 Task: Find connections with filter location Pematangsiantar with filter topic #Innovationwith filter profile language Potuguese with filter current company Ramboll with filter school Gayatri Vidya Parishad College of Engineering (Autonomous), 530048(CC-13) with filter industry Dentists with filter service category Nonprofit Consulting with filter keywords title Sales Engineer
Action: Mouse moved to (484, 66)
Screenshot: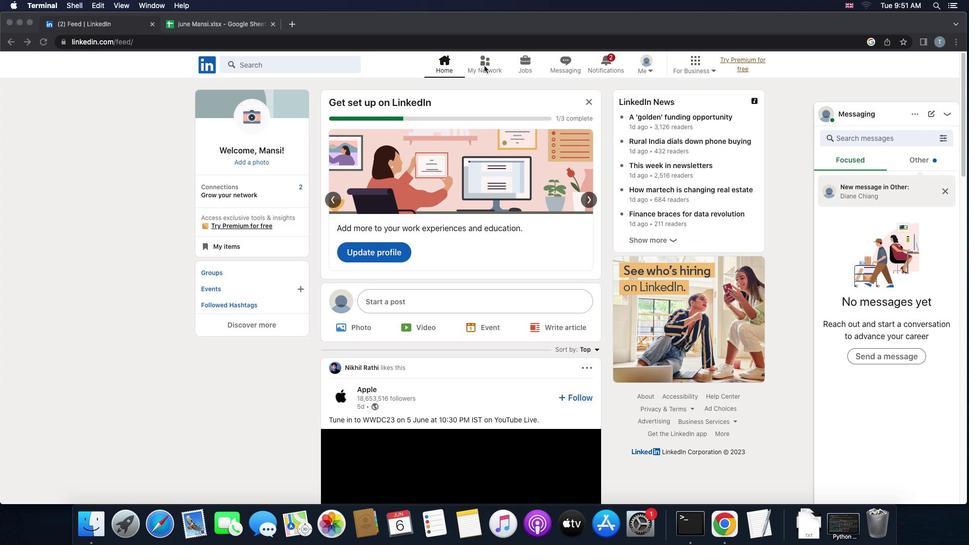
Action: Mouse pressed left at (484, 66)
Screenshot: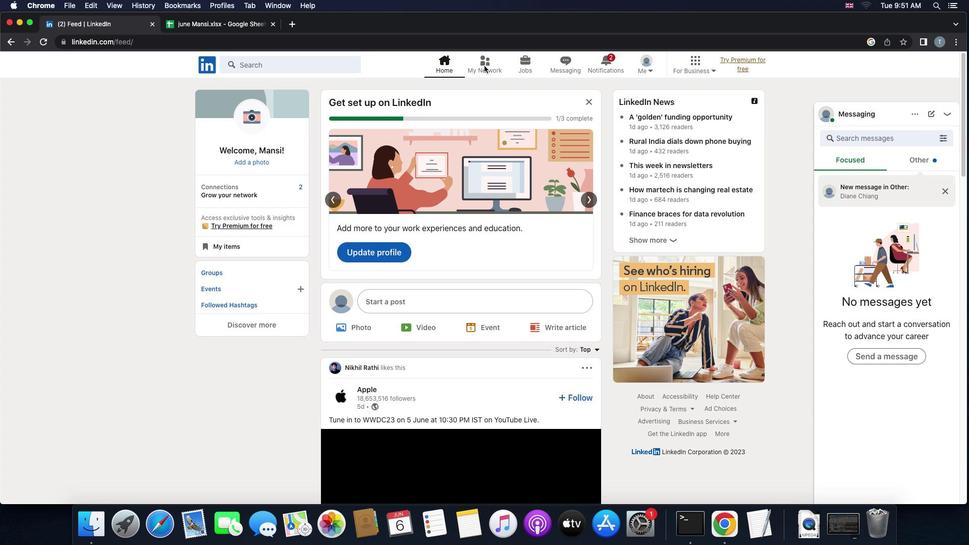 
Action: Mouse pressed left at (484, 66)
Screenshot: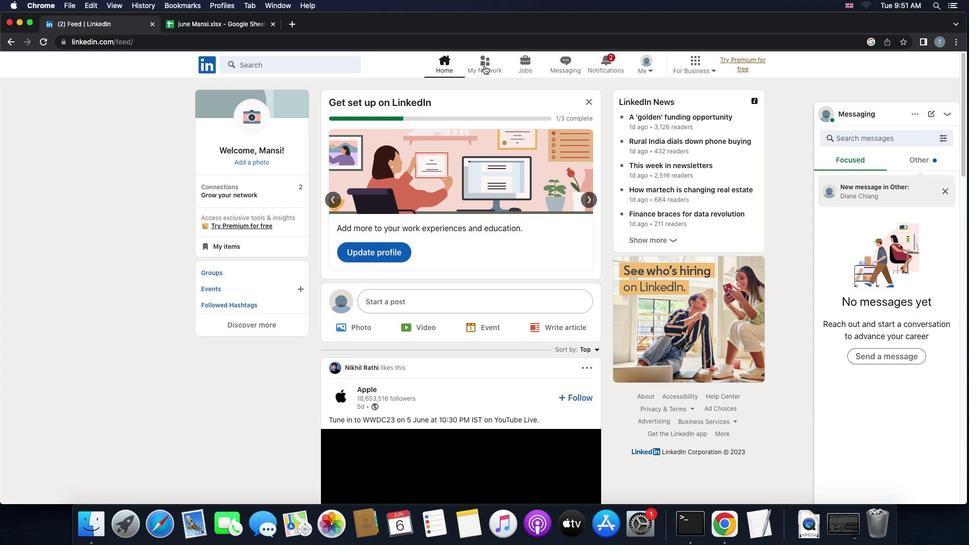 
Action: Mouse moved to (309, 120)
Screenshot: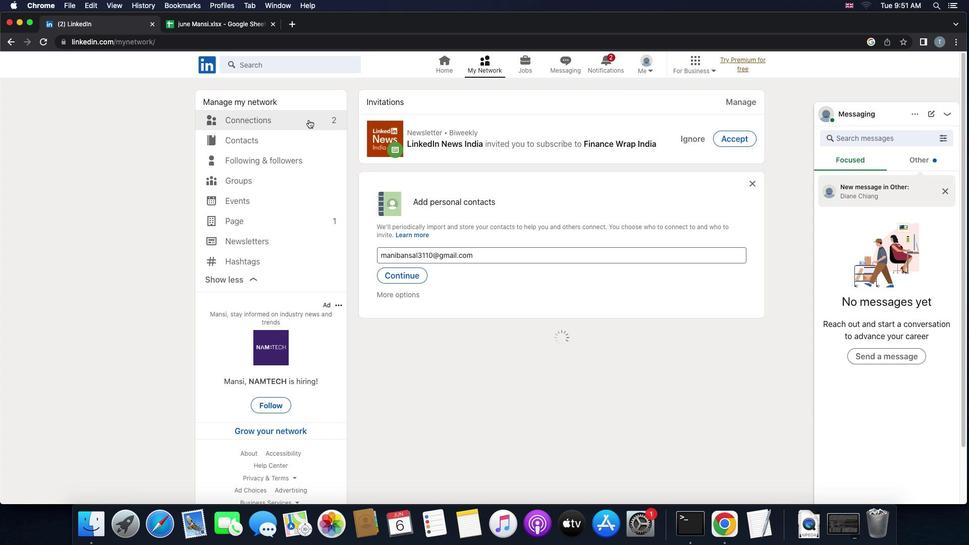 
Action: Mouse pressed left at (309, 120)
Screenshot: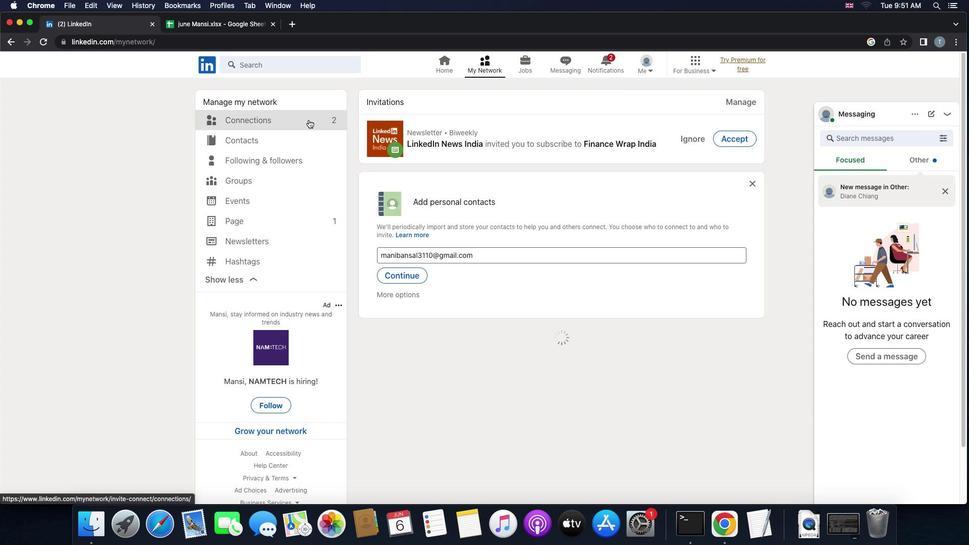 
Action: Mouse pressed left at (309, 120)
Screenshot: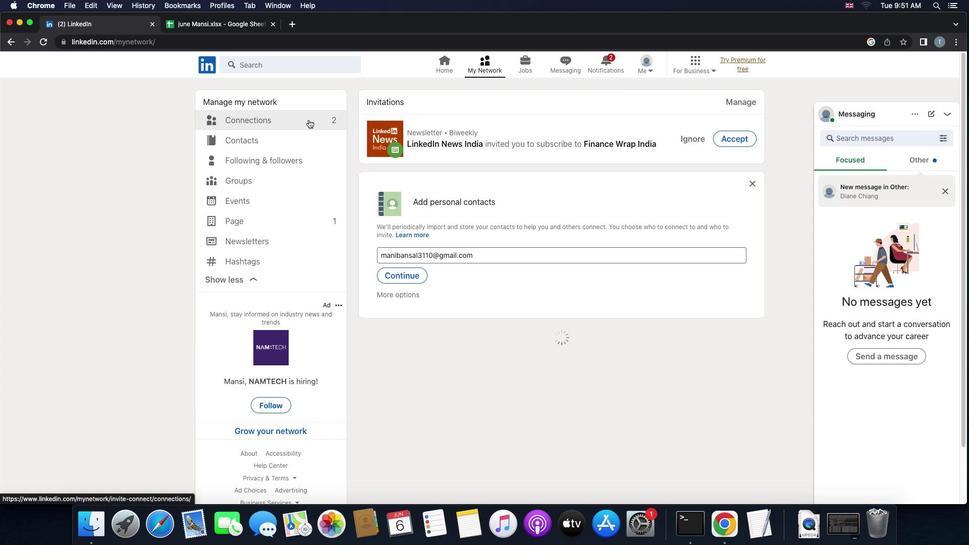 
Action: Mouse moved to (544, 121)
Screenshot: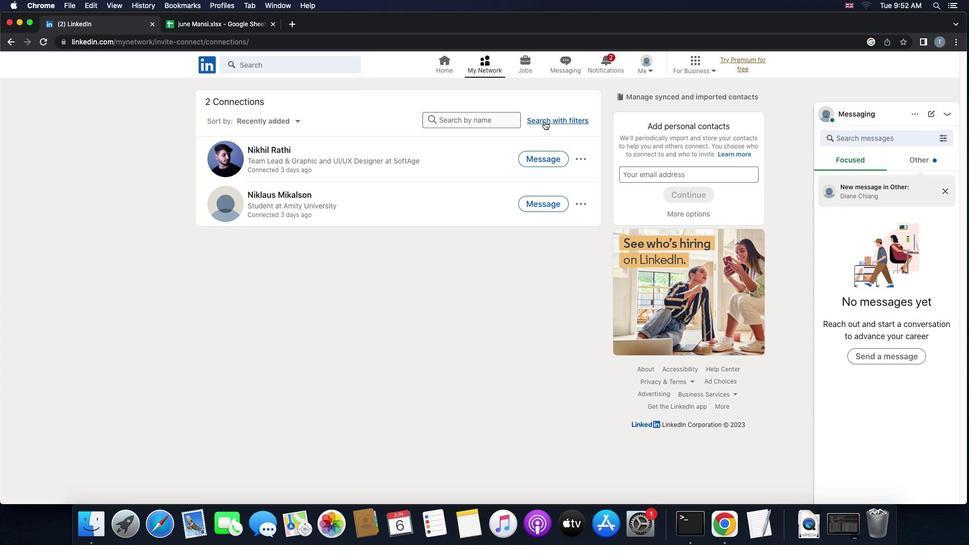 
Action: Mouse pressed left at (544, 121)
Screenshot: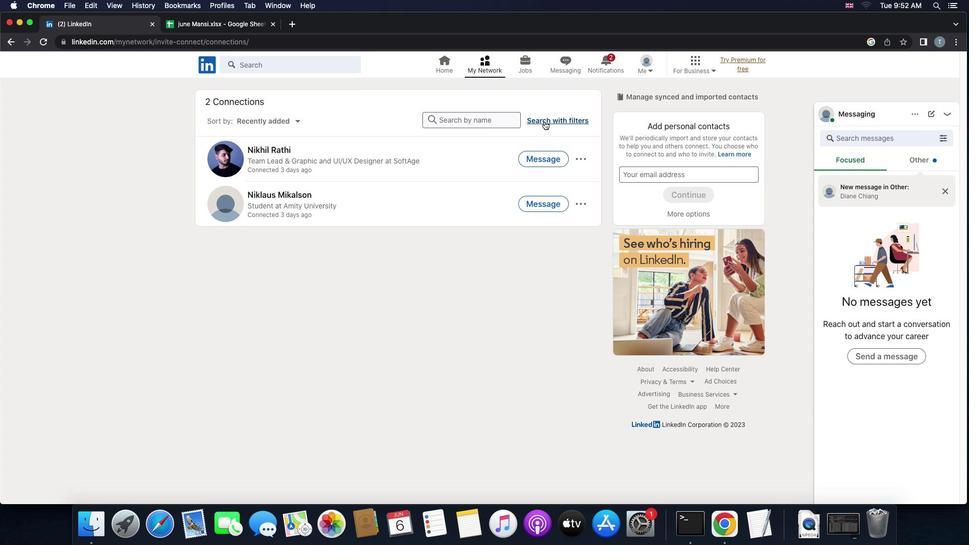 
Action: Mouse moved to (532, 95)
Screenshot: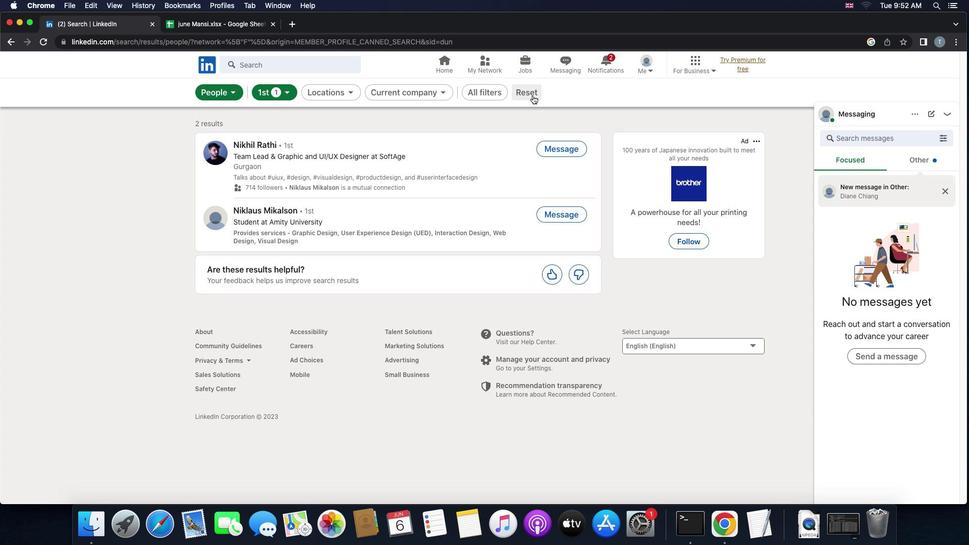 
Action: Mouse pressed left at (532, 95)
Screenshot: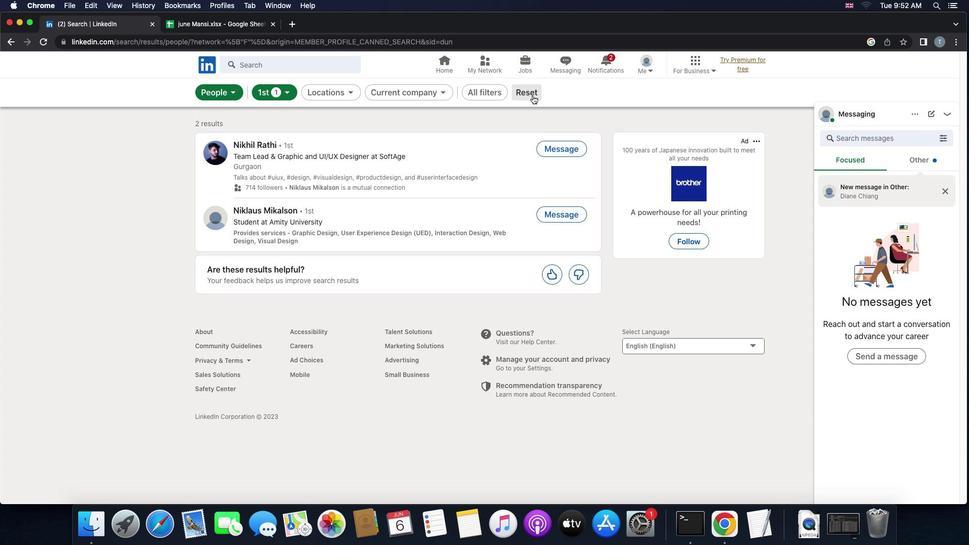
Action: Mouse moved to (502, 94)
Screenshot: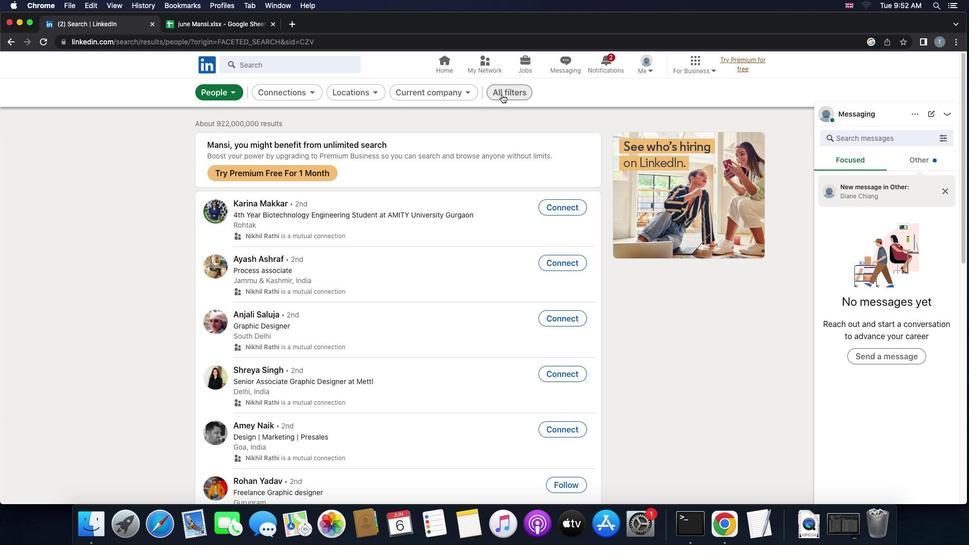 
Action: Mouse pressed left at (502, 94)
Screenshot: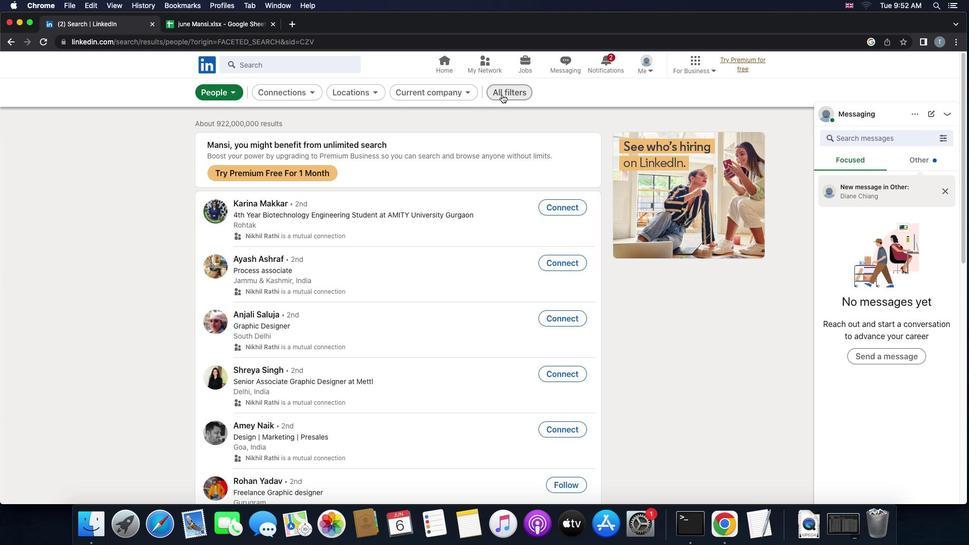 
Action: Mouse moved to (670, 241)
Screenshot: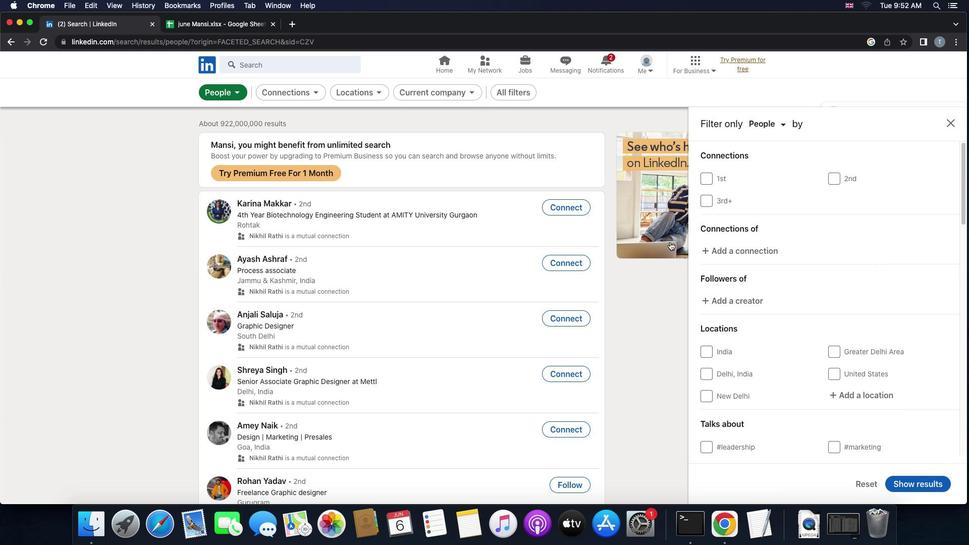 
Action: Mouse scrolled (670, 241) with delta (0, 0)
Screenshot: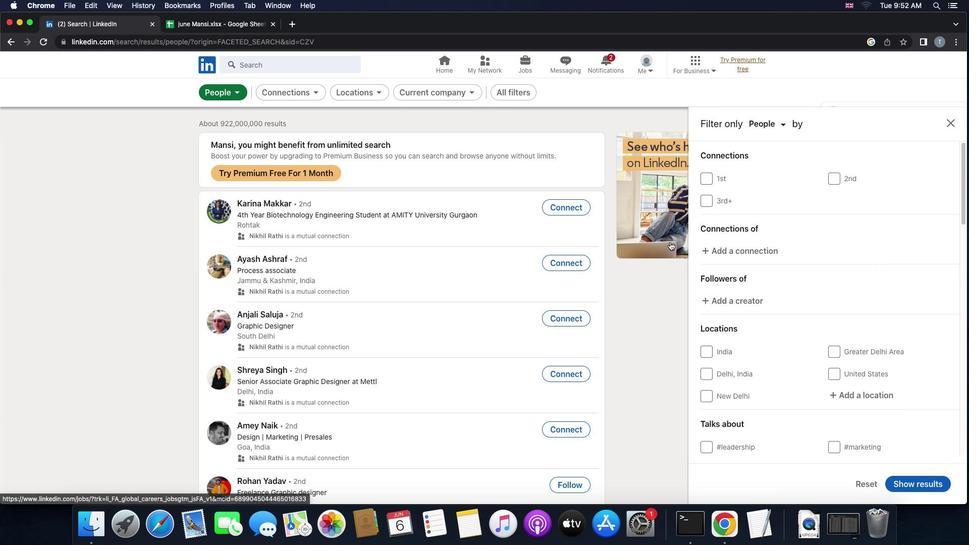 
Action: Mouse scrolled (670, 241) with delta (0, 0)
Screenshot: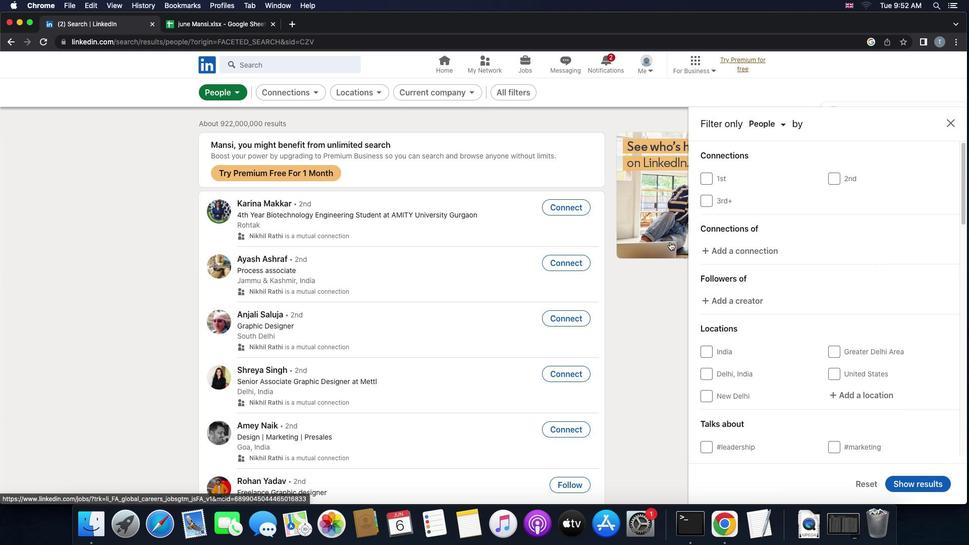 
Action: Mouse scrolled (670, 241) with delta (0, 0)
Screenshot: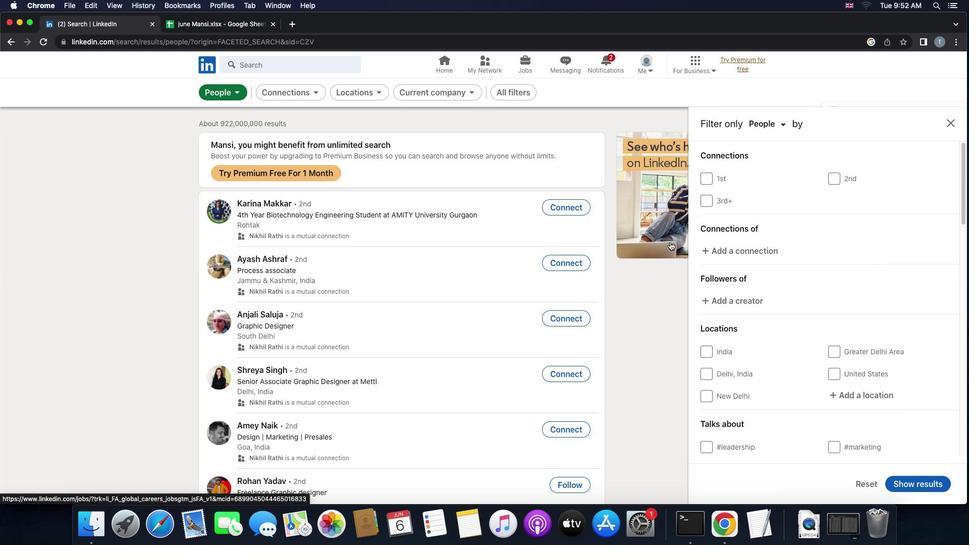 
Action: Mouse scrolled (670, 241) with delta (0, -1)
Screenshot: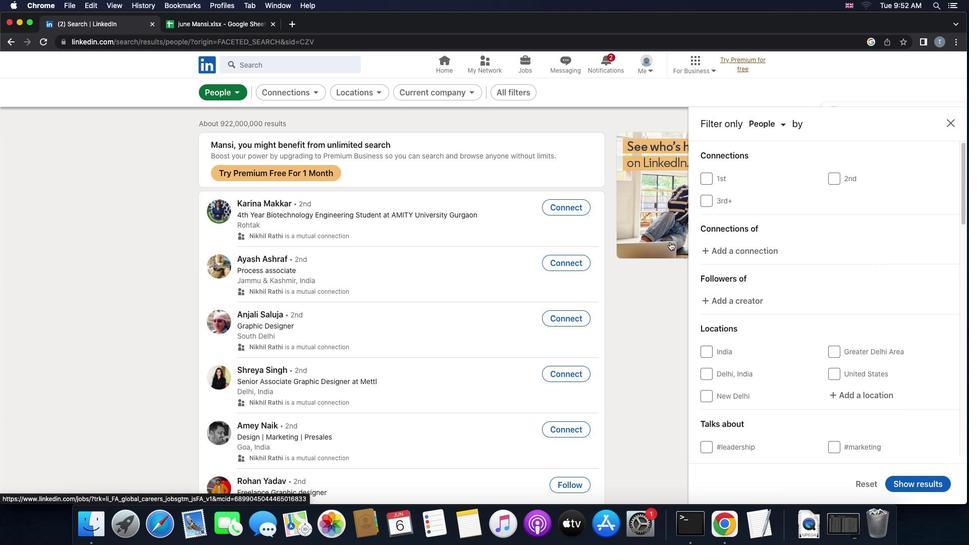 
Action: Mouse moved to (815, 345)
Screenshot: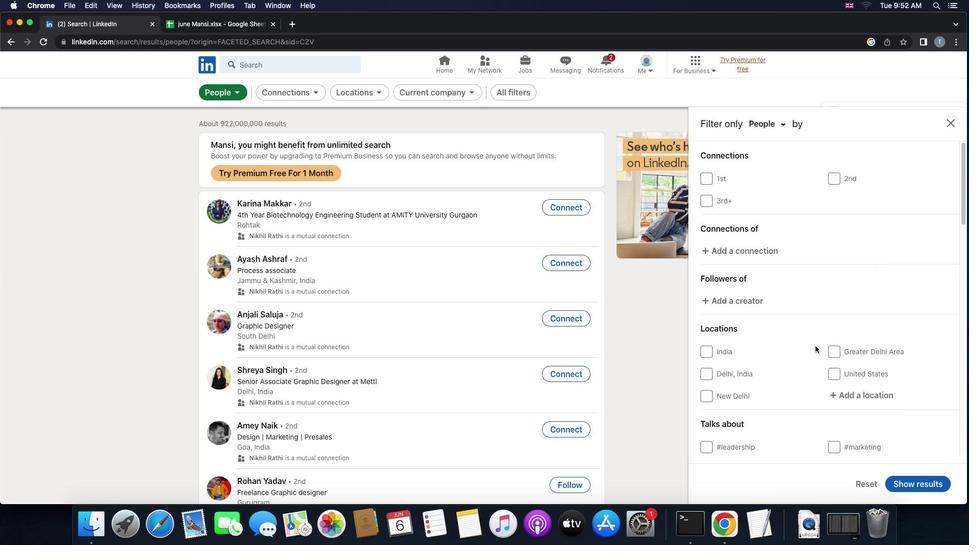 
Action: Mouse scrolled (815, 345) with delta (0, 0)
Screenshot: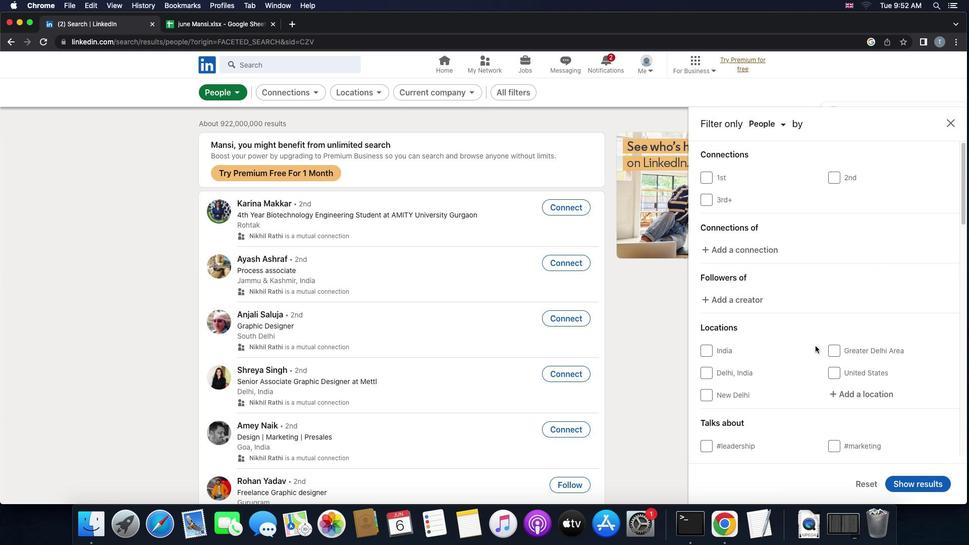 
Action: Mouse scrolled (815, 345) with delta (0, 0)
Screenshot: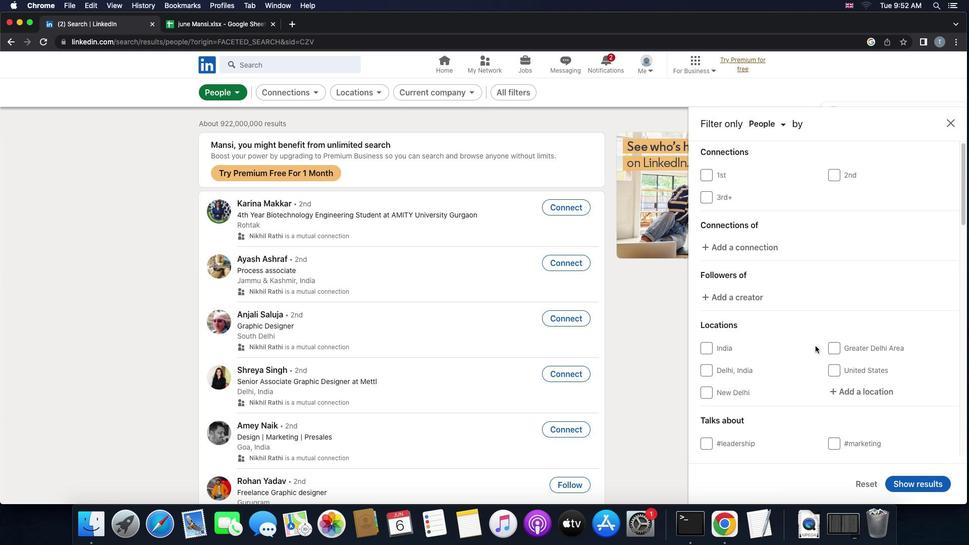 
Action: Mouse scrolled (815, 345) with delta (0, 0)
Screenshot: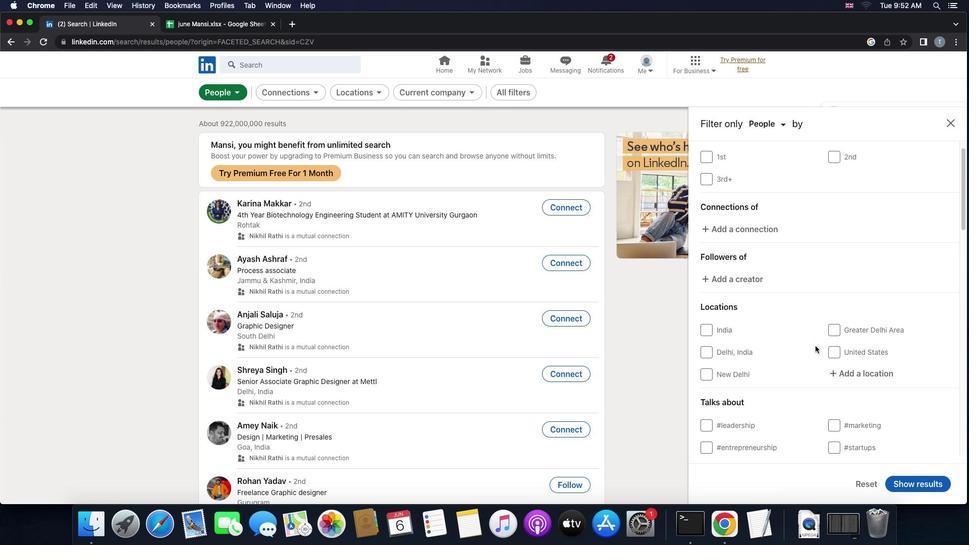 
Action: Mouse scrolled (815, 345) with delta (0, 0)
Screenshot: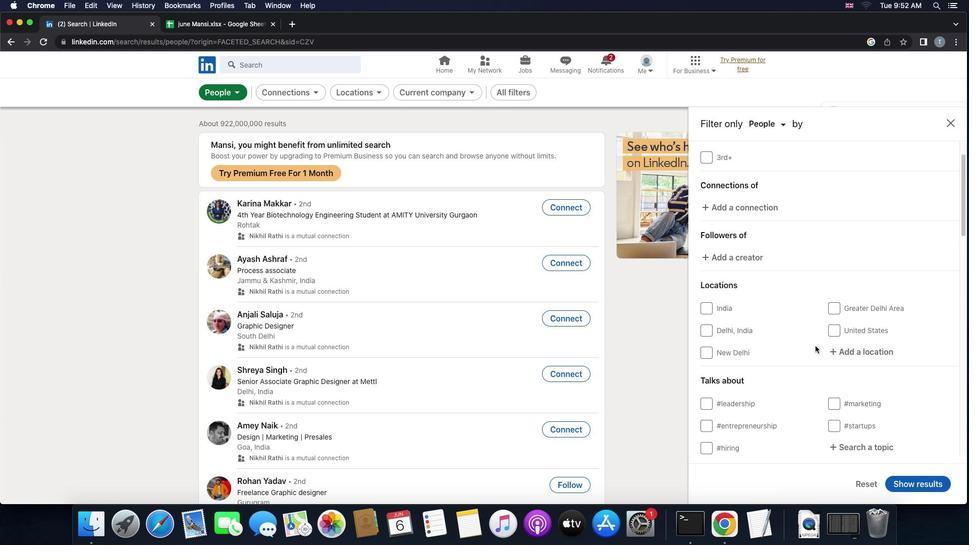 
Action: Mouse scrolled (815, 345) with delta (0, 0)
Screenshot: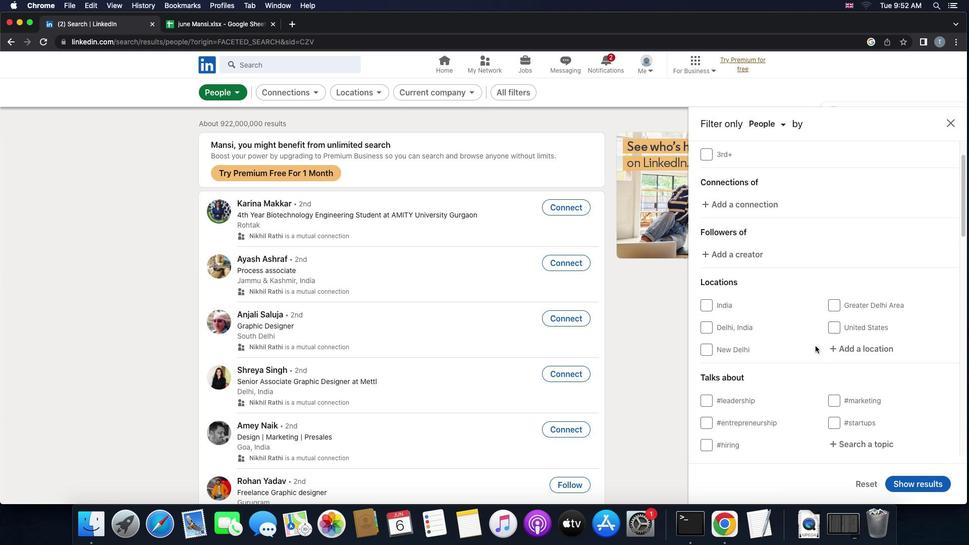 
Action: Mouse scrolled (815, 345) with delta (0, -1)
Screenshot: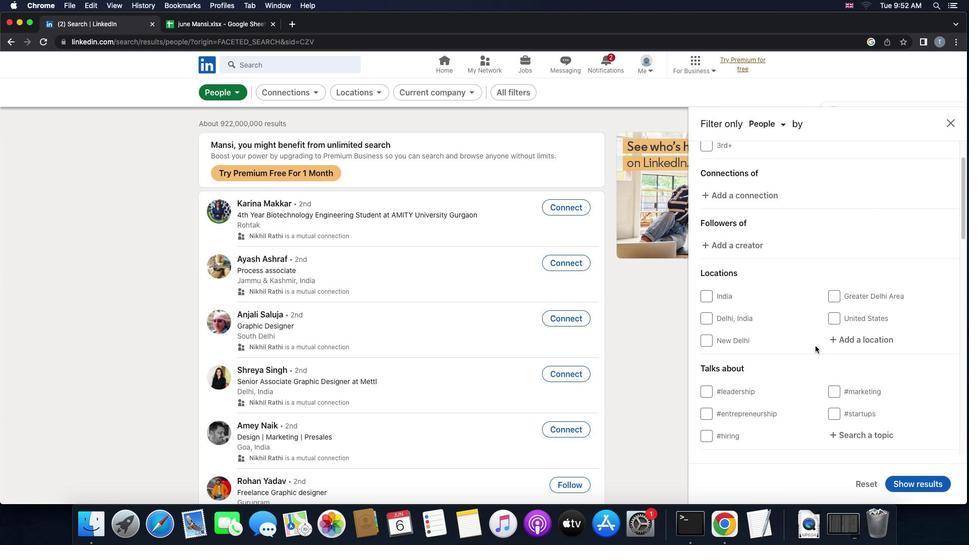 
Action: Mouse moved to (837, 297)
Screenshot: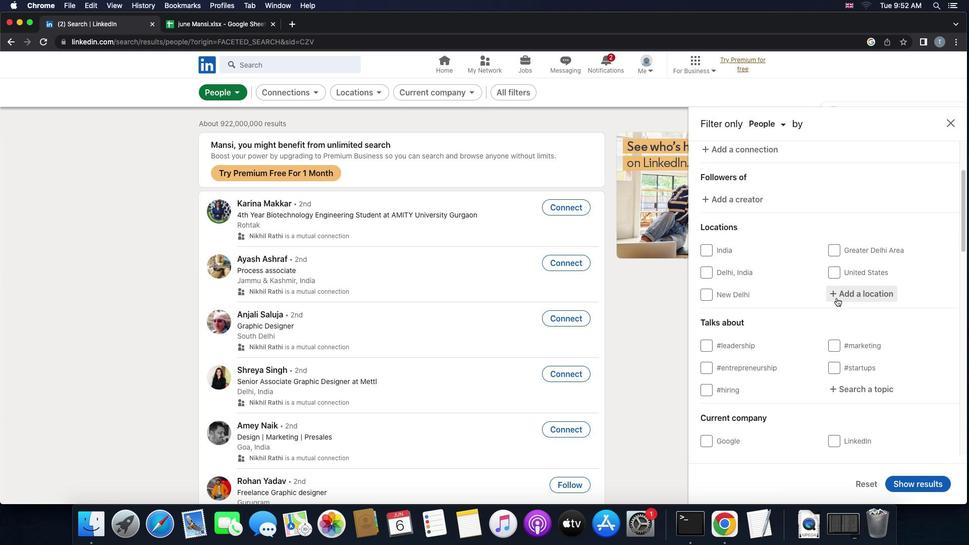 
Action: Mouse pressed left at (837, 297)
Screenshot: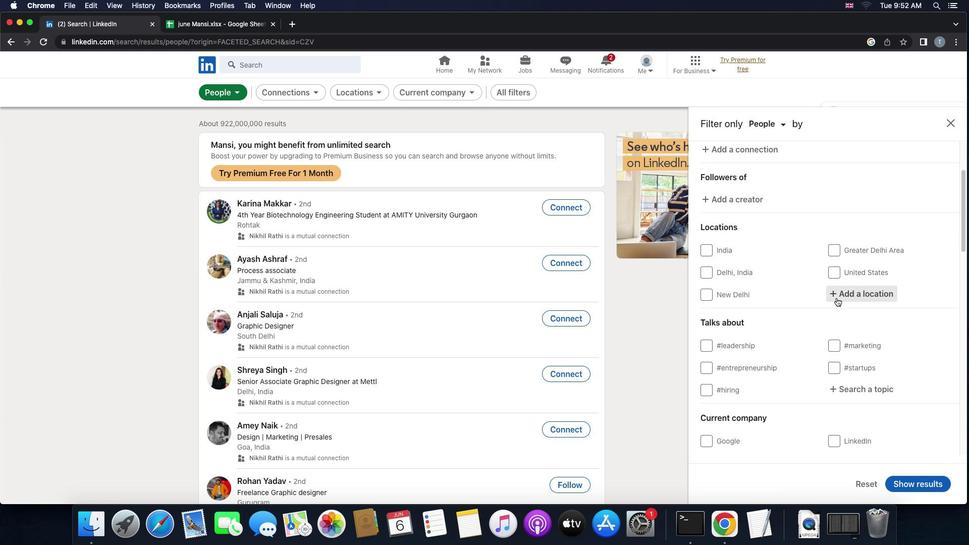 
Action: Mouse moved to (831, 296)
Screenshot: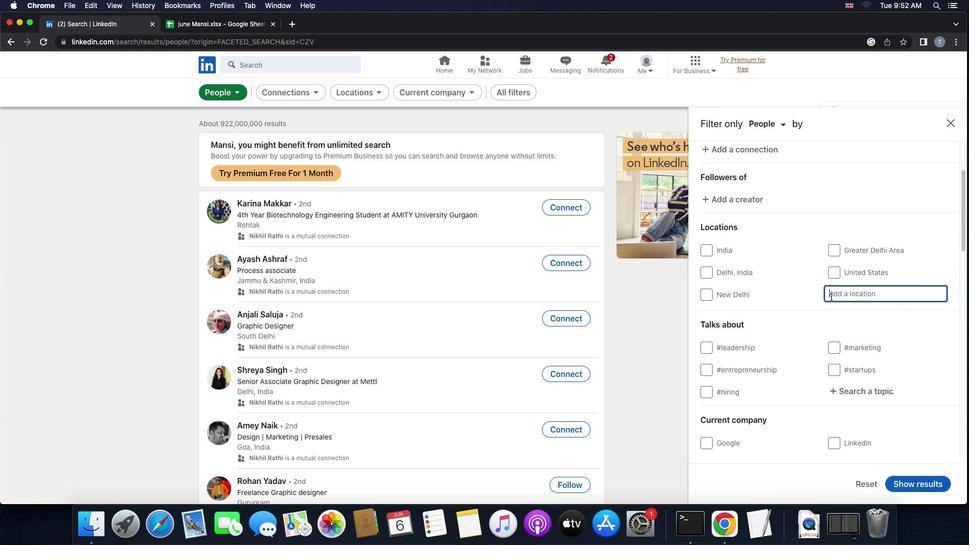 
Action: Key pressed 'p''e''m''a''t''a''n''g''s''i''a''n''t''a''r'
Screenshot: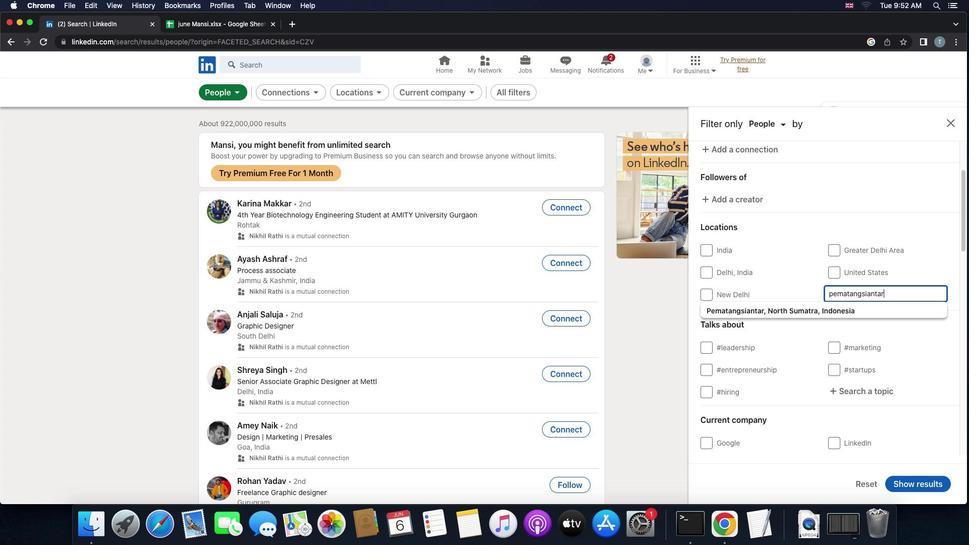 
Action: Mouse moved to (792, 311)
Screenshot: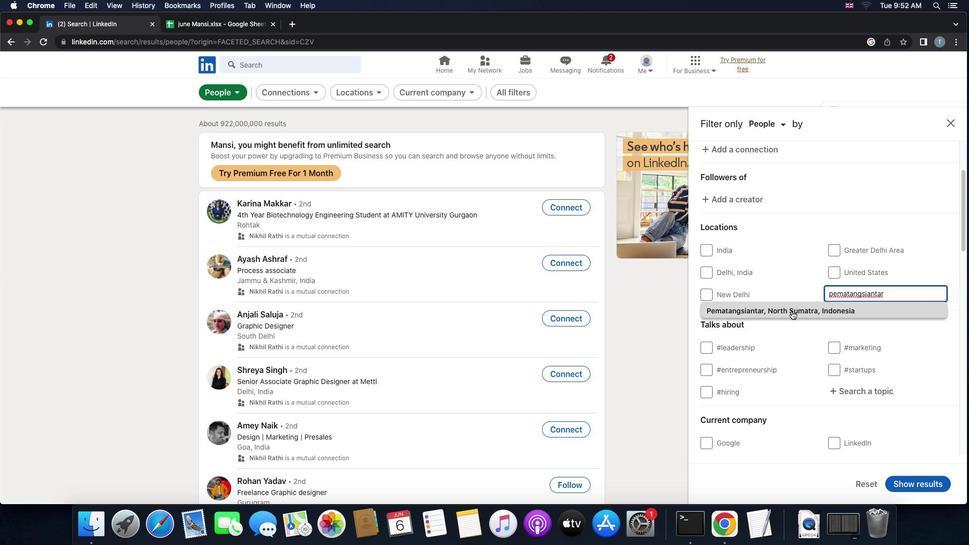 
Action: Mouse pressed left at (792, 311)
Screenshot: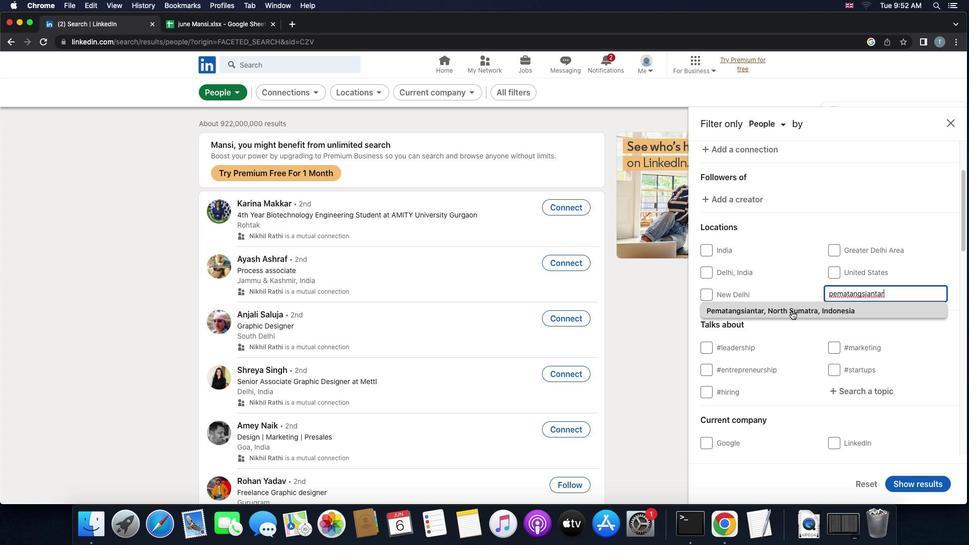 
Action: Mouse scrolled (792, 311) with delta (0, 0)
Screenshot: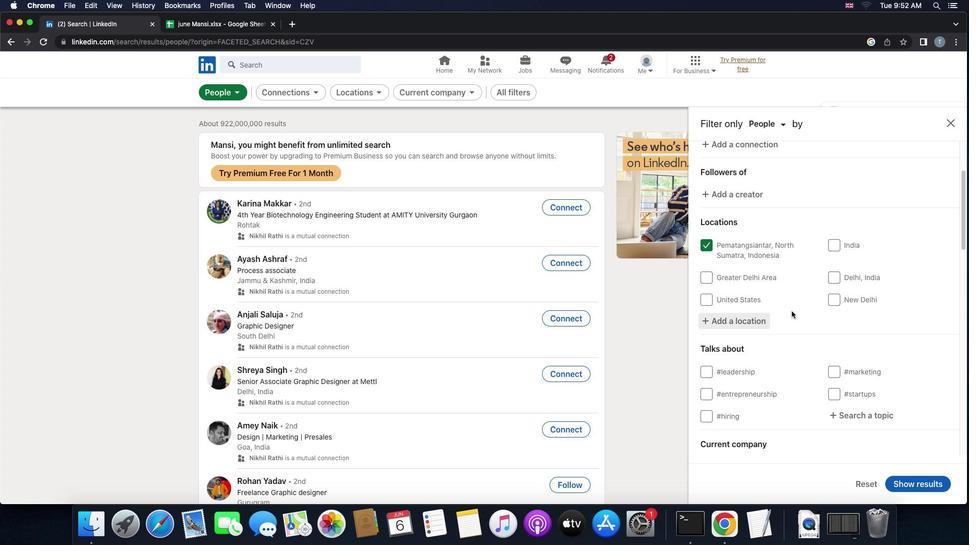 
Action: Mouse scrolled (792, 311) with delta (0, 0)
Screenshot: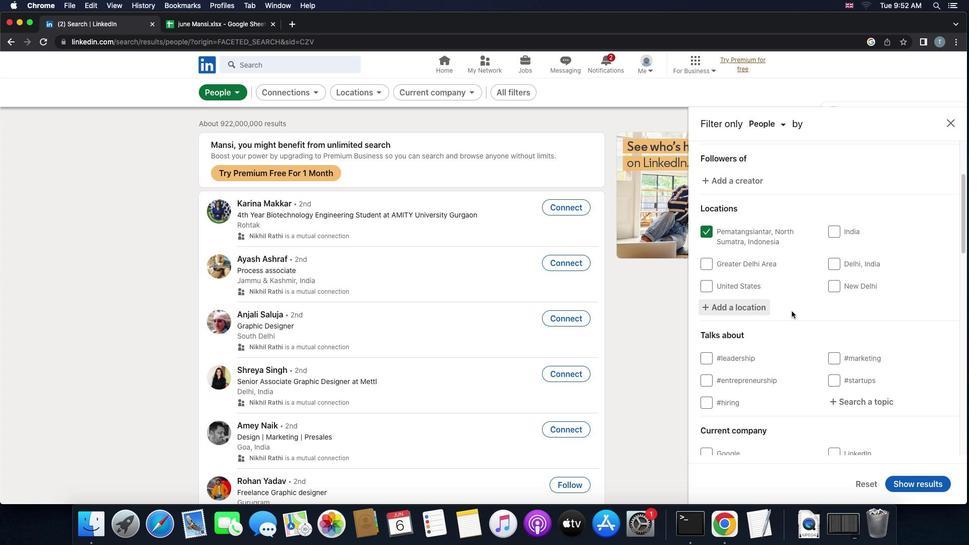 
Action: Mouse scrolled (792, 311) with delta (0, -1)
Screenshot: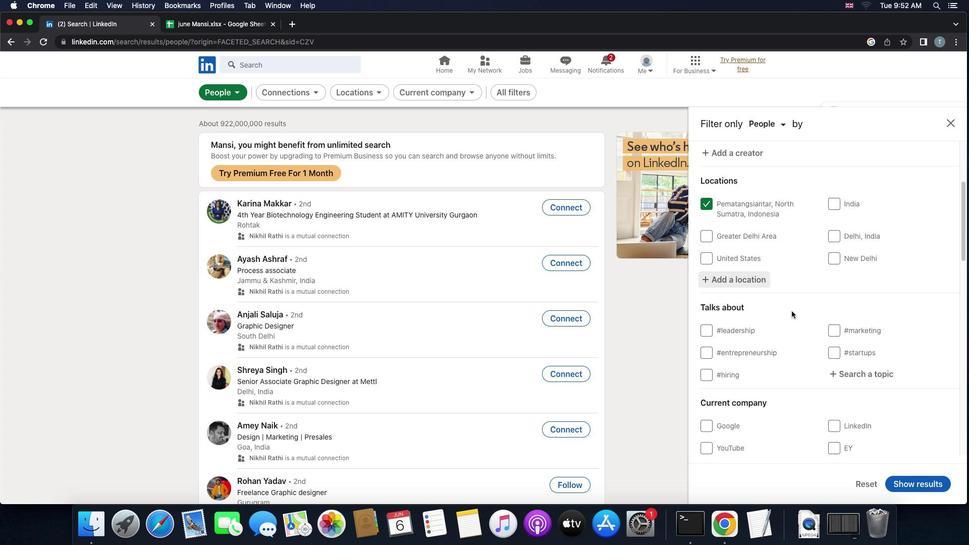 
Action: Mouse scrolled (792, 311) with delta (0, -2)
Screenshot: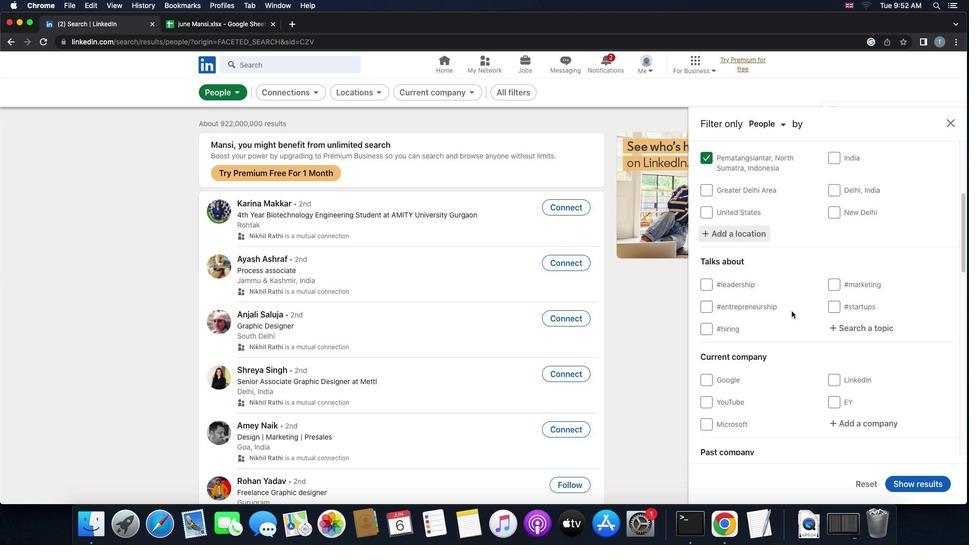 
Action: Mouse moved to (844, 248)
Screenshot: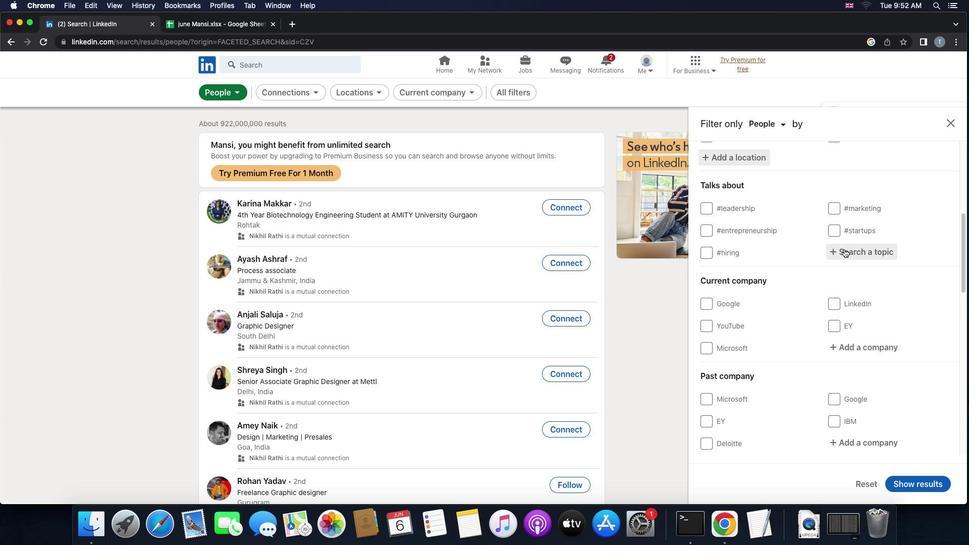 
Action: Mouse pressed left at (844, 248)
Screenshot: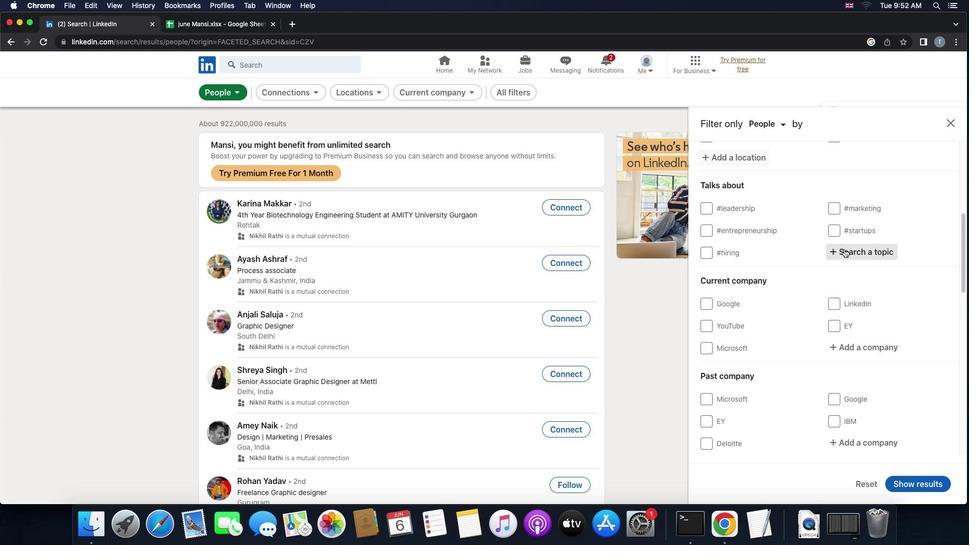 
Action: Mouse moved to (830, 244)
Screenshot: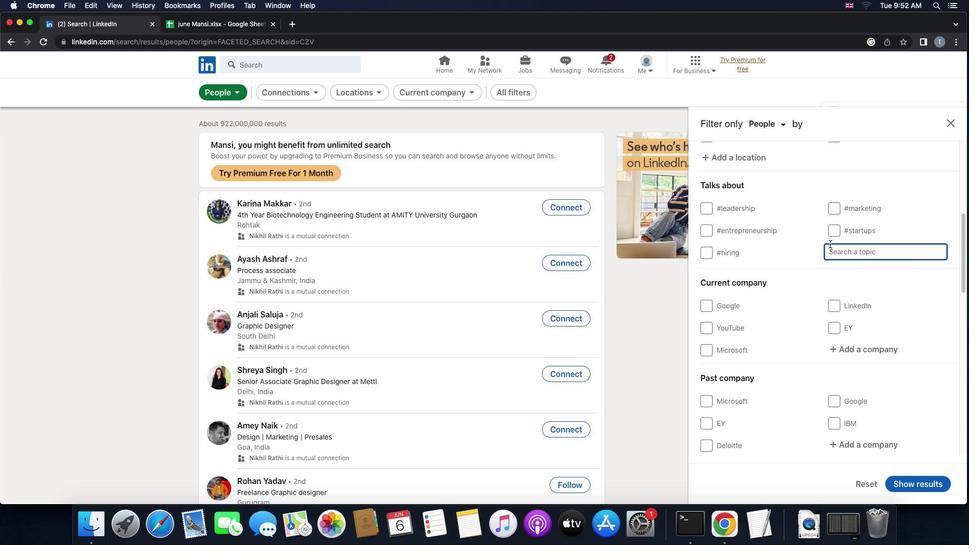 
Action: Key pressed Key.shift'I''n''n''o''v''a''t''i''o''n'
Screenshot: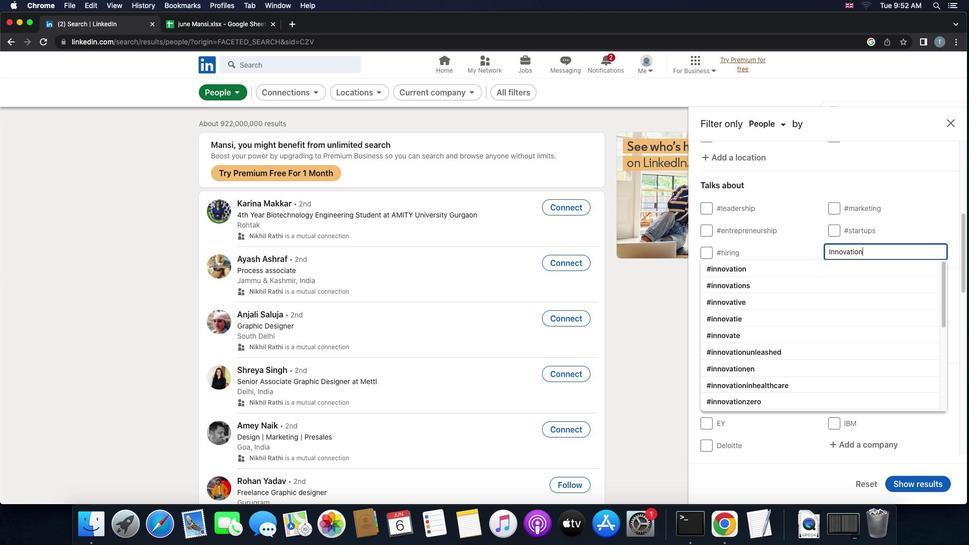 
Action: Mouse moved to (793, 263)
Screenshot: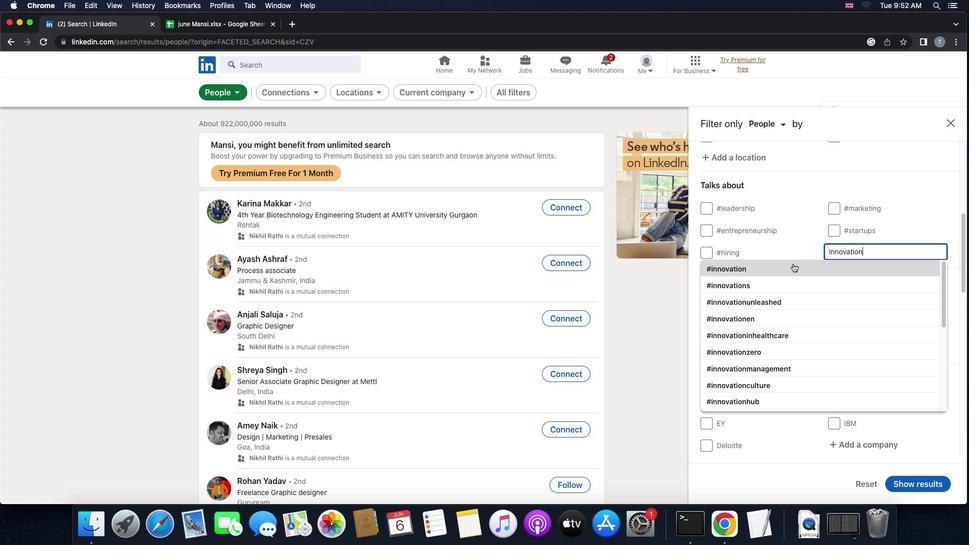 
Action: Mouse pressed left at (793, 263)
Screenshot: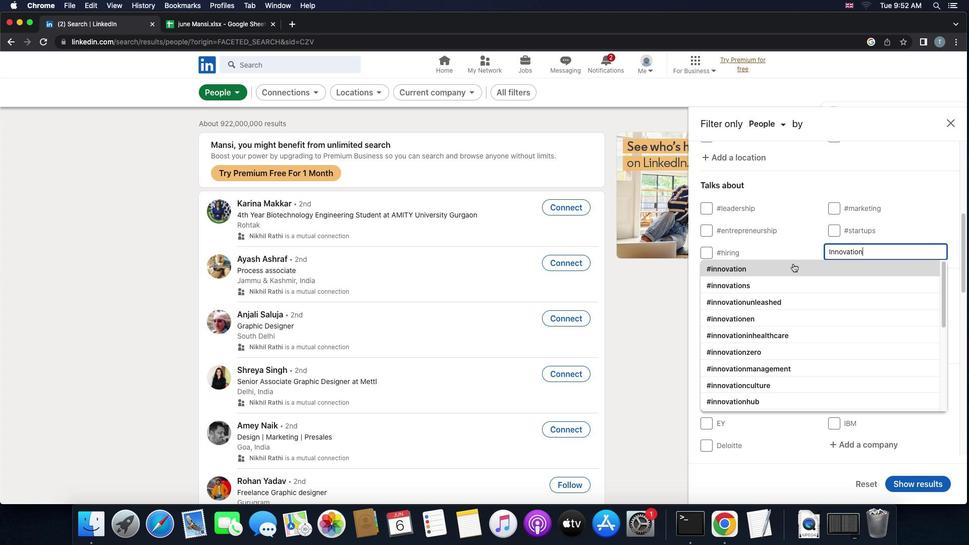 
Action: Mouse scrolled (793, 263) with delta (0, 0)
Screenshot: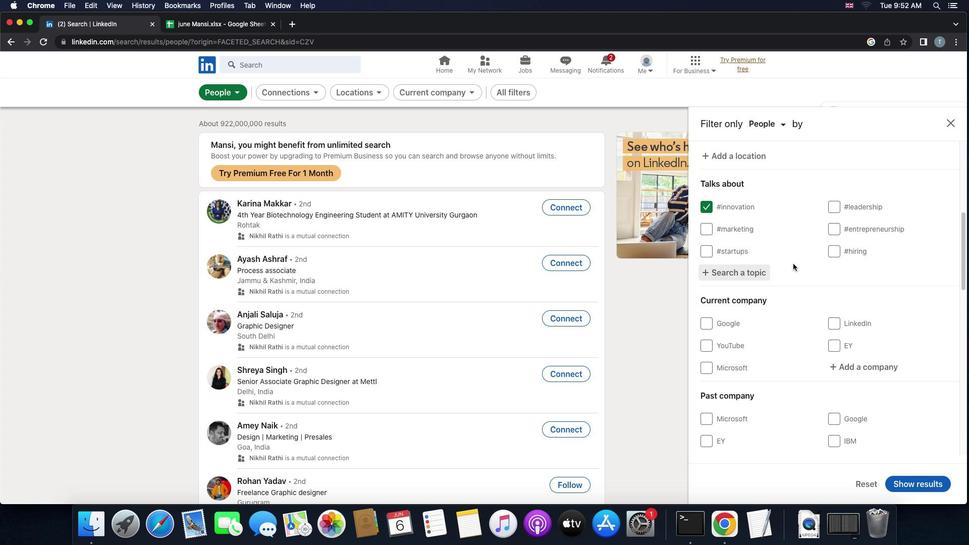 
Action: Mouse scrolled (793, 263) with delta (0, 0)
Screenshot: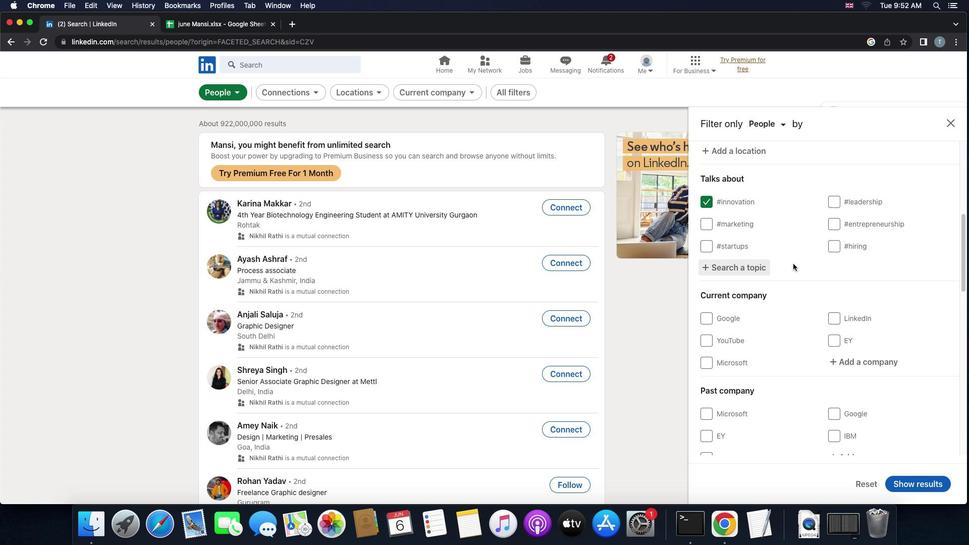 
Action: Mouse scrolled (793, 263) with delta (0, 0)
Screenshot: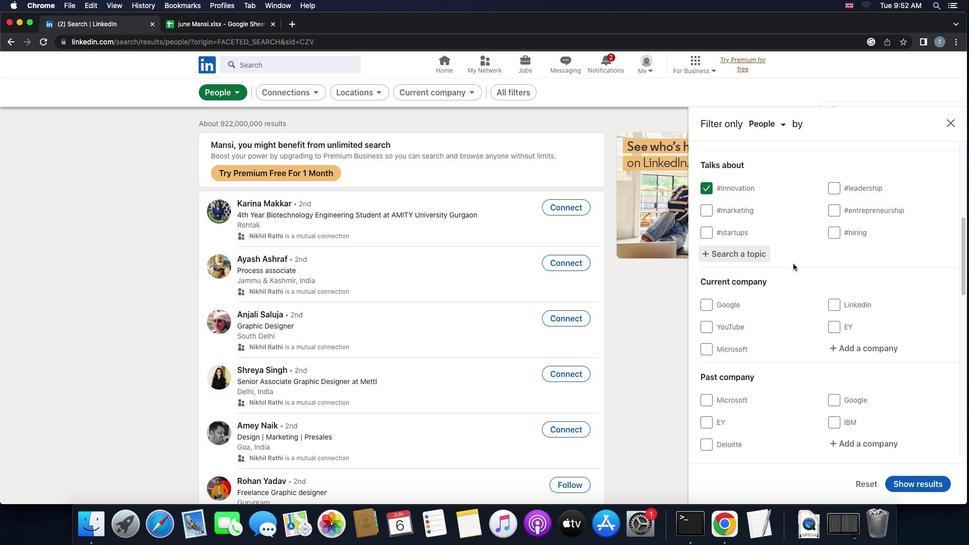
Action: Mouse scrolled (793, 263) with delta (0, 0)
Screenshot: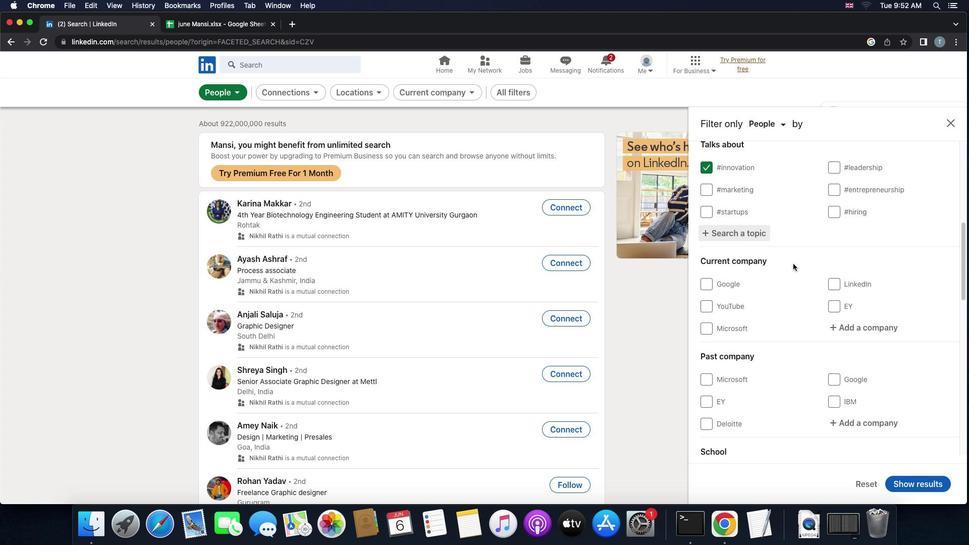
Action: Mouse moved to (866, 309)
Screenshot: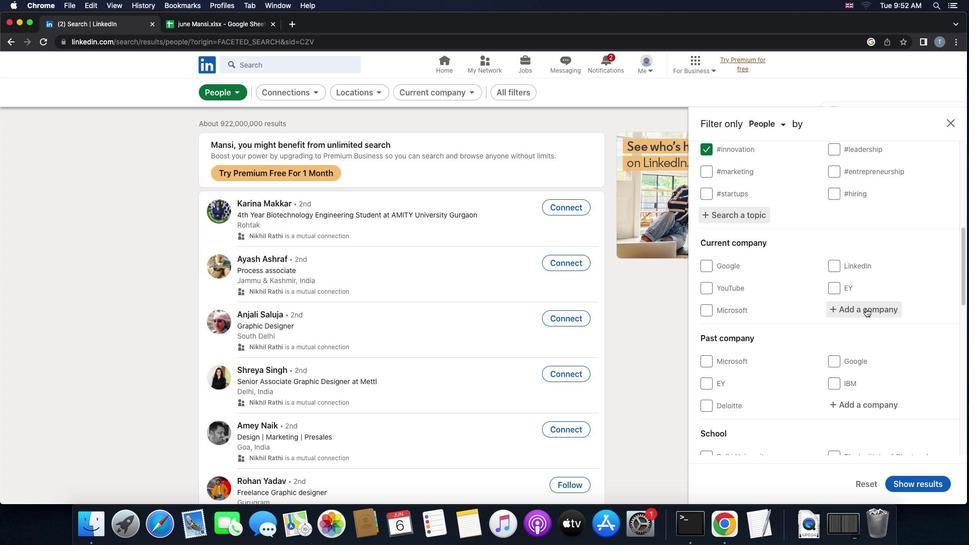 
Action: Mouse scrolled (866, 309) with delta (0, 0)
Screenshot: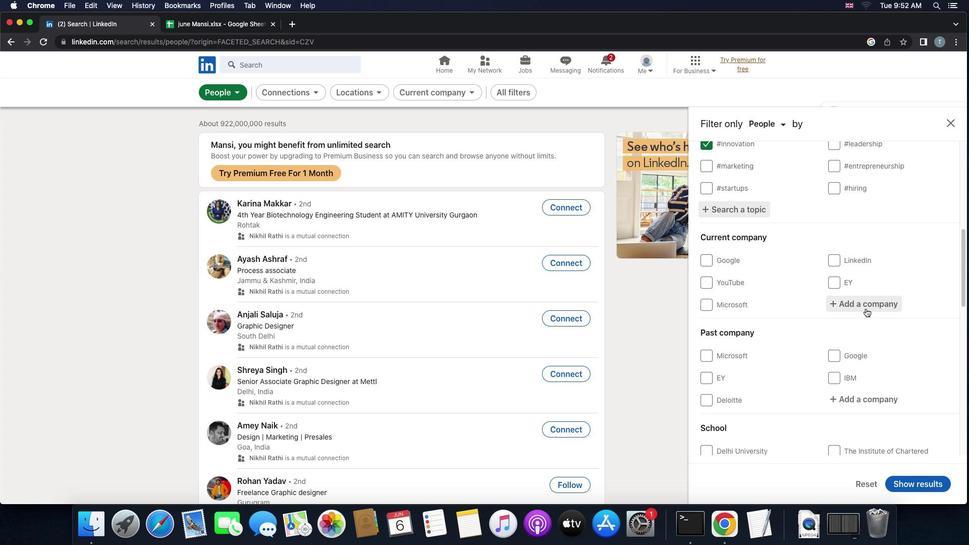 
Action: Mouse scrolled (866, 309) with delta (0, 0)
Screenshot: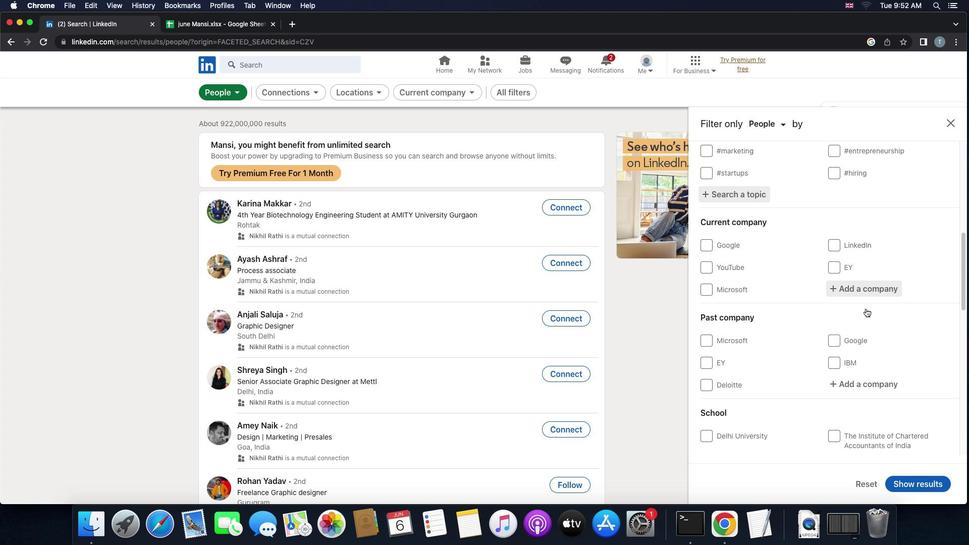 
Action: Mouse scrolled (866, 309) with delta (0, -1)
Screenshot: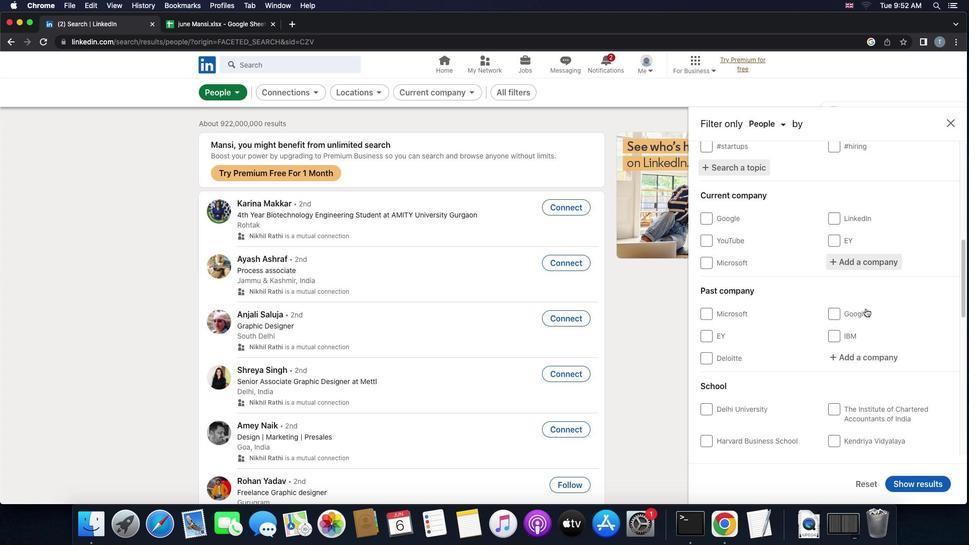 
Action: Mouse scrolled (866, 309) with delta (0, -2)
Screenshot: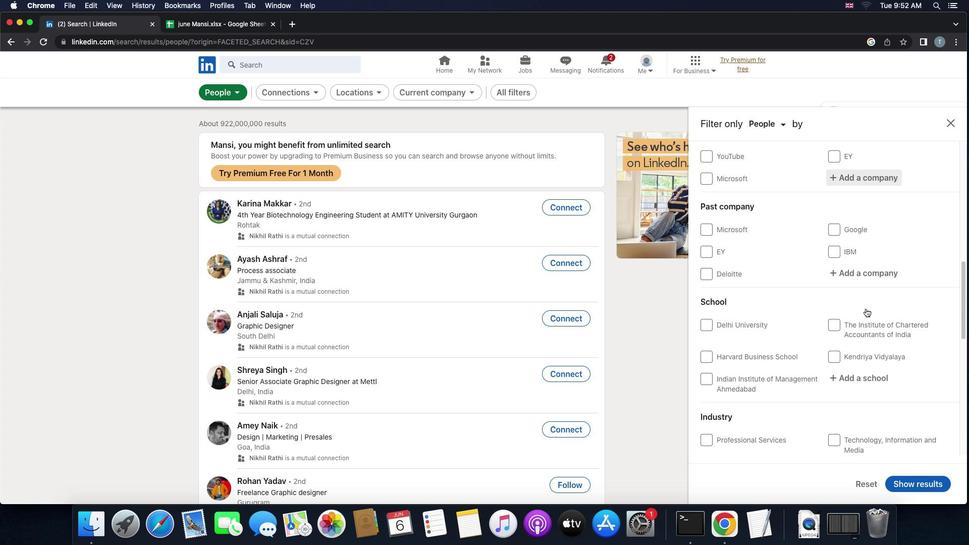 
Action: Mouse scrolled (866, 309) with delta (0, 0)
Screenshot: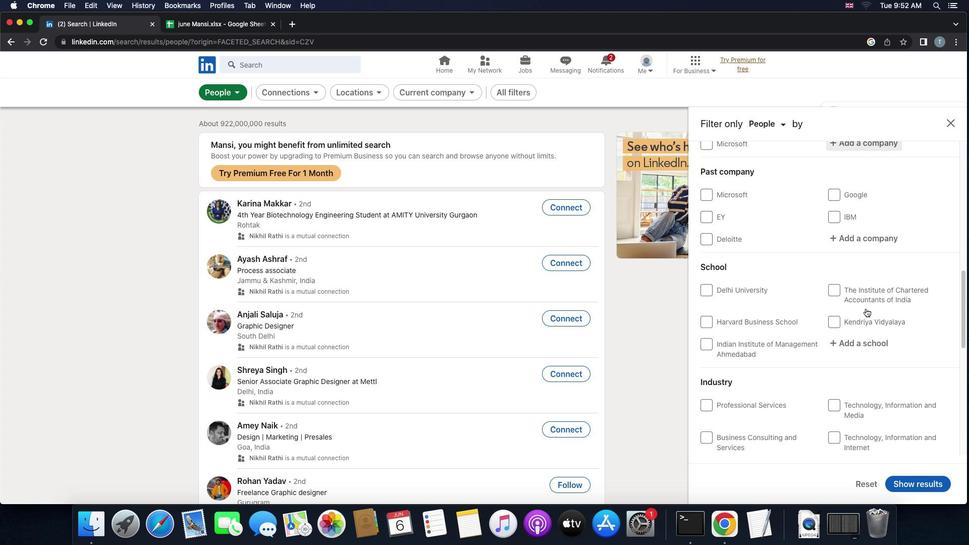 
Action: Mouse scrolled (866, 309) with delta (0, 0)
Screenshot: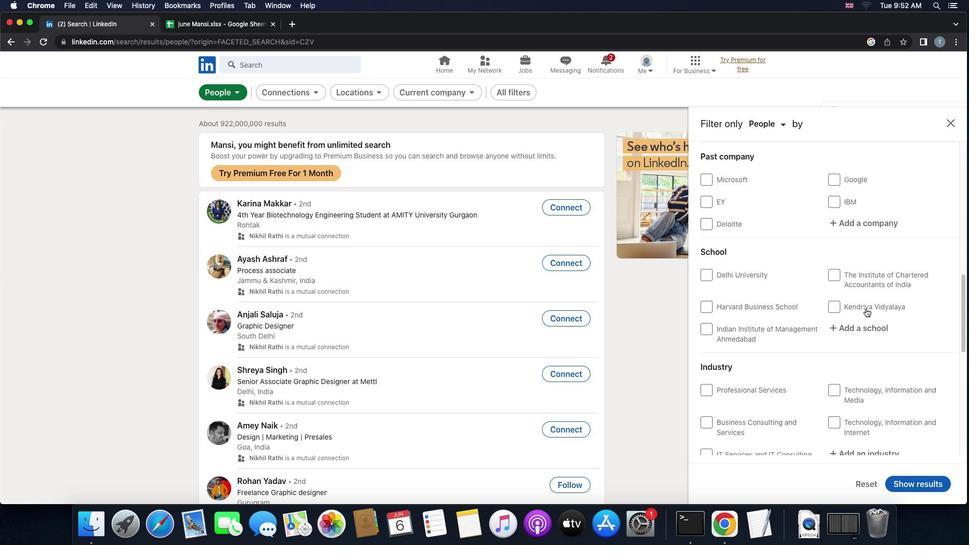 
Action: Mouse scrolled (866, 309) with delta (0, -1)
Screenshot: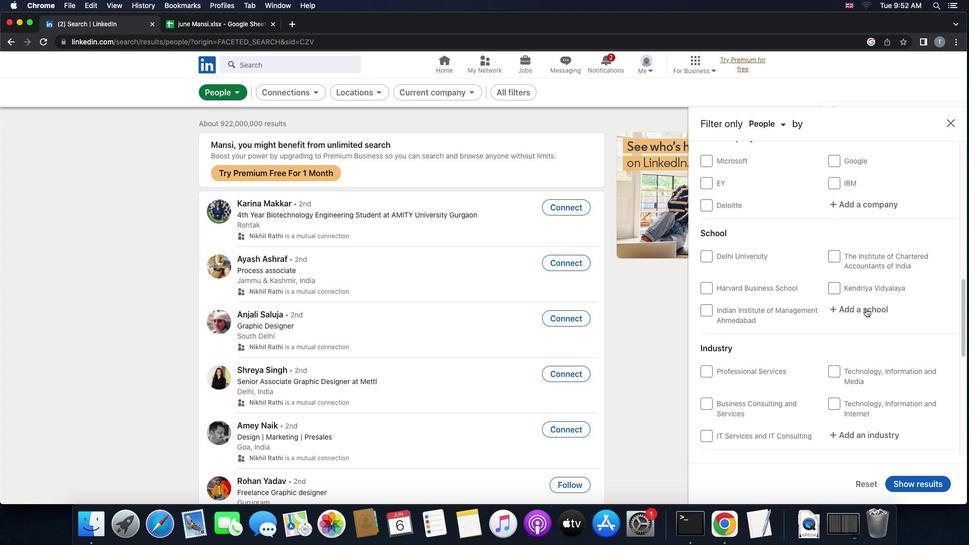 
Action: Mouse scrolled (866, 309) with delta (0, -1)
Screenshot: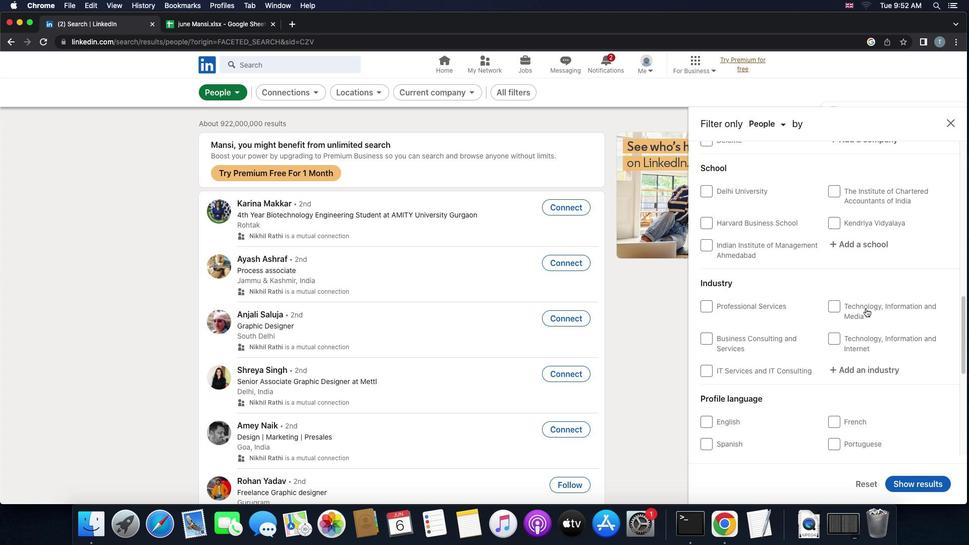 
Action: Mouse scrolled (866, 309) with delta (0, -1)
Screenshot: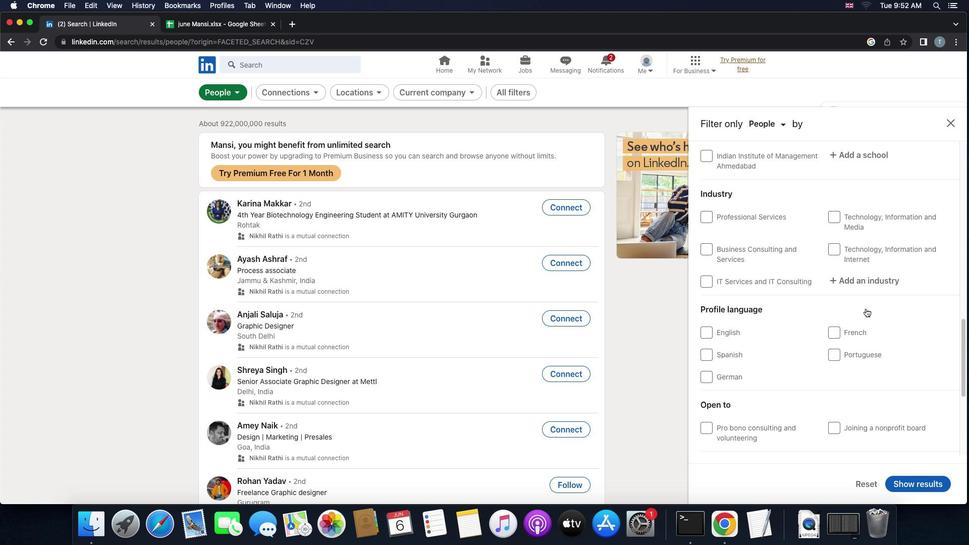 
Action: Mouse scrolled (866, 309) with delta (0, 0)
Screenshot: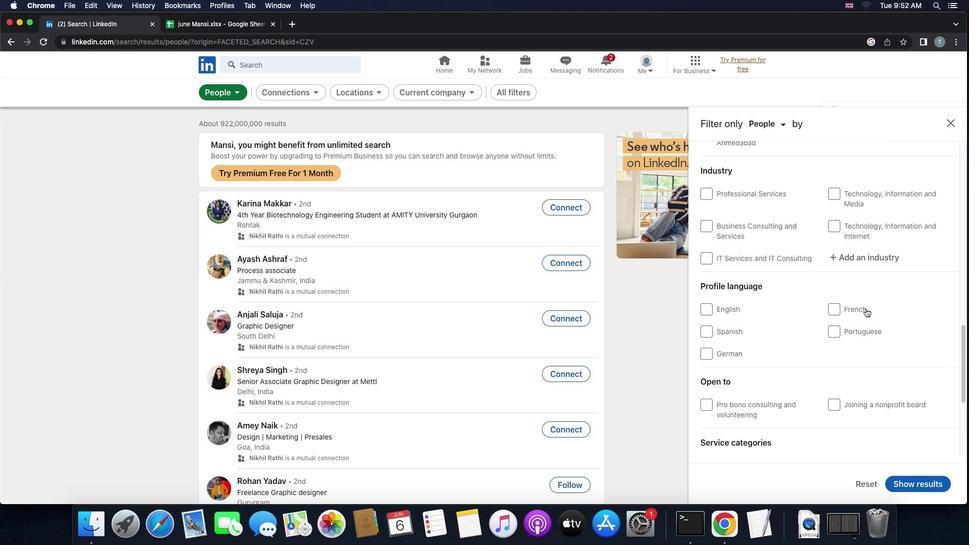 
Action: Mouse scrolled (866, 309) with delta (0, 0)
Screenshot: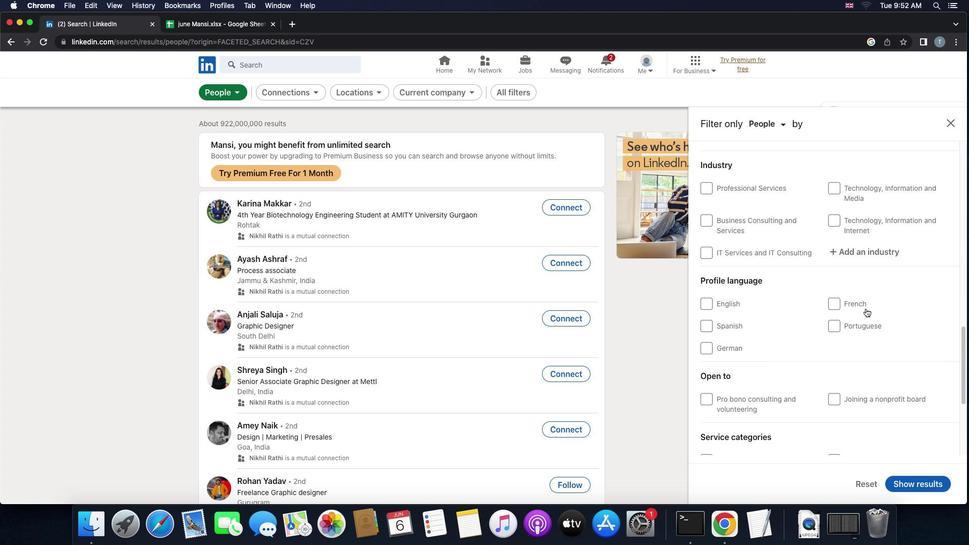 
Action: Mouse scrolled (866, 309) with delta (0, -1)
Screenshot: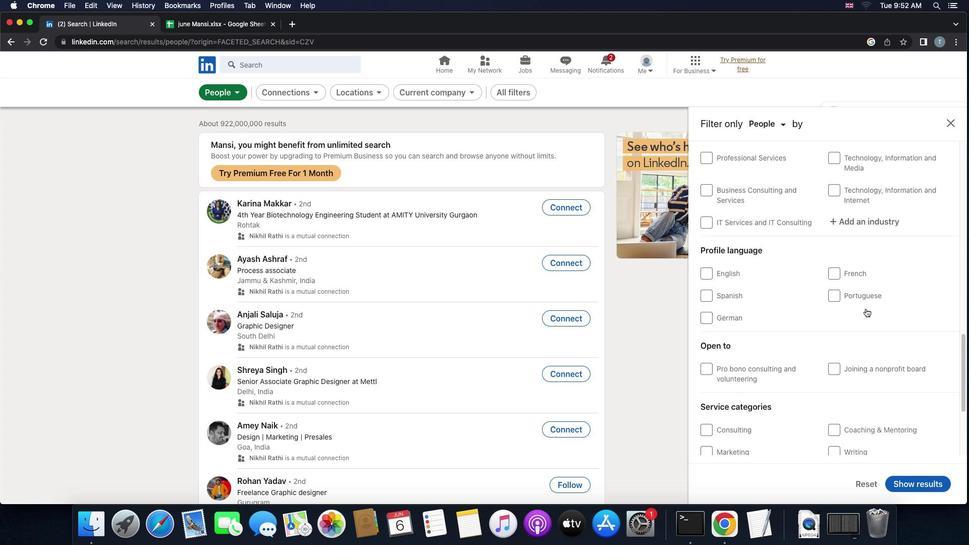 
Action: Mouse scrolled (866, 309) with delta (0, 0)
Screenshot: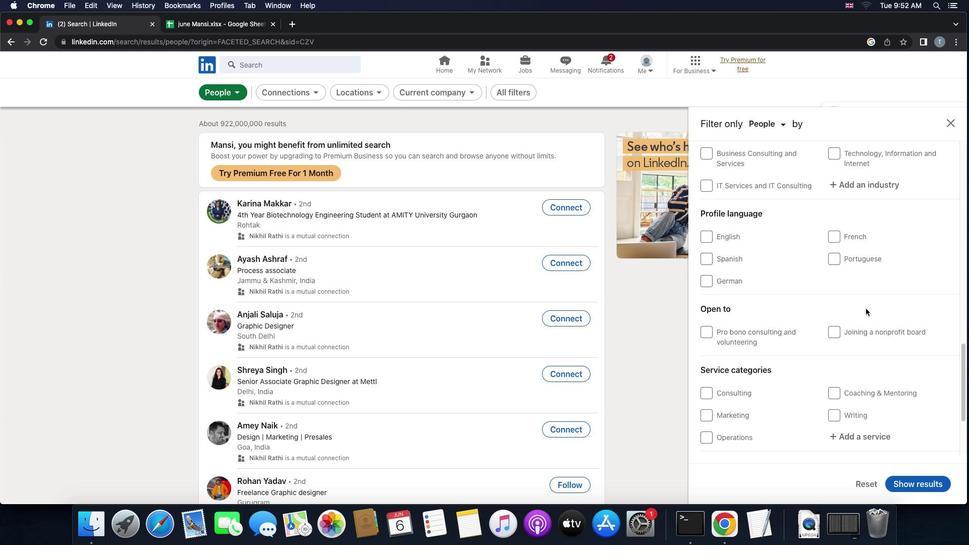 
Action: Mouse scrolled (866, 309) with delta (0, 0)
Screenshot: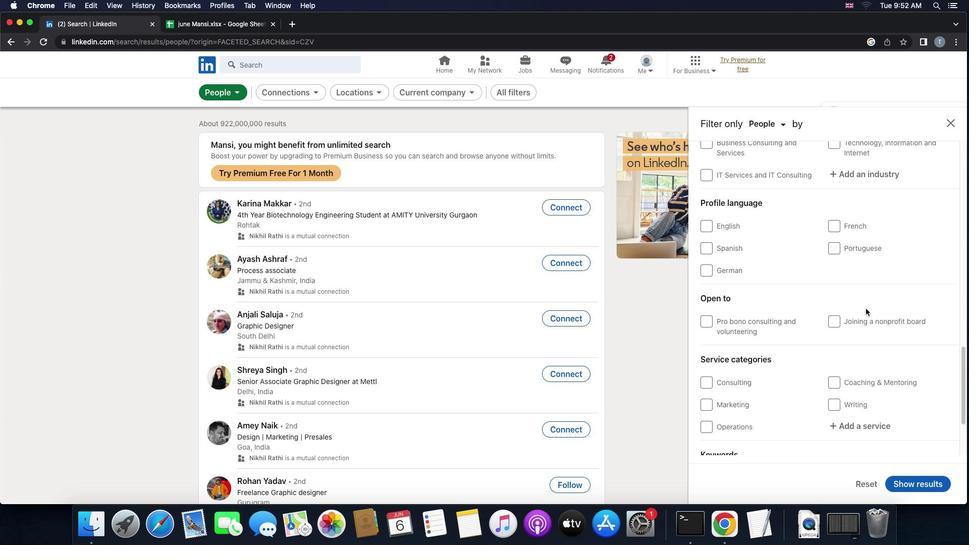 
Action: Mouse scrolled (866, 309) with delta (0, -1)
Screenshot: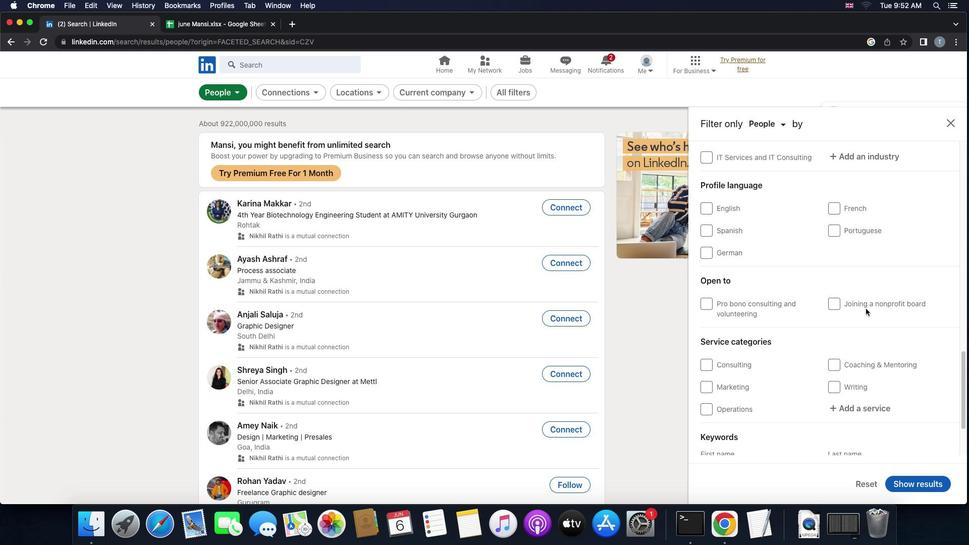 
Action: Mouse scrolled (866, 309) with delta (0, 0)
Screenshot: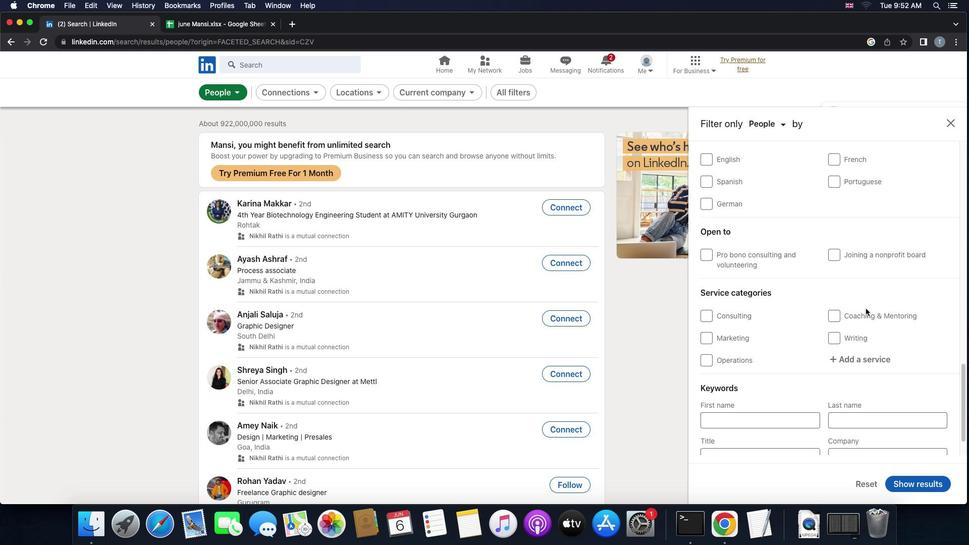 
Action: Mouse scrolled (866, 309) with delta (0, 0)
Screenshot: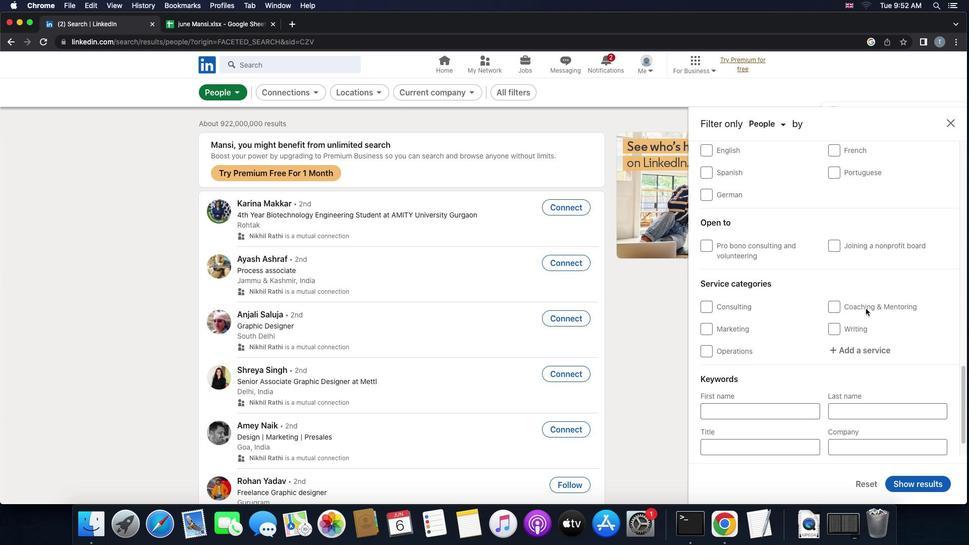 
Action: Mouse scrolled (866, 309) with delta (0, -1)
Screenshot: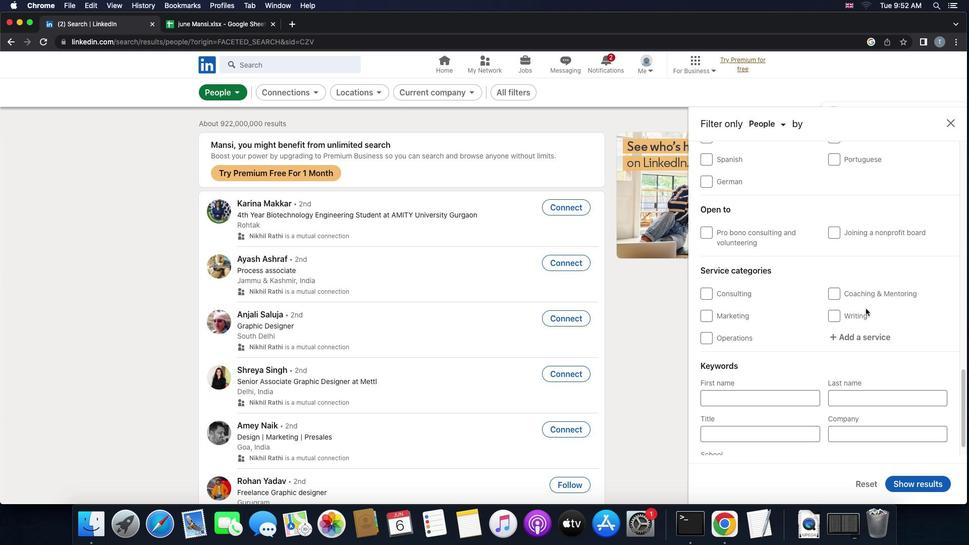 
Action: Mouse scrolled (866, 309) with delta (0, 0)
Screenshot: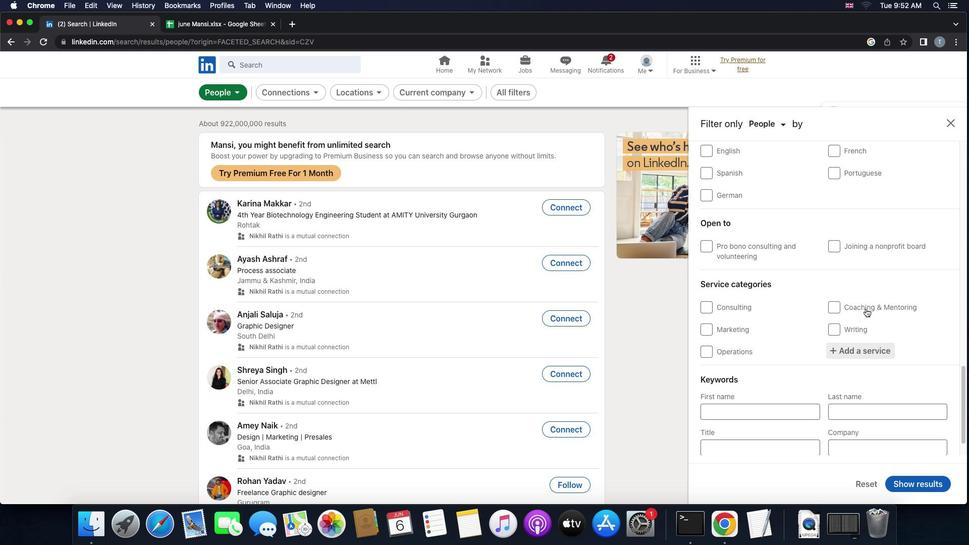 
Action: Mouse scrolled (866, 309) with delta (0, 0)
Screenshot: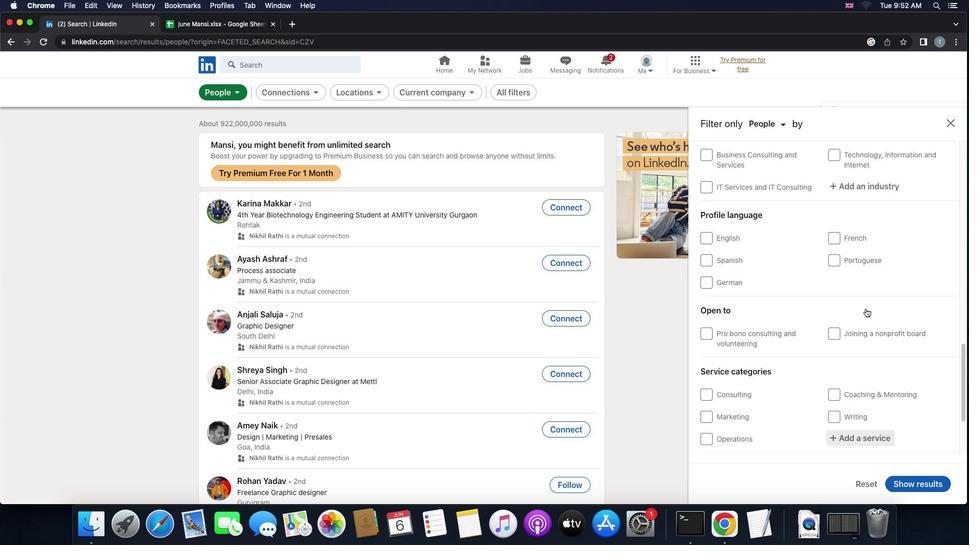 
Action: Mouse scrolled (866, 309) with delta (0, 1)
Screenshot: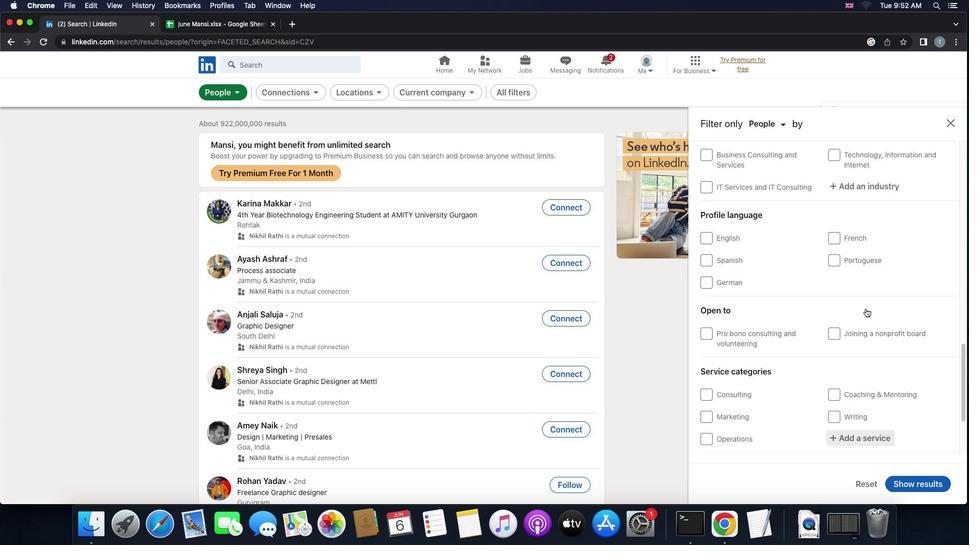 
Action: Mouse scrolled (866, 309) with delta (0, 2)
Screenshot: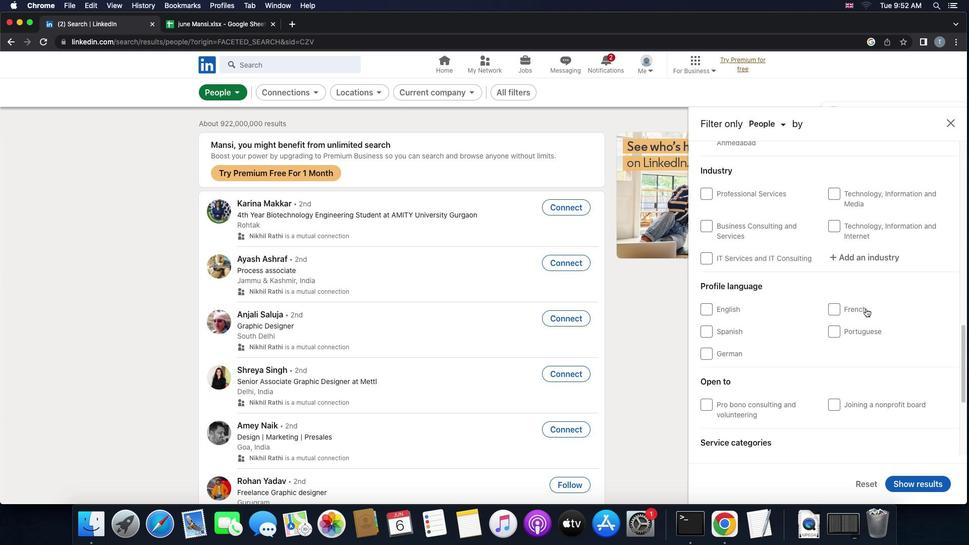 
Action: Mouse moved to (839, 344)
Screenshot: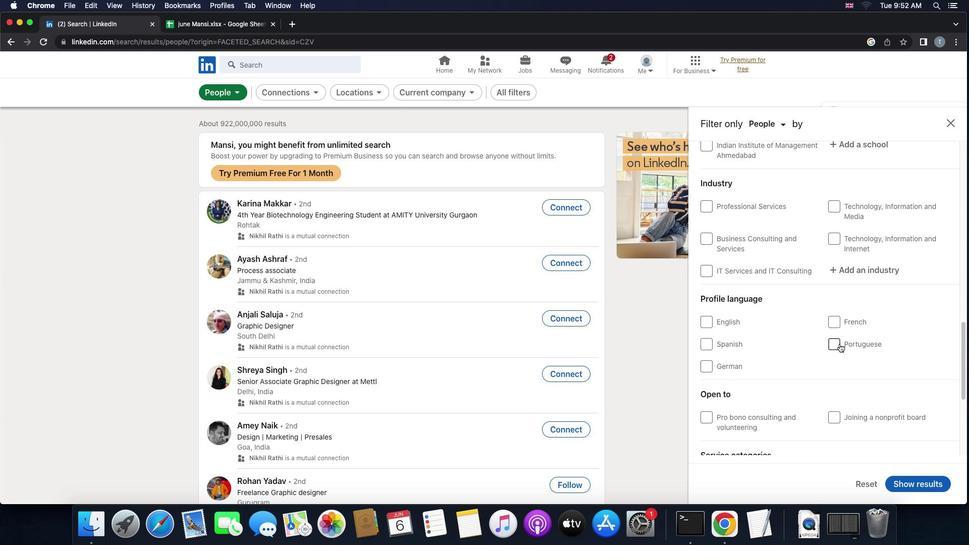
Action: Mouse pressed left at (839, 344)
Screenshot: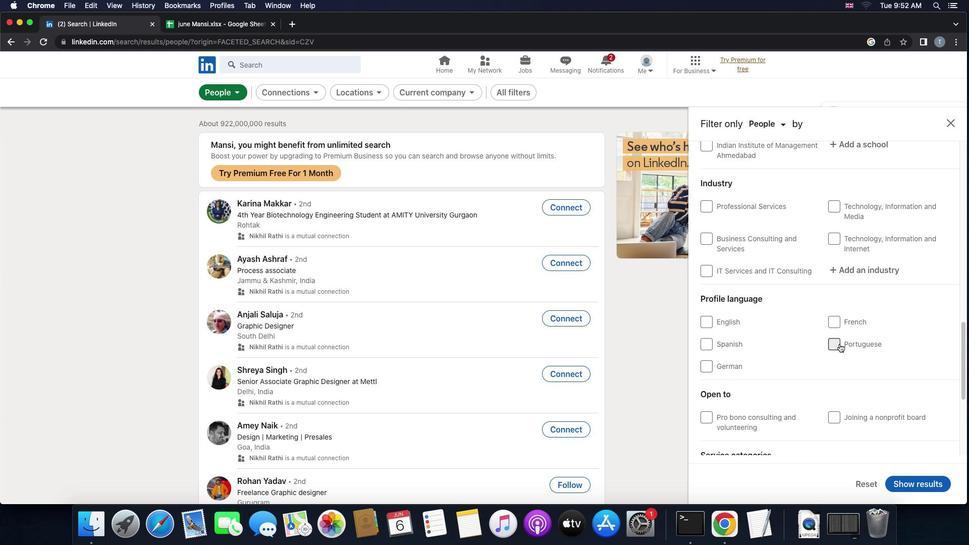
Action: Mouse scrolled (839, 344) with delta (0, 0)
Screenshot: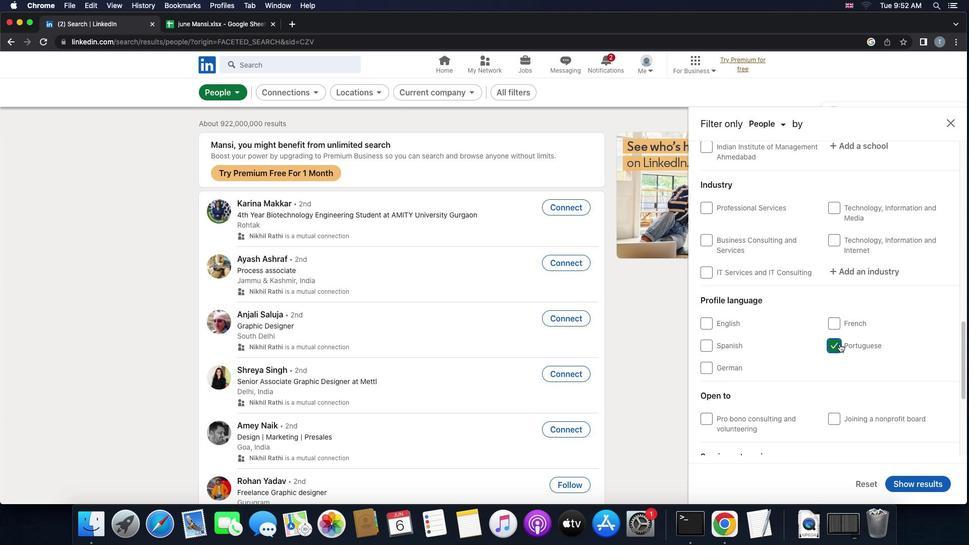 
Action: Mouse scrolled (839, 344) with delta (0, 0)
Screenshot: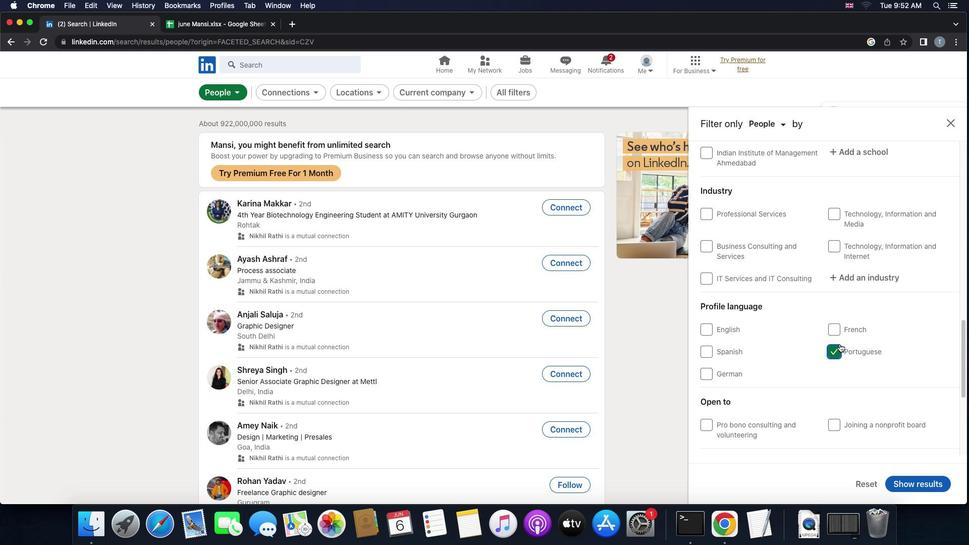
Action: Mouse scrolled (839, 344) with delta (0, 0)
Screenshot: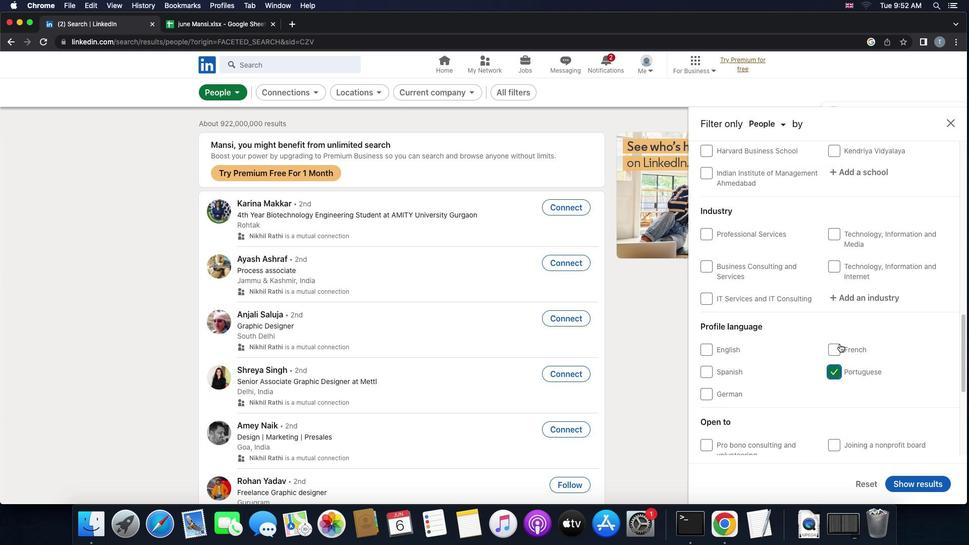 
Action: Mouse scrolled (839, 344) with delta (0, 0)
Screenshot: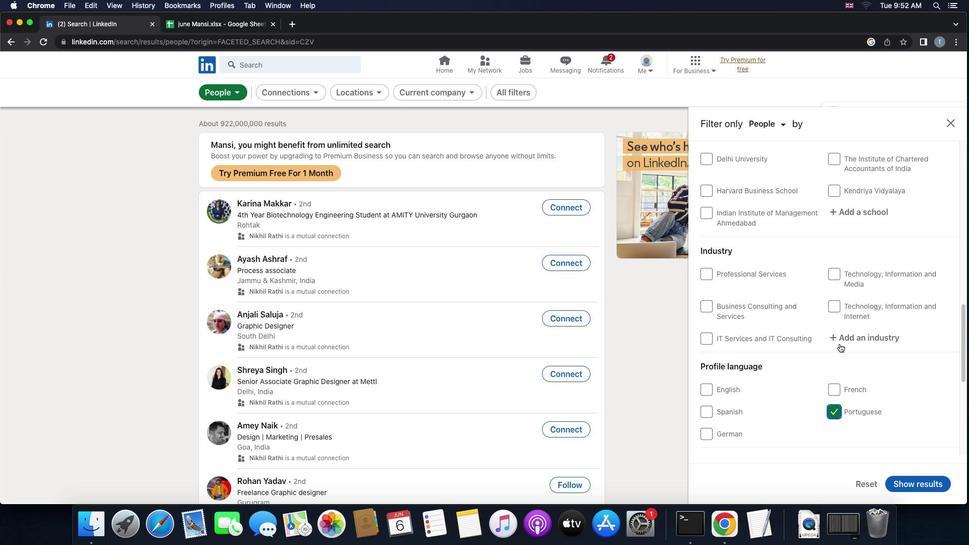 
Action: Mouse scrolled (839, 344) with delta (0, 0)
Screenshot: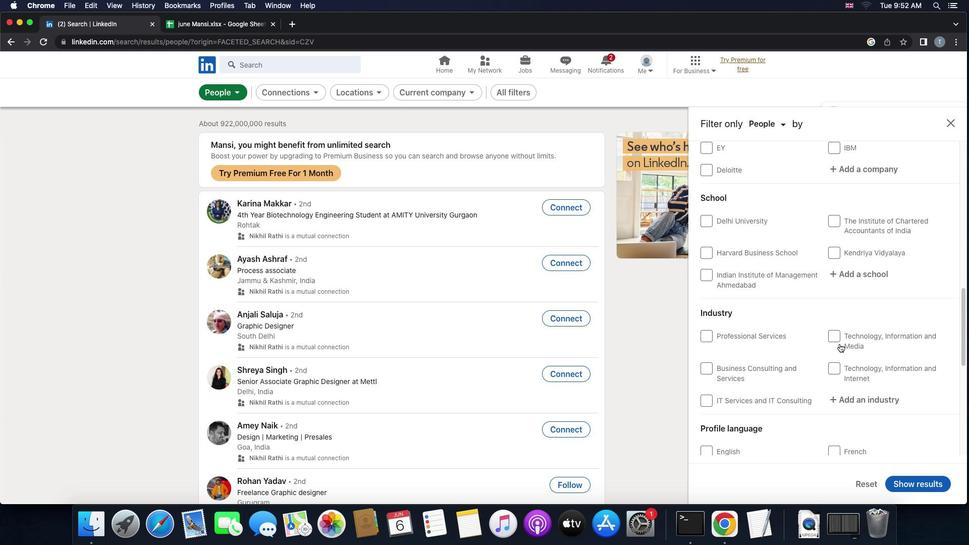 
Action: Mouse scrolled (839, 344) with delta (0, 1)
Screenshot: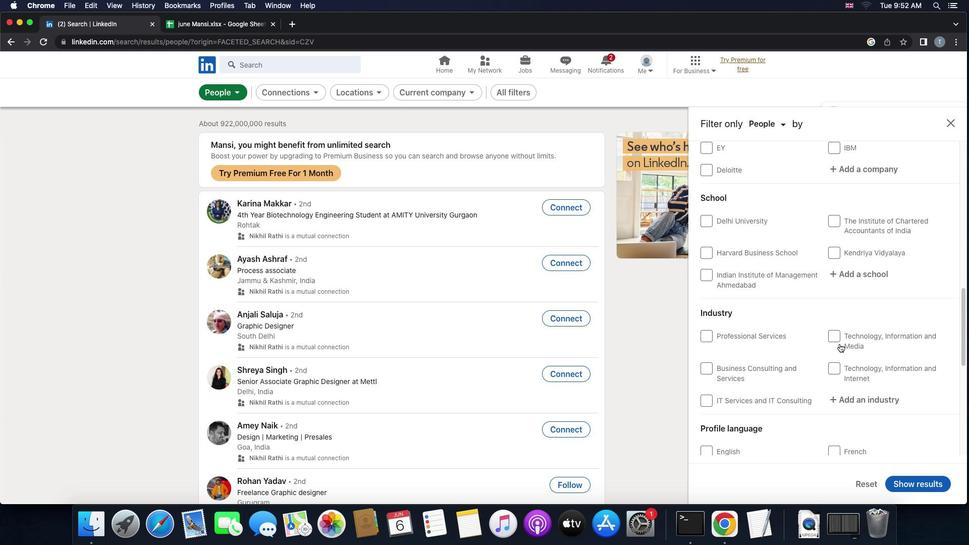 
Action: Mouse scrolled (839, 344) with delta (0, 2)
Screenshot: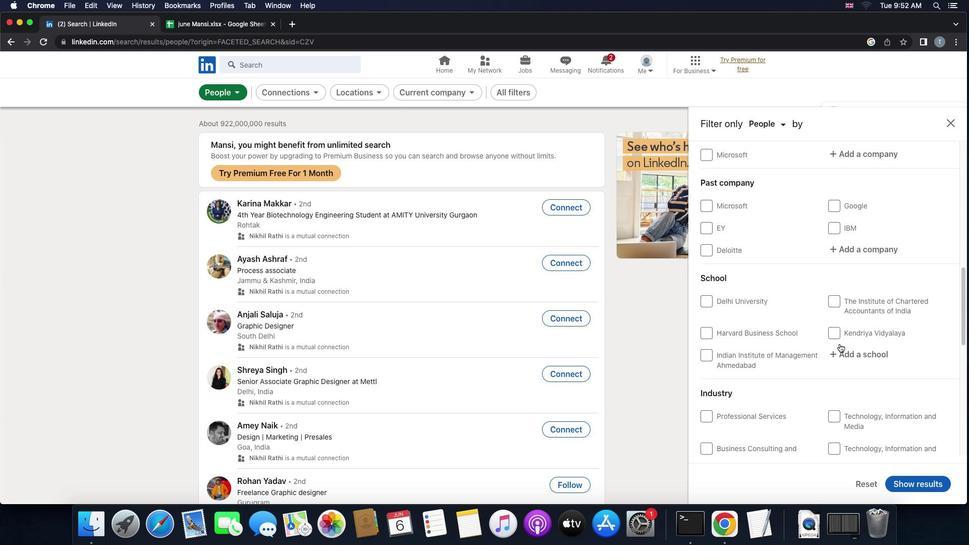 
Action: Mouse scrolled (839, 344) with delta (0, 0)
Screenshot: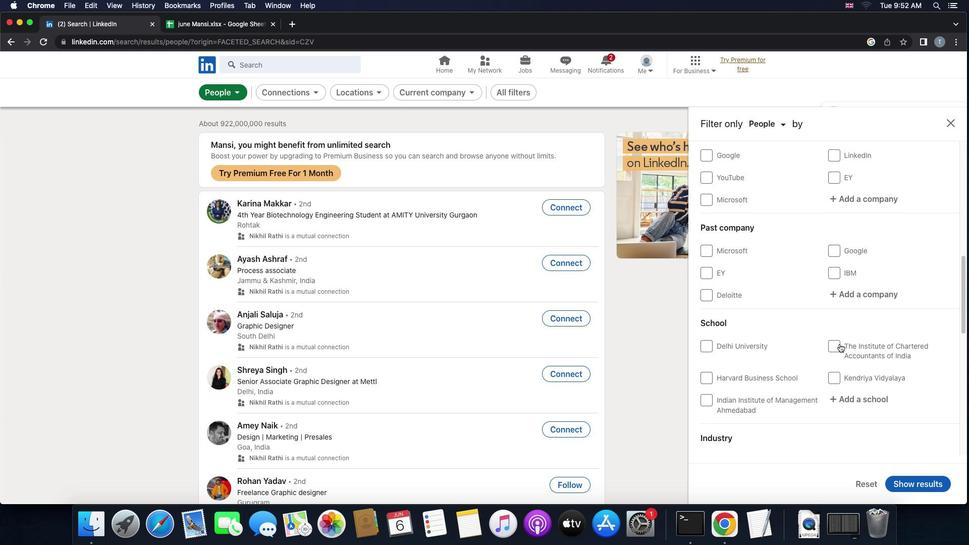 
Action: Mouse scrolled (839, 344) with delta (0, 0)
Screenshot: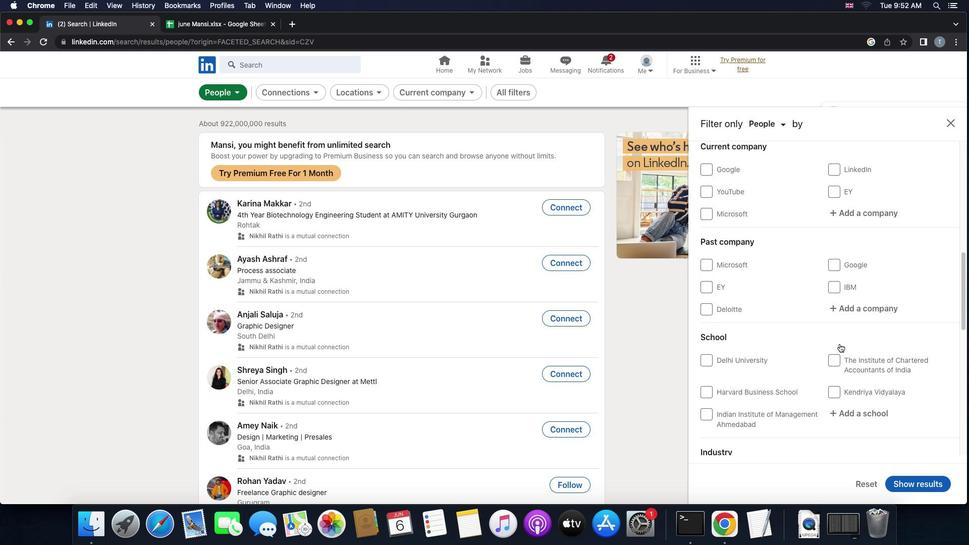 
Action: Mouse scrolled (839, 344) with delta (0, 1)
Screenshot: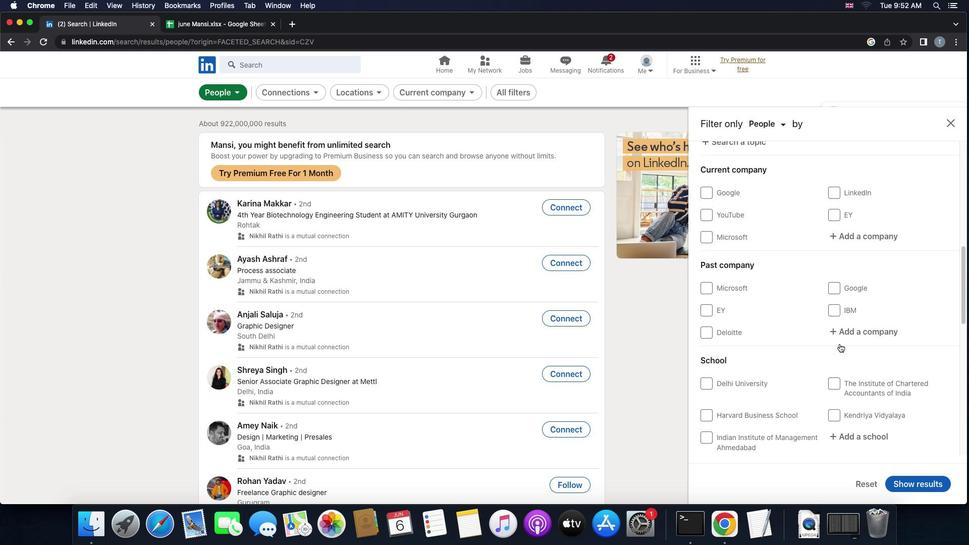 
Action: Mouse scrolled (839, 344) with delta (0, 0)
Screenshot: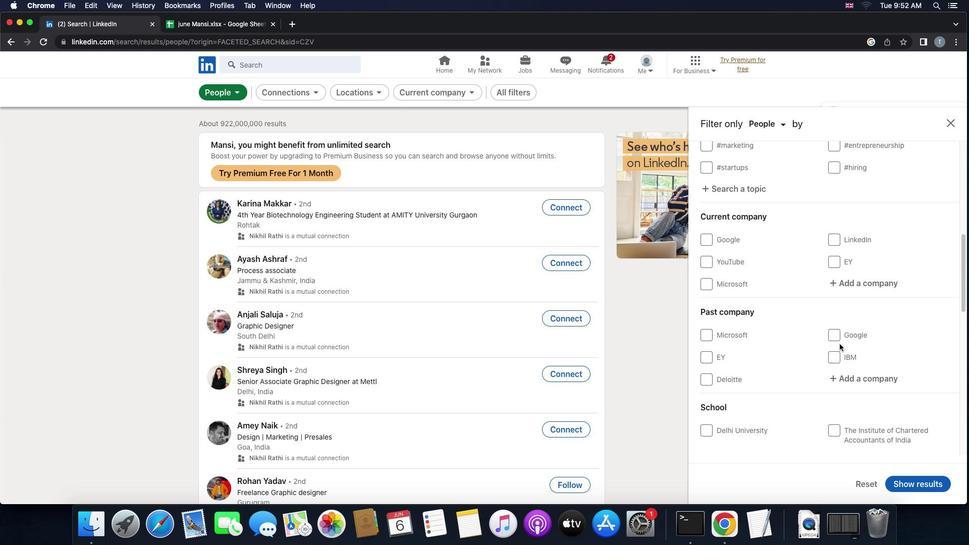 
Action: Mouse scrolled (839, 344) with delta (0, 0)
Screenshot: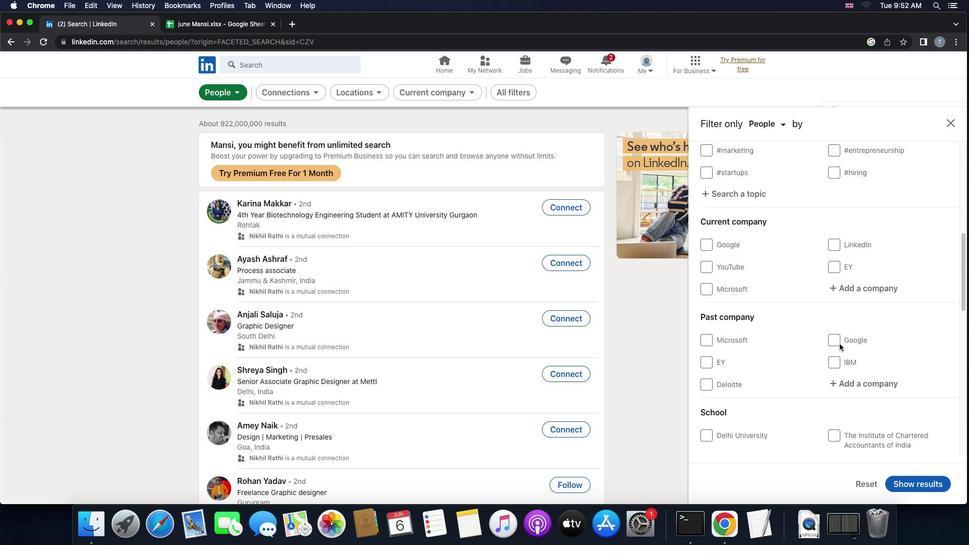 
Action: Mouse moved to (856, 299)
Screenshot: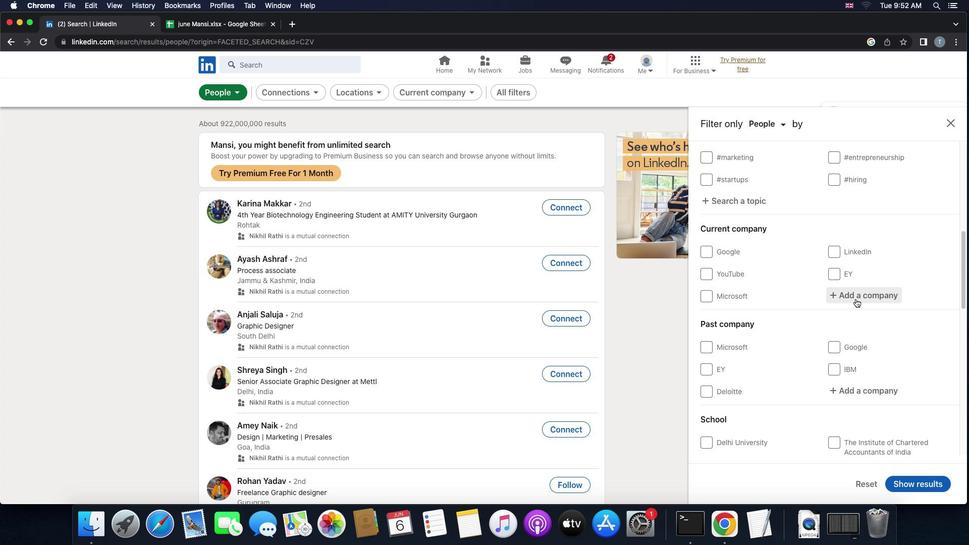 
Action: Mouse pressed left at (856, 299)
Screenshot: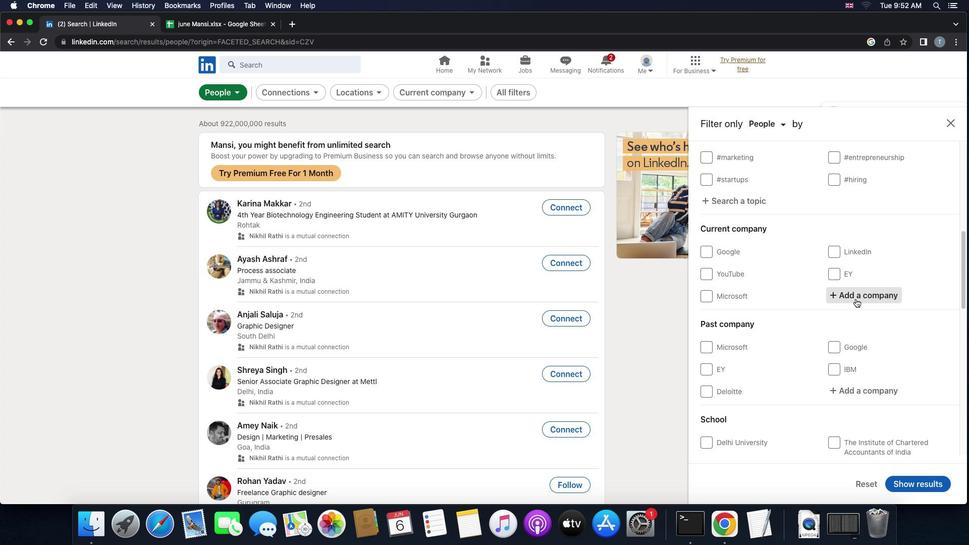 
Action: Mouse moved to (856, 298)
Screenshot: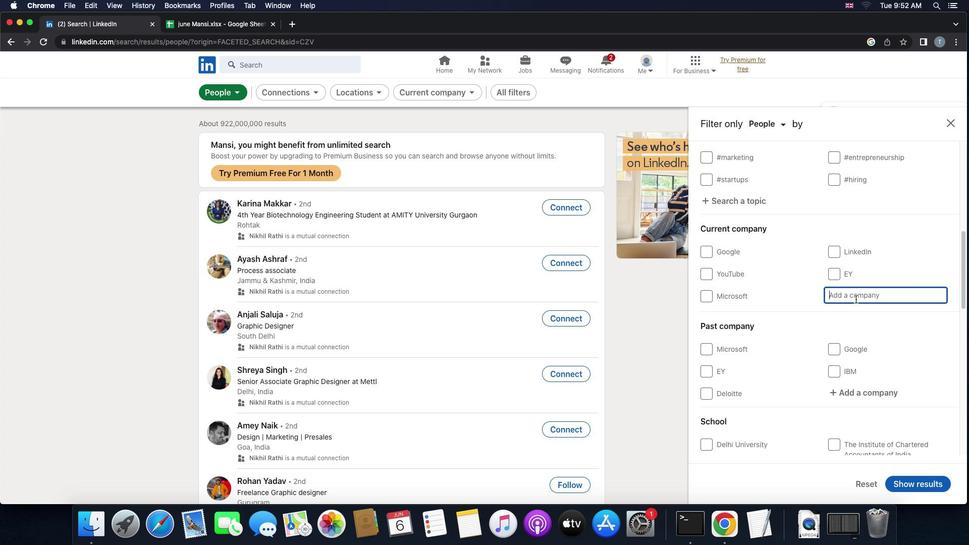 
Action: Key pressed 'r''a''m''b''o''l''l'
Screenshot: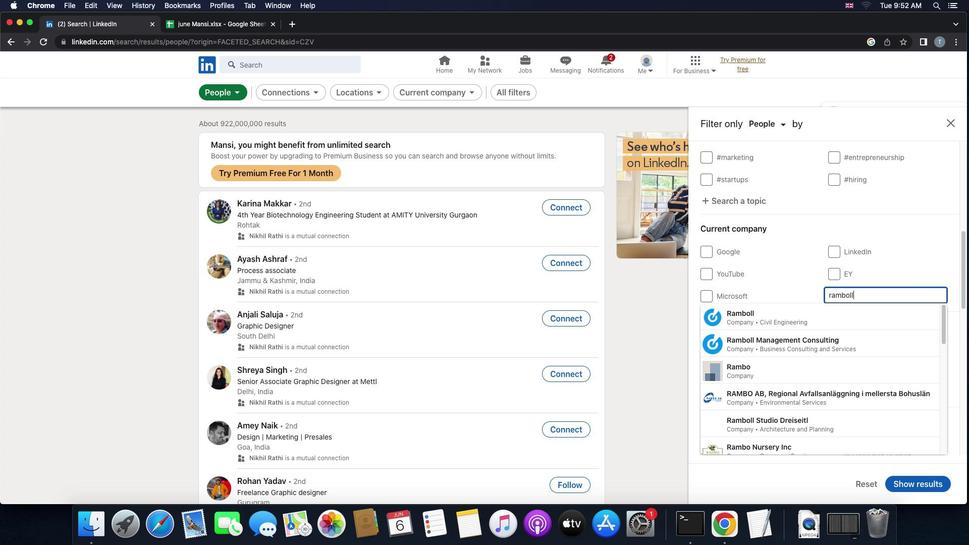 
Action: Mouse moved to (840, 316)
Screenshot: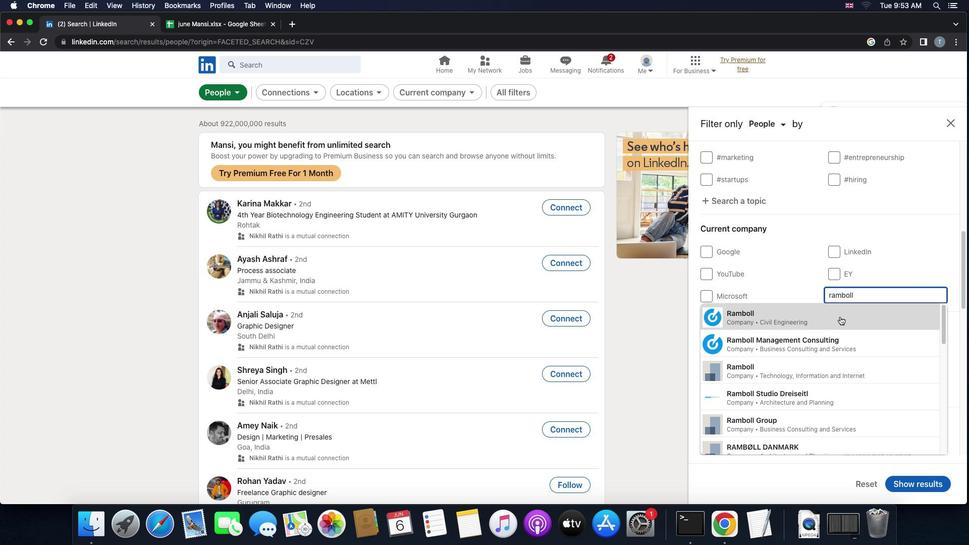 
Action: Mouse pressed left at (840, 316)
Screenshot: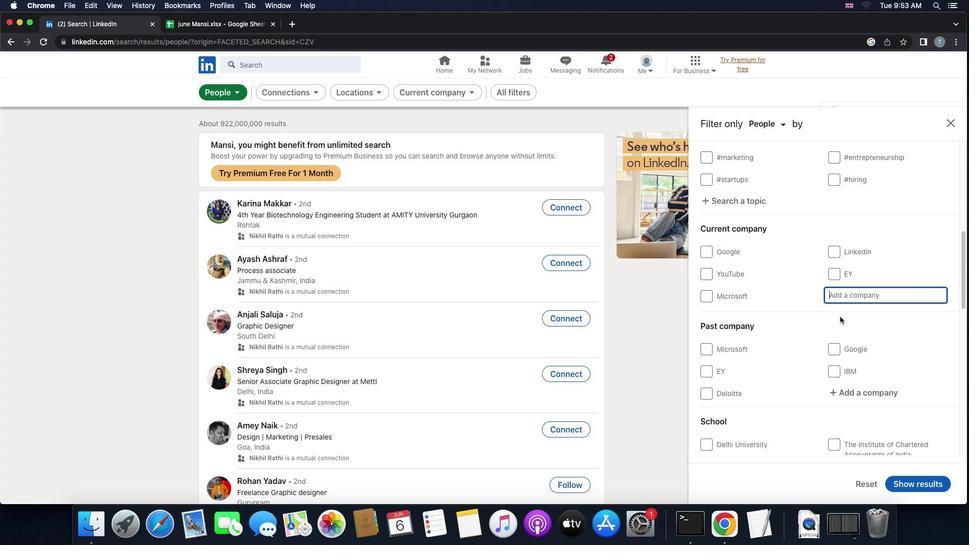 
Action: Mouse scrolled (840, 316) with delta (0, 0)
Screenshot: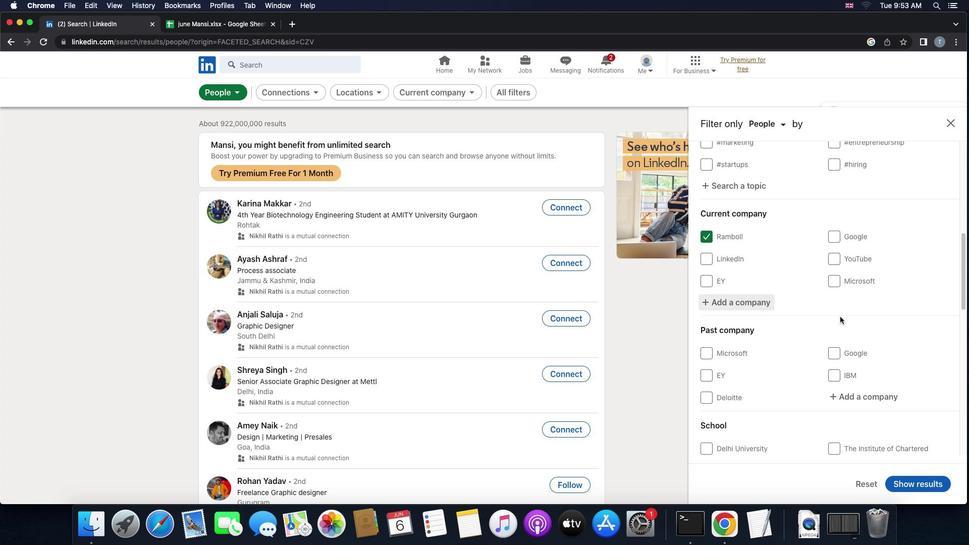 
Action: Mouse scrolled (840, 316) with delta (0, 0)
Screenshot: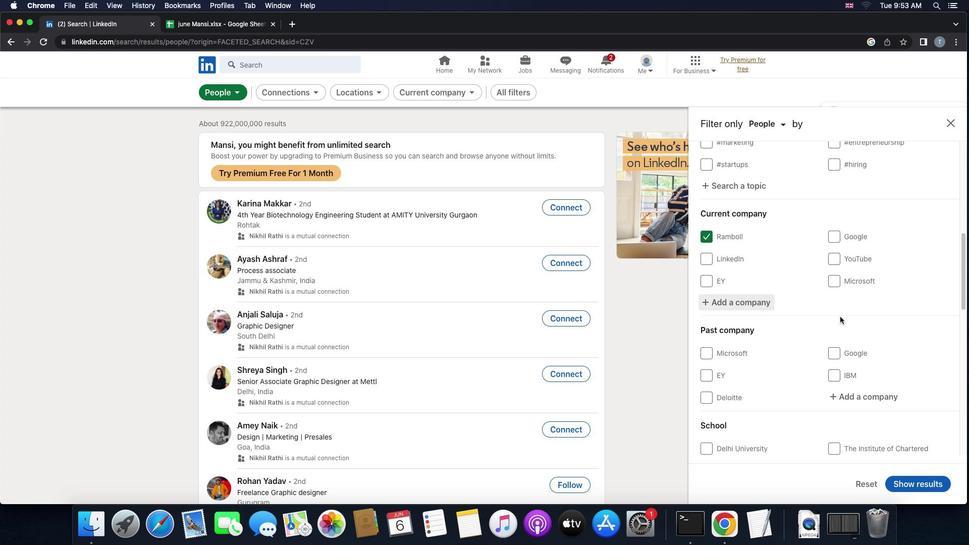 
Action: Mouse scrolled (840, 316) with delta (0, -1)
Screenshot: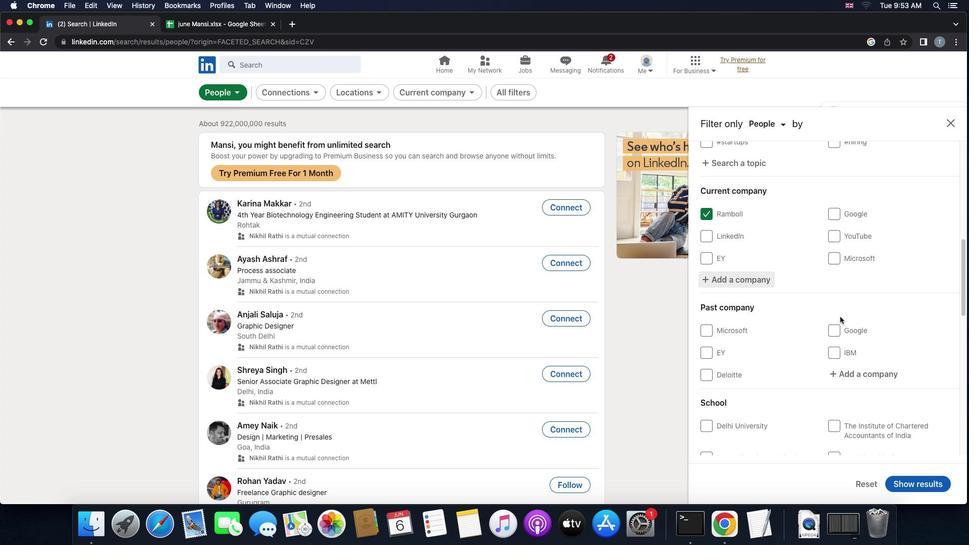 
Action: Mouse scrolled (840, 316) with delta (0, -1)
Screenshot: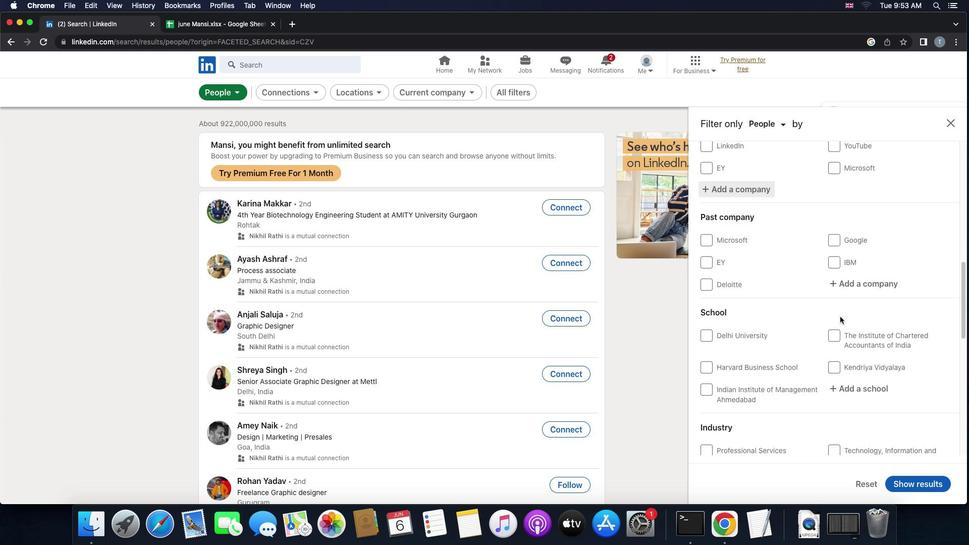 
Action: Mouse moved to (837, 322)
Screenshot: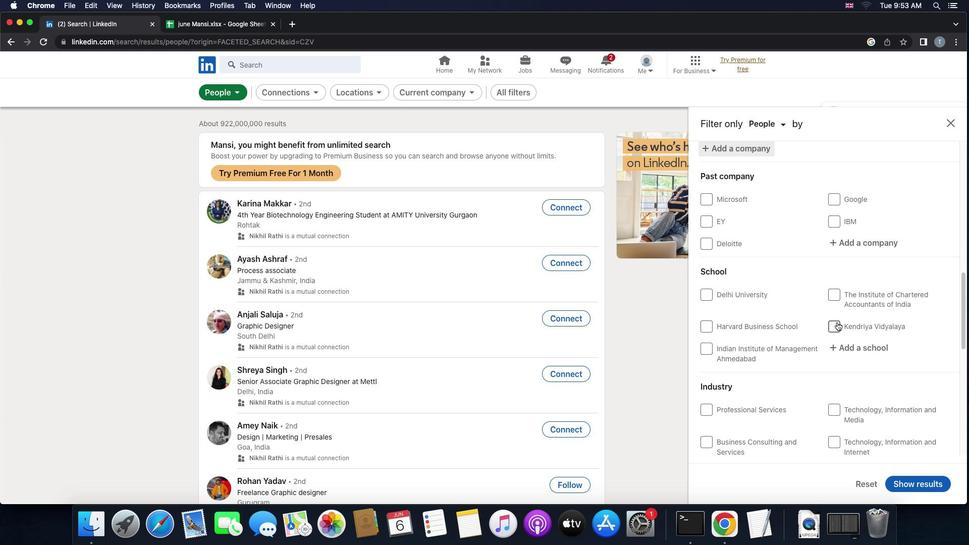 
Action: Mouse scrolled (837, 322) with delta (0, 0)
Screenshot: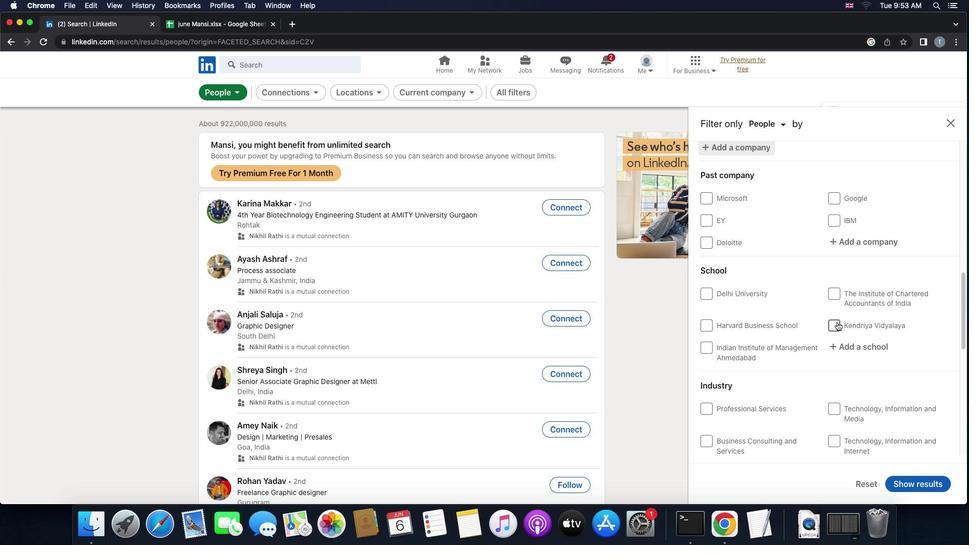 
Action: Mouse scrolled (837, 322) with delta (0, 0)
Screenshot: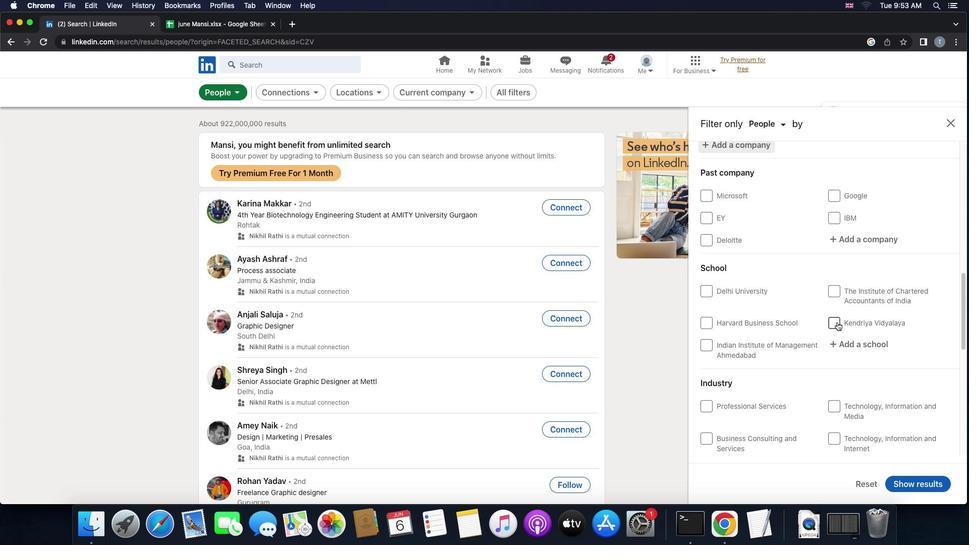 
Action: Mouse scrolled (837, 322) with delta (0, -1)
Screenshot: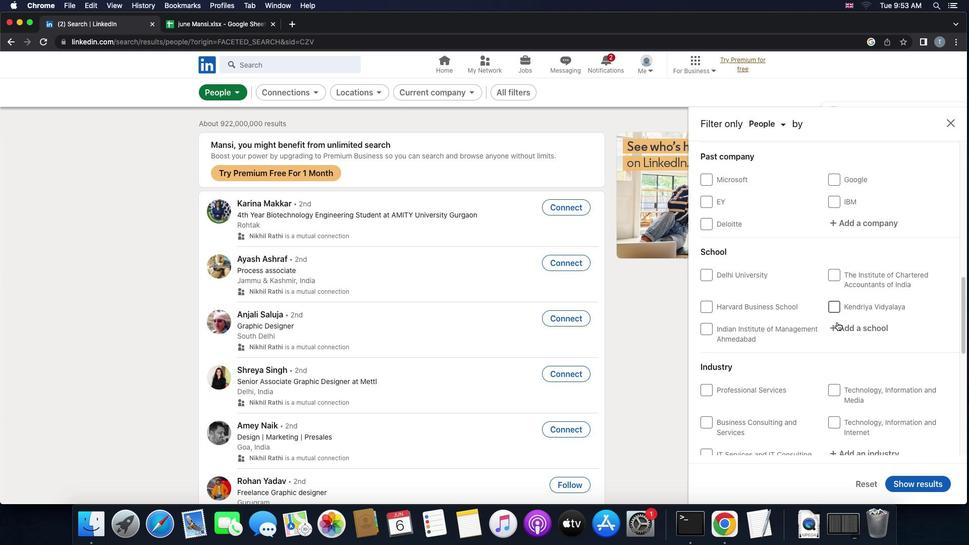 
Action: Mouse moved to (856, 284)
Screenshot: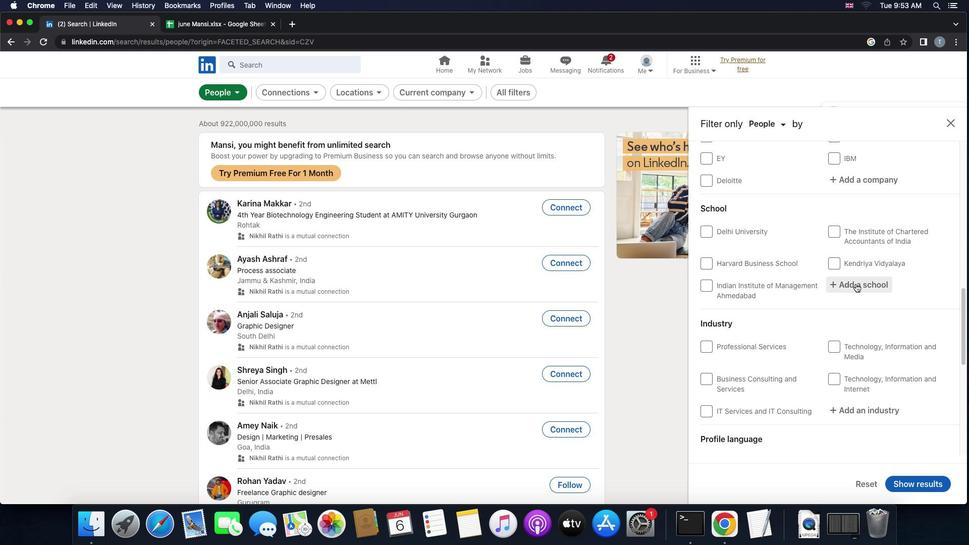 
Action: Mouse pressed left at (856, 284)
Screenshot: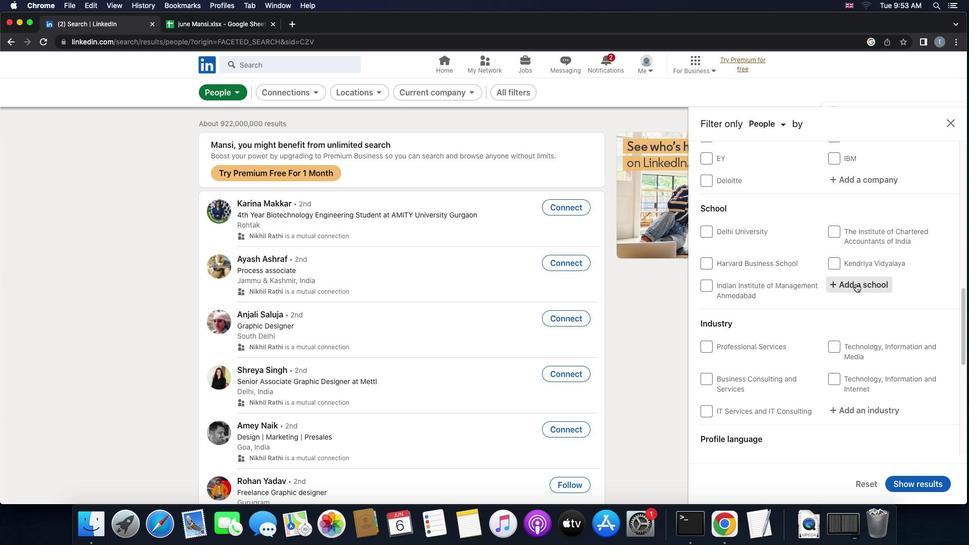 
Action: Mouse moved to (855, 284)
Screenshot: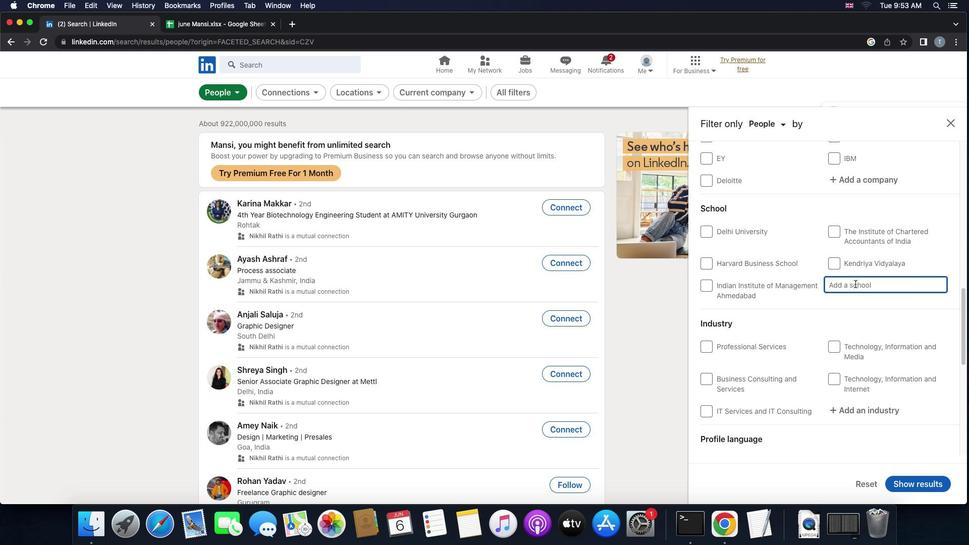 
Action: Key pressed 'g''a''y''a''t''r''i'Key.space'v''i''d''y''a'Key.space'p''a''r''i''s''h''a''d'Key.space
Screenshot: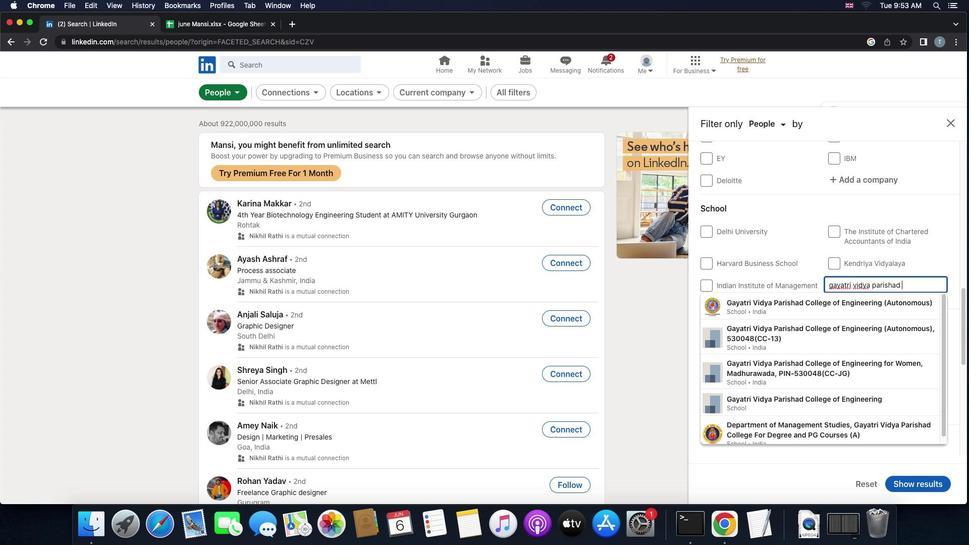
Action: Mouse moved to (839, 326)
Screenshot: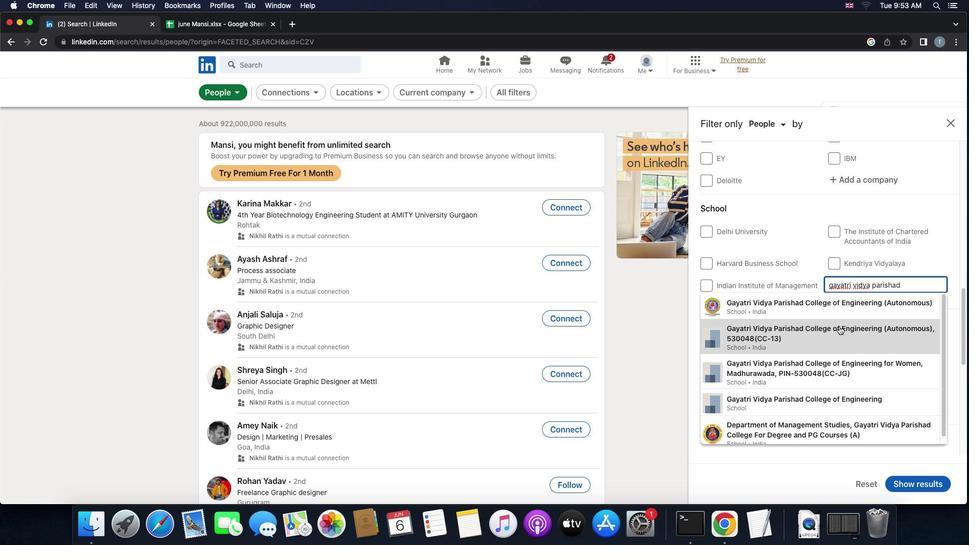 
Action: Mouse pressed left at (839, 326)
Screenshot: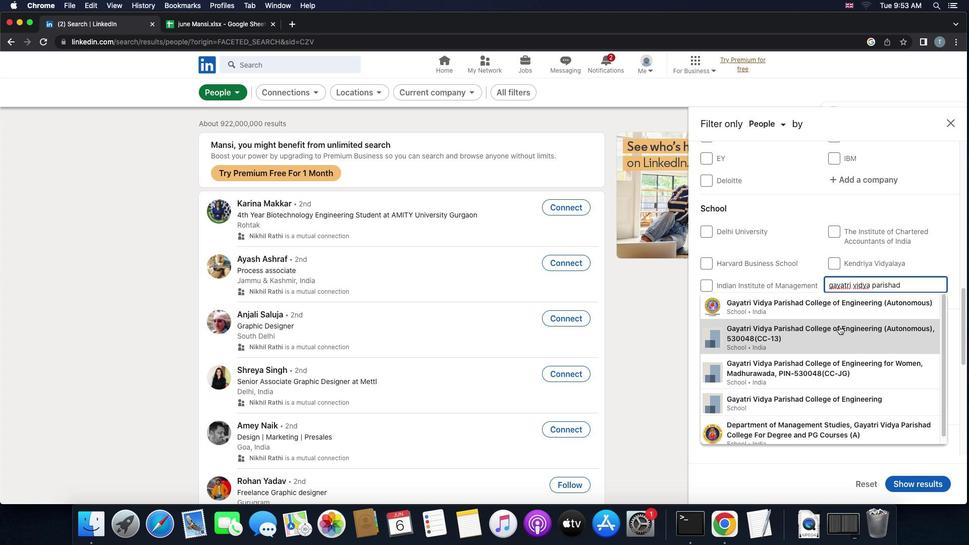 
Action: Mouse scrolled (839, 326) with delta (0, 0)
Screenshot: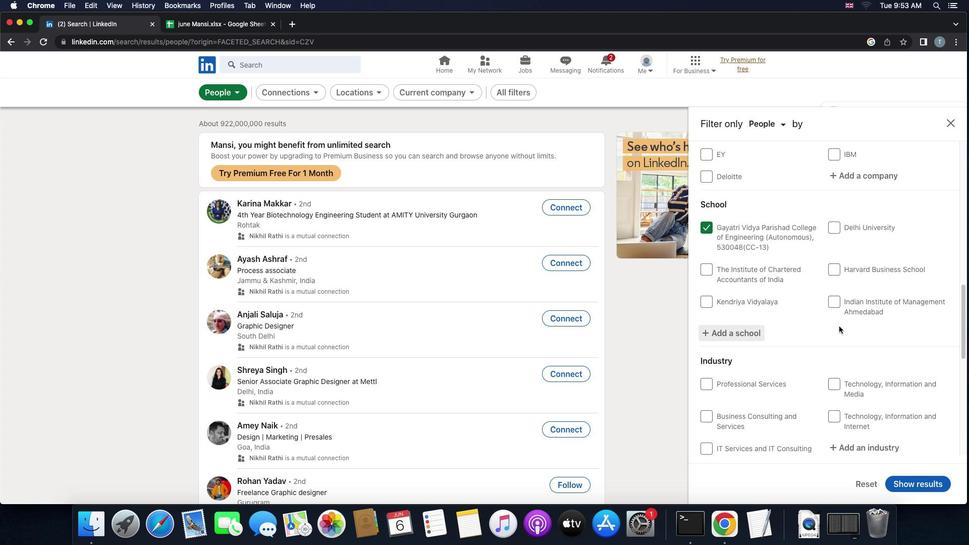 
Action: Mouse scrolled (839, 326) with delta (0, 0)
Screenshot: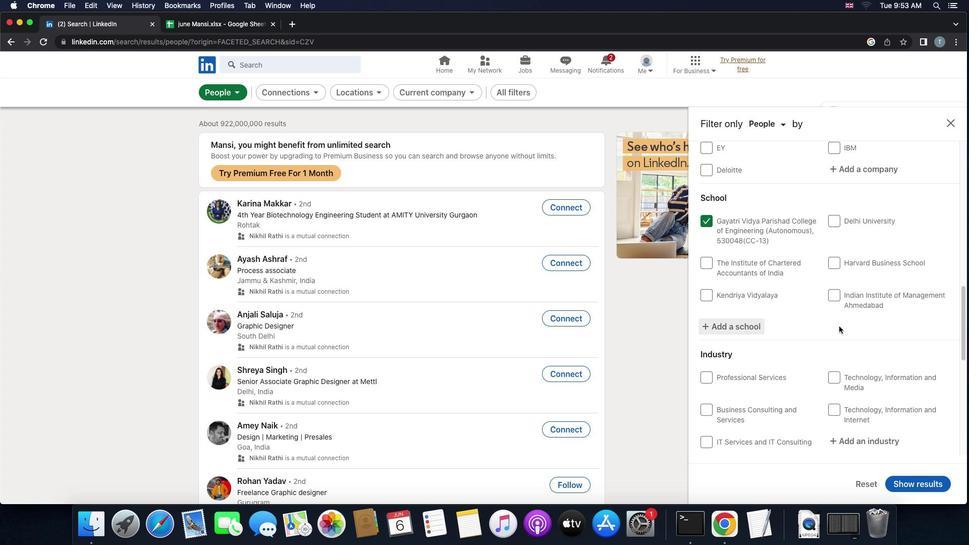 
Action: Mouse scrolled (839, 326) with delta (0, -1)
Screenshot: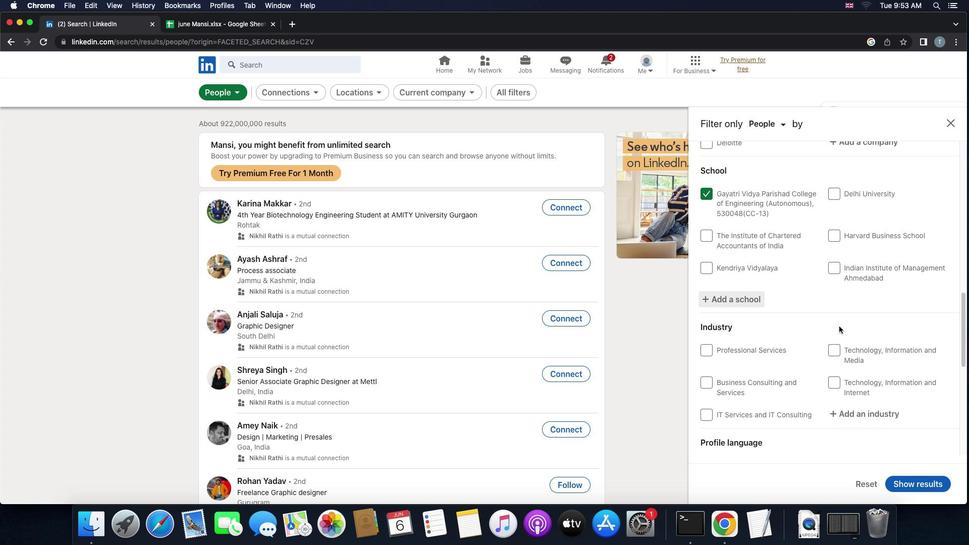 
Action: Mouse scrolled (839, 326) with delta (0, 0)
Screenshot: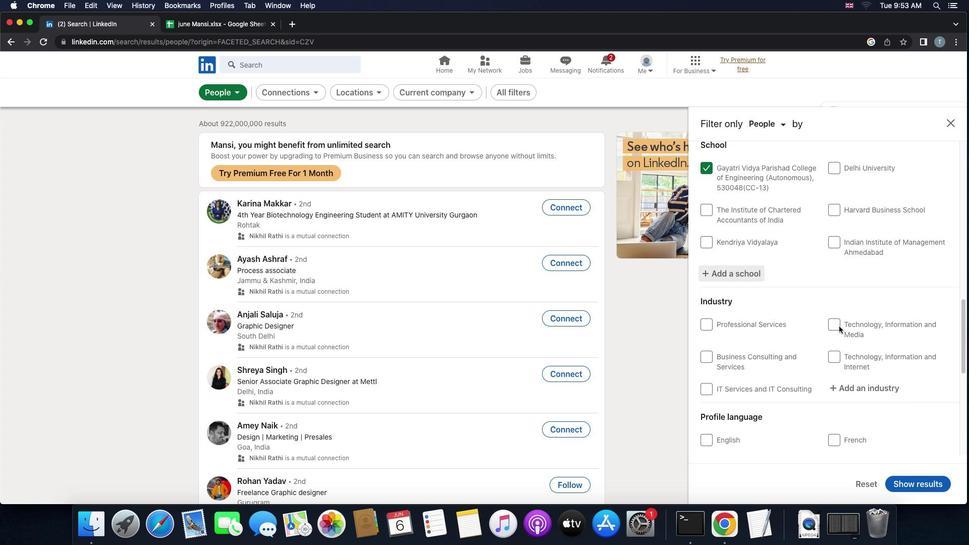 
Action: Mouse scrolled (839, 326) with delta (0, 0)
Screenshot: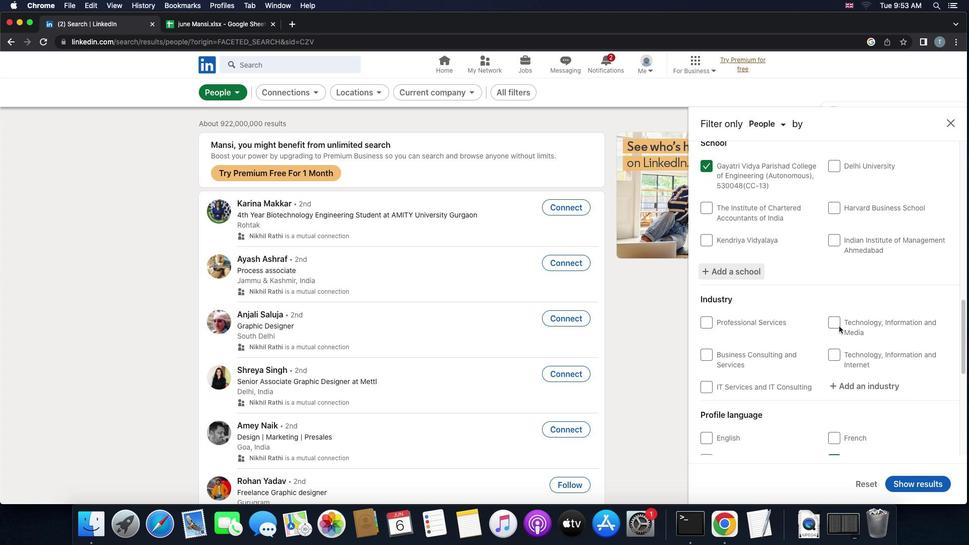 
Action: Mouse scrolled (839, 326) with delta (0, 0)
Screenshot: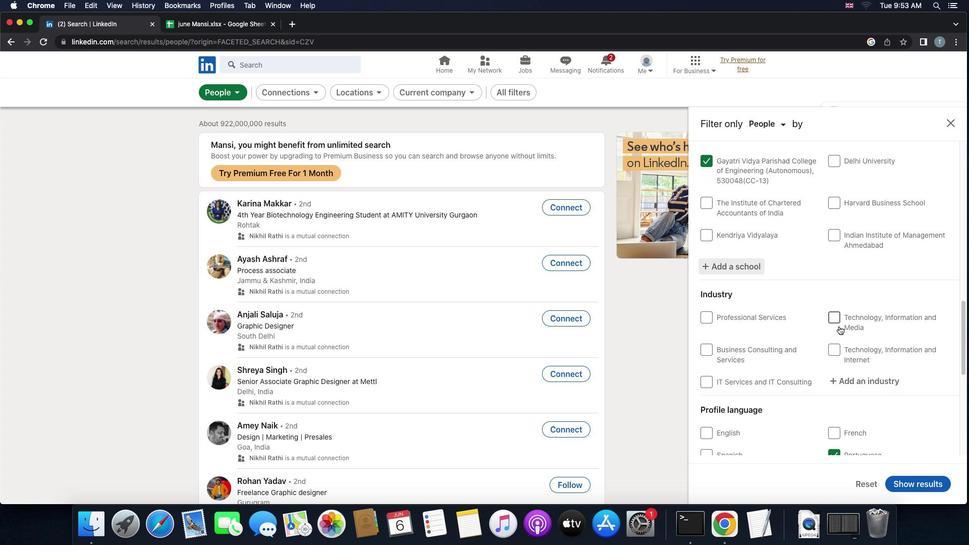 
Action: Mouse scrolled (839, 326) with delta (0, 0)
Screenshot: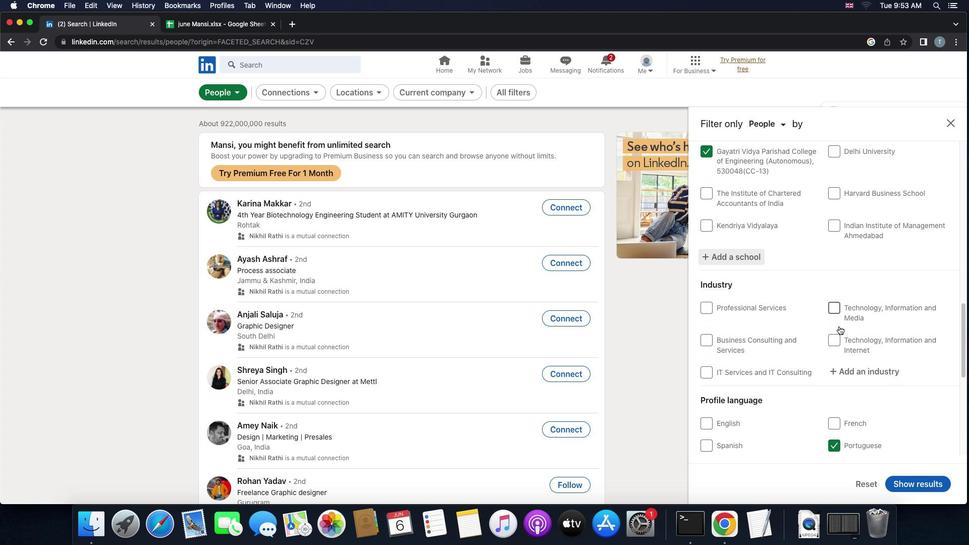 
Action: Mouse scrolled (839, 326) with delta (0, 0)
Screenshot: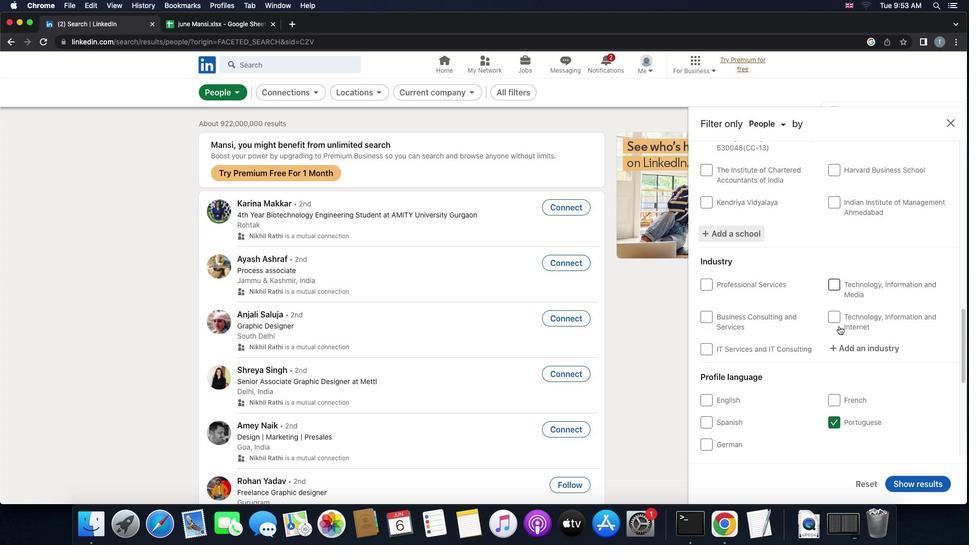 
Action: Mouse moved to (844, 324)
Screenshot: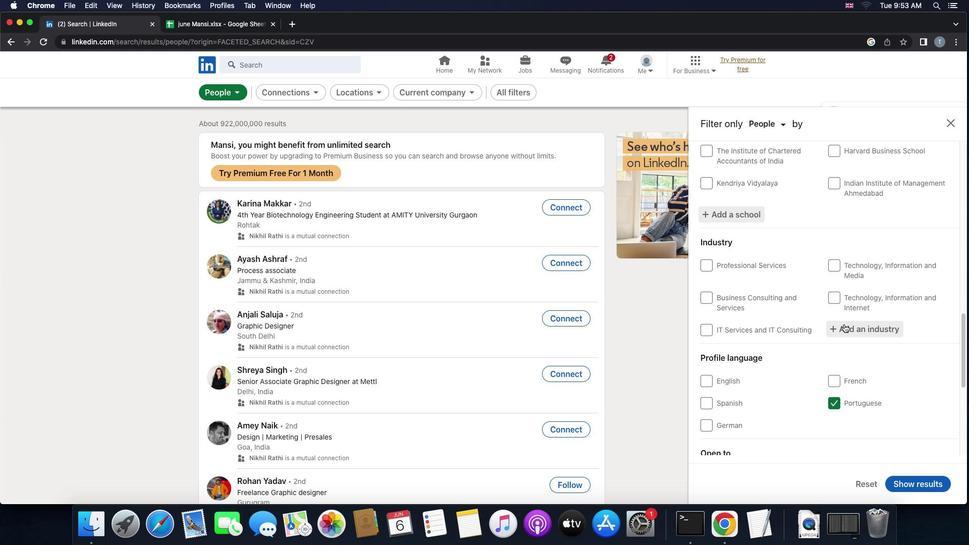 
Action: Mouse pressed left at (844, 324)
Screenshot: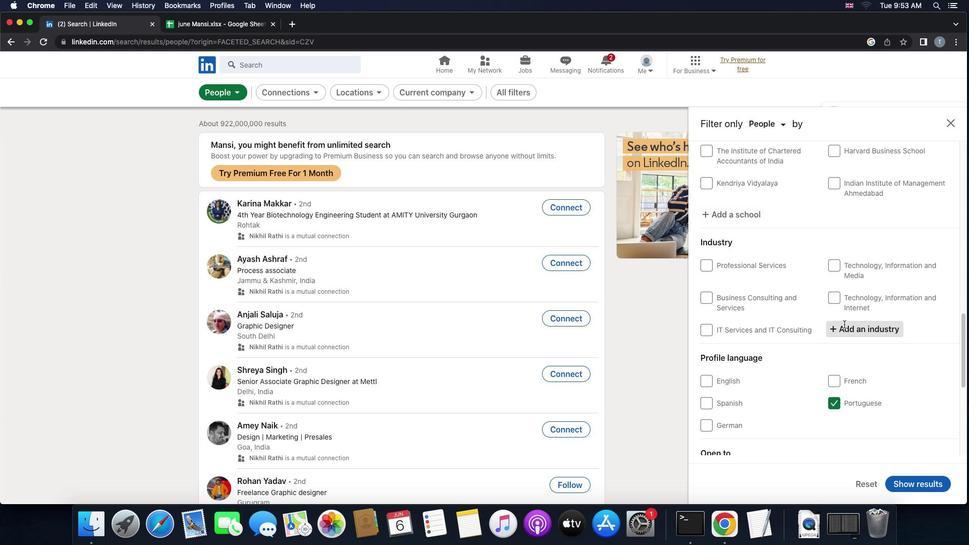 
Action: Key pressed 'd''e''n''t''i''s''t''s'
Screenshot: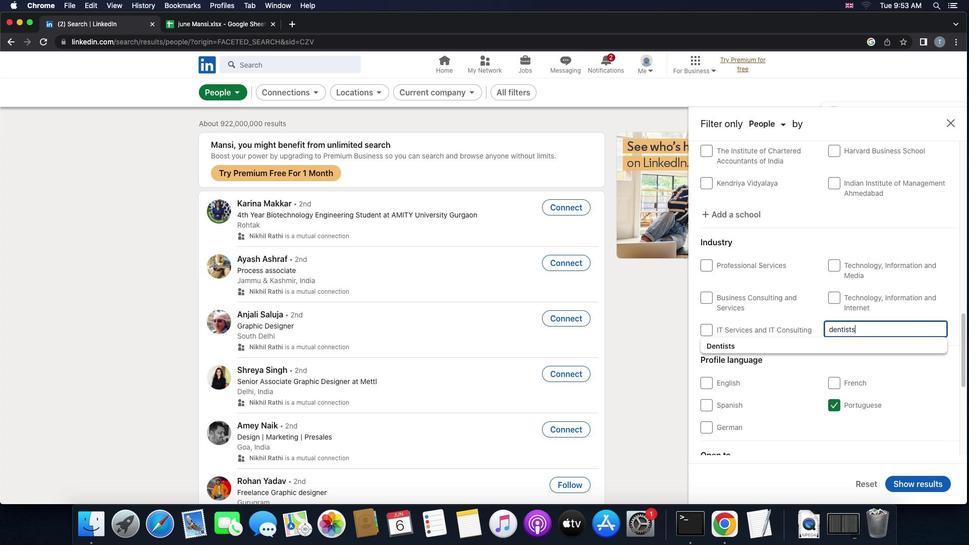 
Action: Mouse moved to (803, 348)
Screenshot: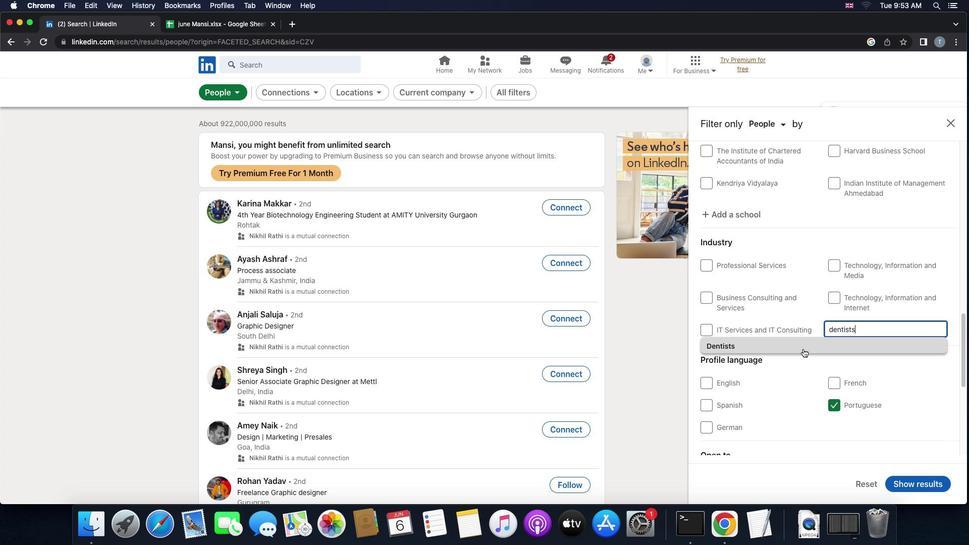 
Action: Mouse pressed left at (803, 348)
Screenshot: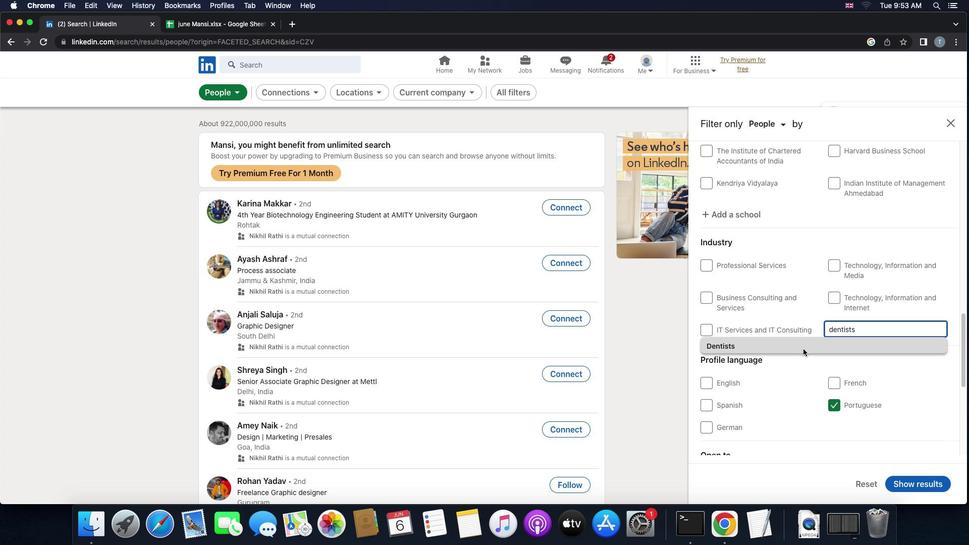 
Action: Mouse scrolled (803, 348) with delta (0, 0)
Screenshot: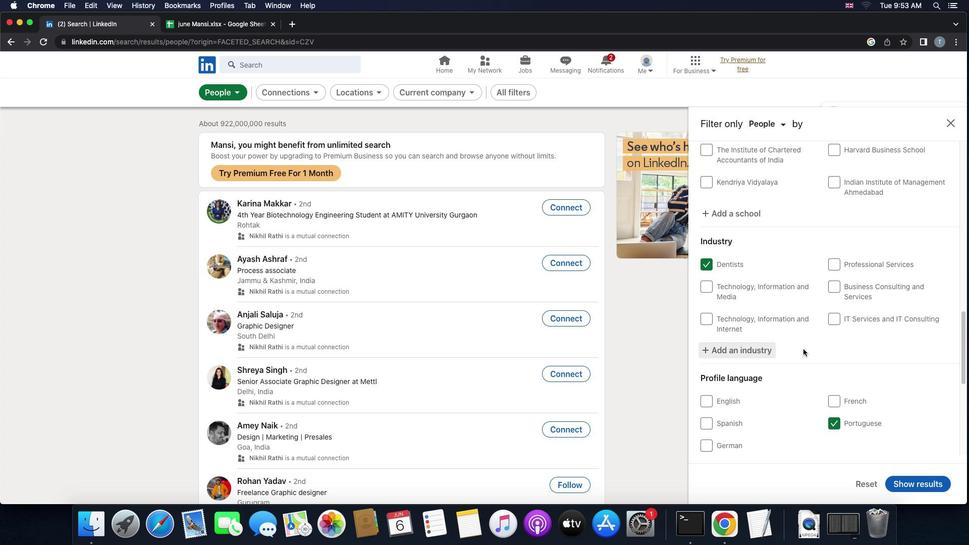 
Action: Mouse scrolled (803, 348) with delta (0, 0)
Screenshot: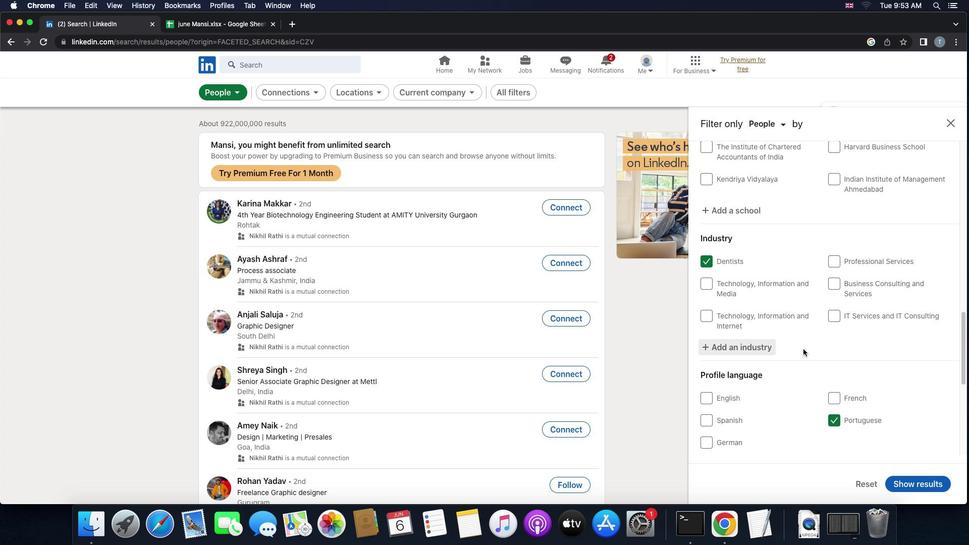 
Action: Mouse scrolled (803, 348) with delta (0, 0)
Screenshot: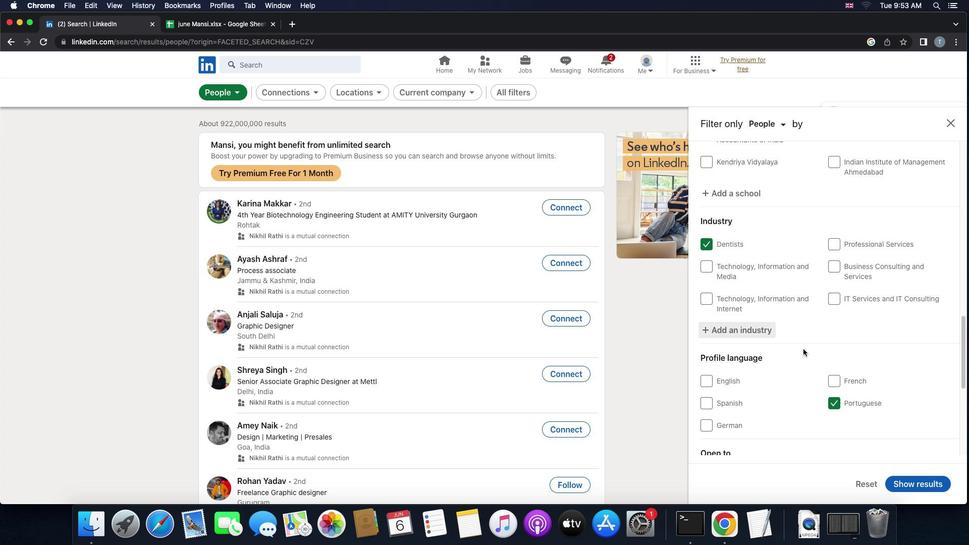 
Action: Mouse scrolled (803, 348) with delta (0, 0)
Screenshot: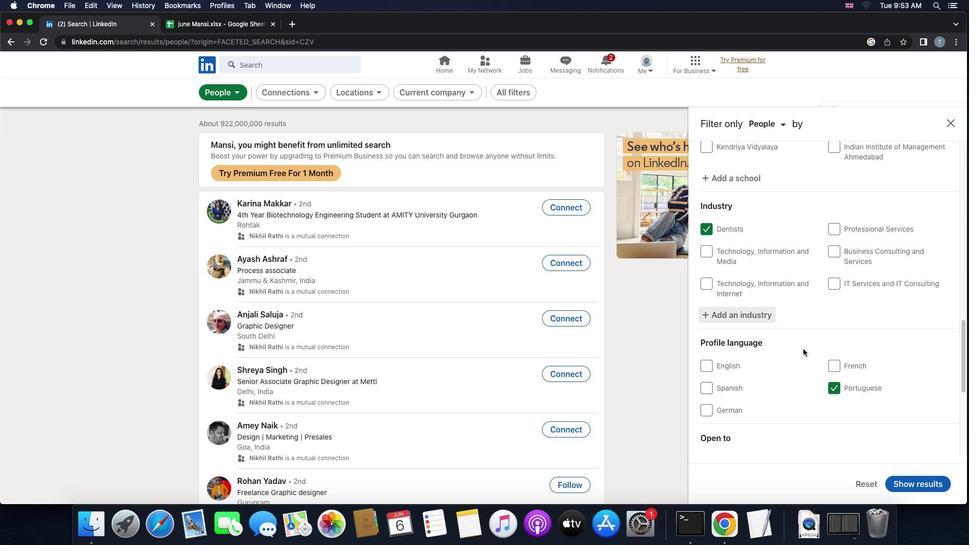 
Action: Mouse scrolled (803, 348) with delta (0, 0)
Screenshot: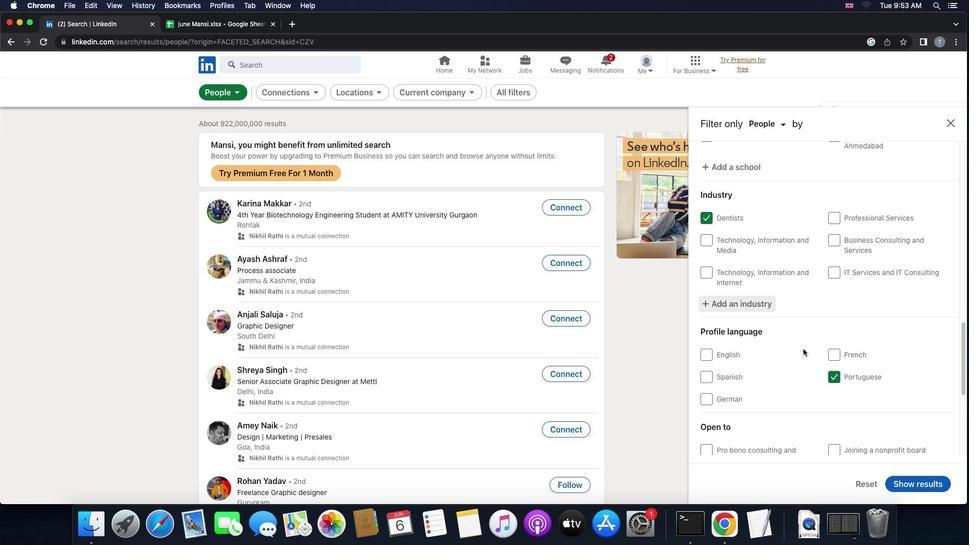 
Action: Mouse scrolled (803, 348) with delta (0, -1)
Screenshot: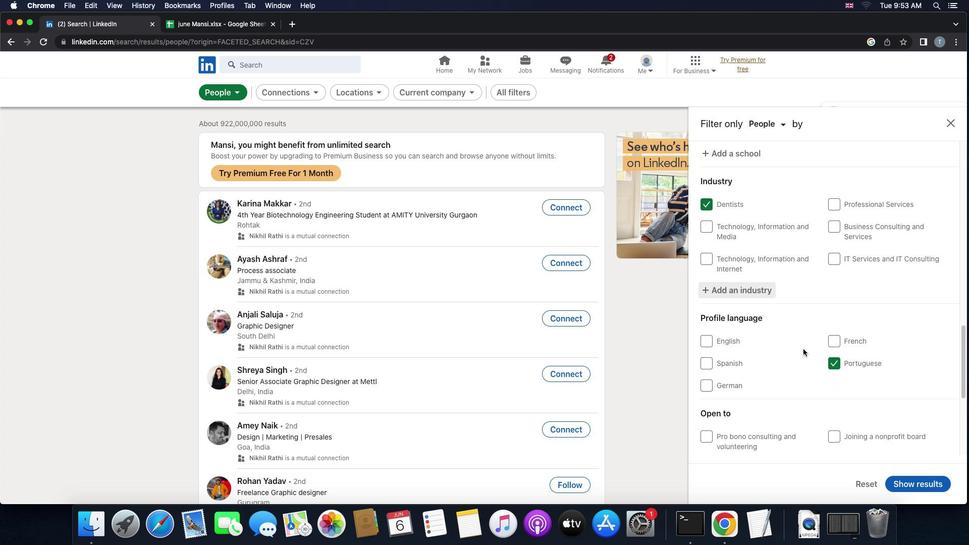 
Action: Mouse scrolled (803, 348) with delta (0, 0)
Screenshot: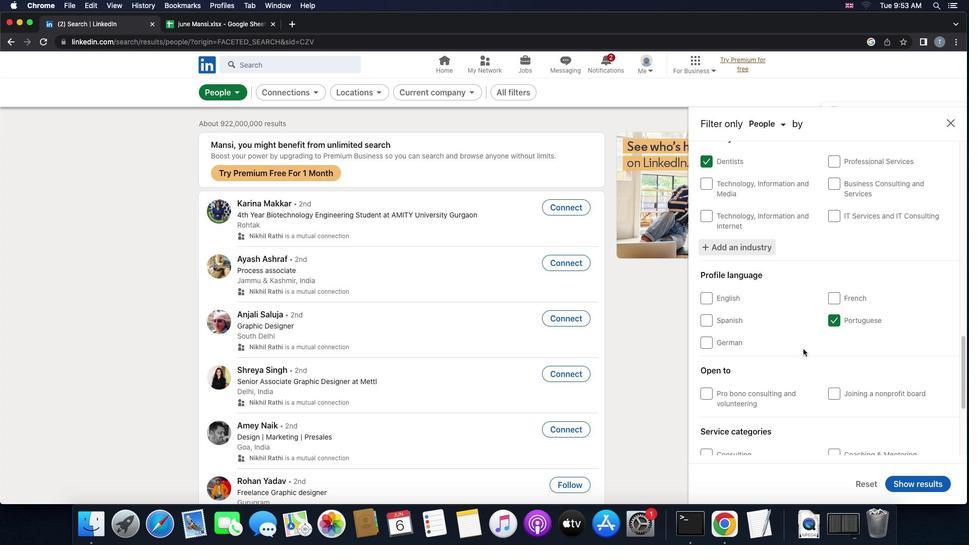 
Action: Mouse scrolled (803, 348) with delta (0, 0)
Screenshot: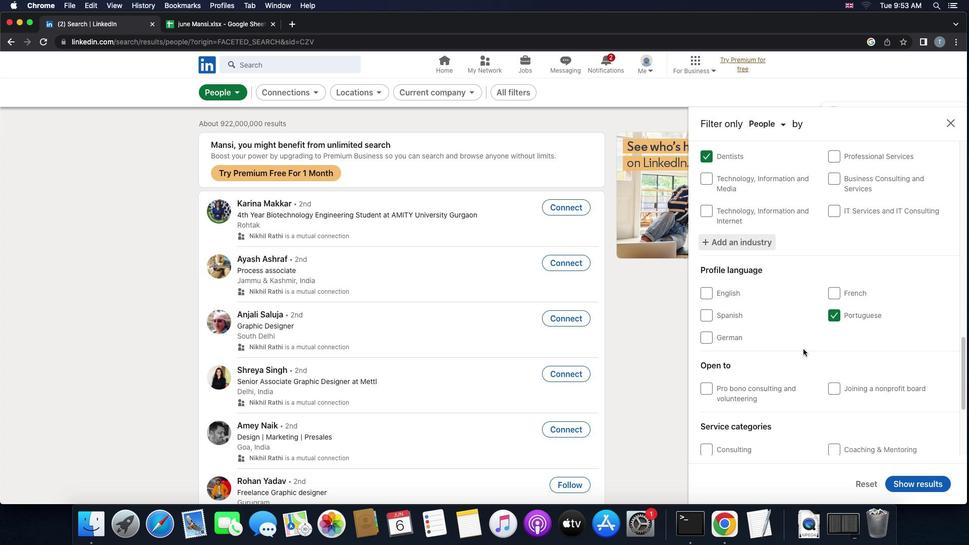 
Action: Mouse scrolled (803, 348) with delta (0, 0)
Screenshot: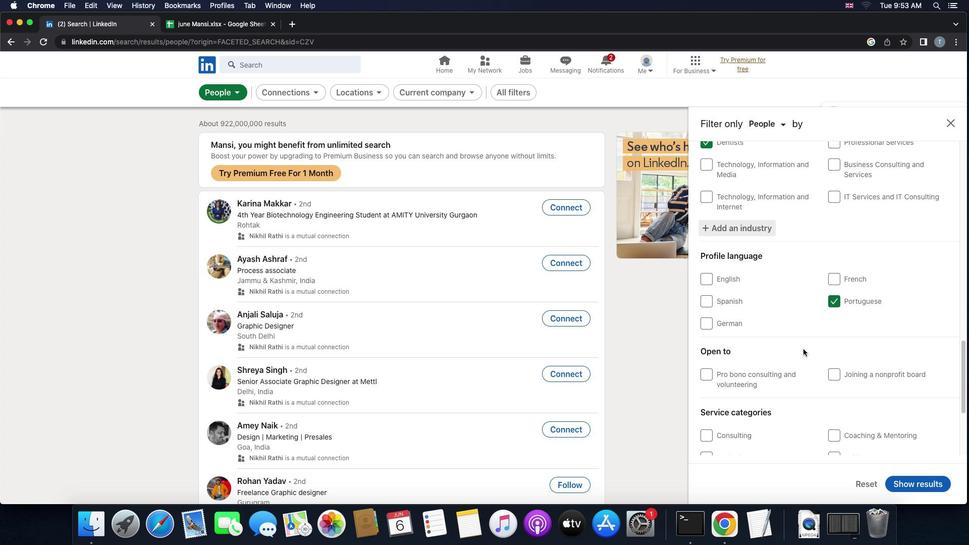 
Action: Mouse scrolled (803, 348) with delta (0, 0)
Screenshot: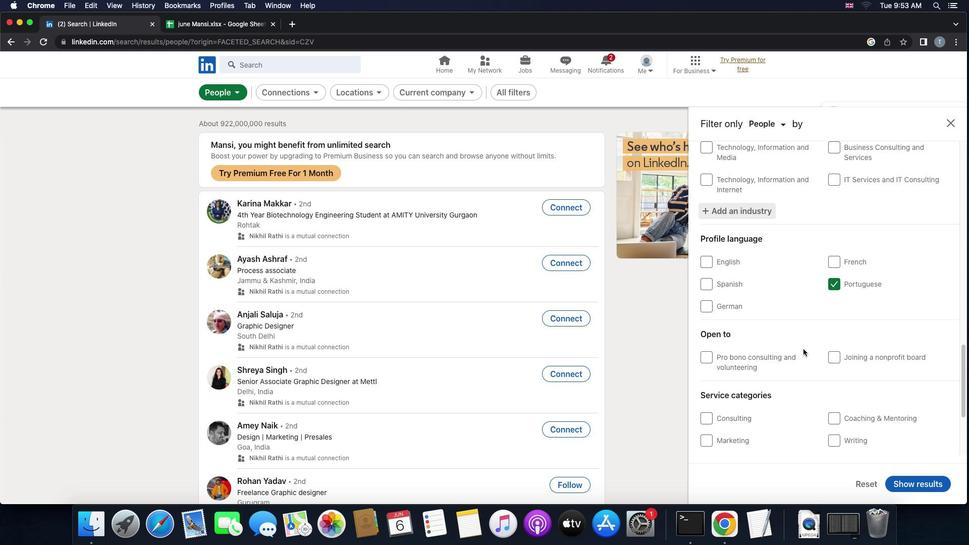 
Action: Mouse scrolled (803, 348) with delta (0, 0)
Screenshot: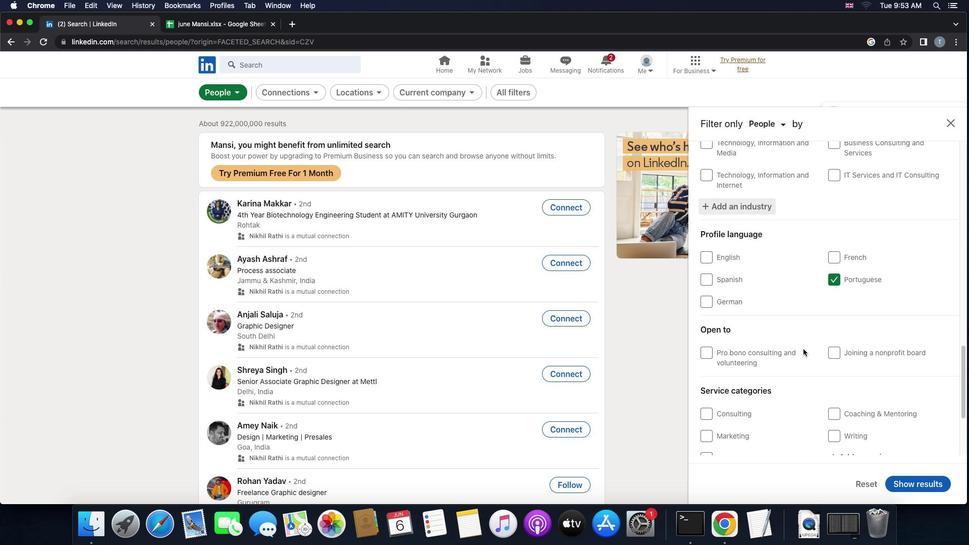 
Action: Mouse scrolled (803, 348) with delta (0, 0)
Screenshot: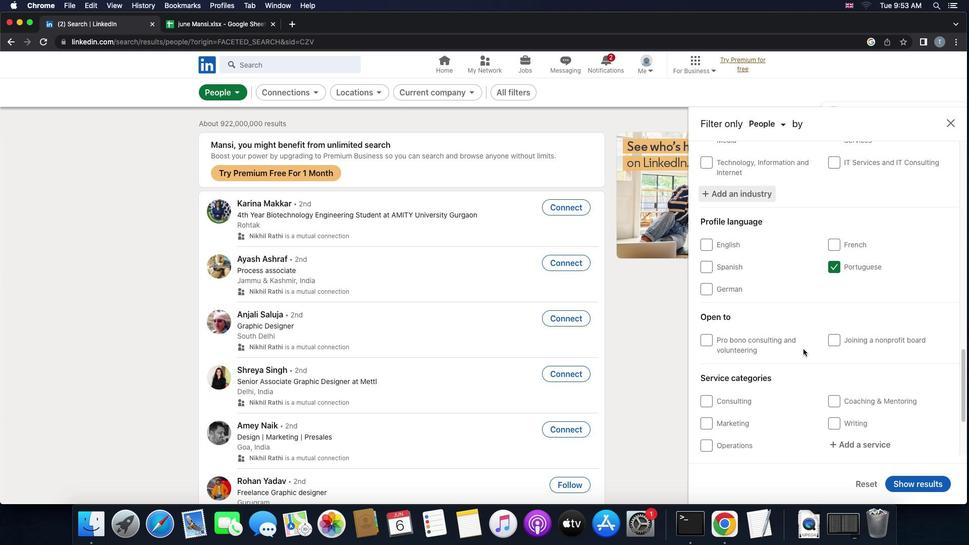 
Action: Mouse scrolled (803, 348) with delta (0, 0)
Screenshot: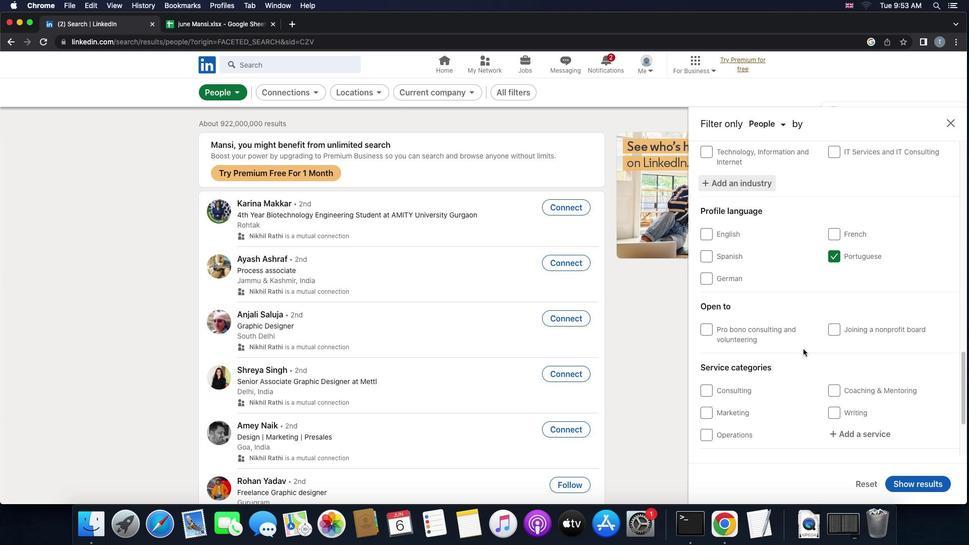 
Action: Mouse scrolled (803, 348) with delta (0, 0)
Screenshot: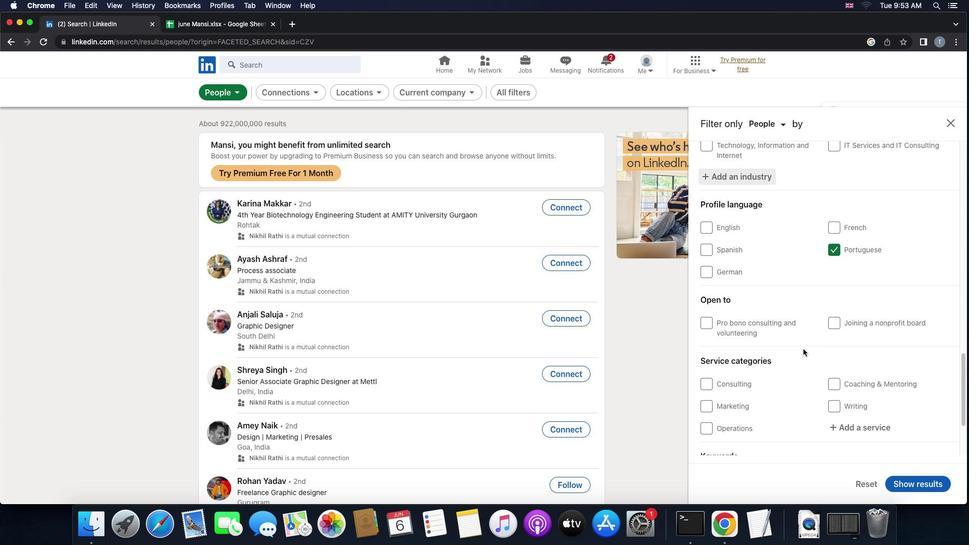 
Action: Mouse scrolled (803, 348) with delta (0, 0)
Screenshot: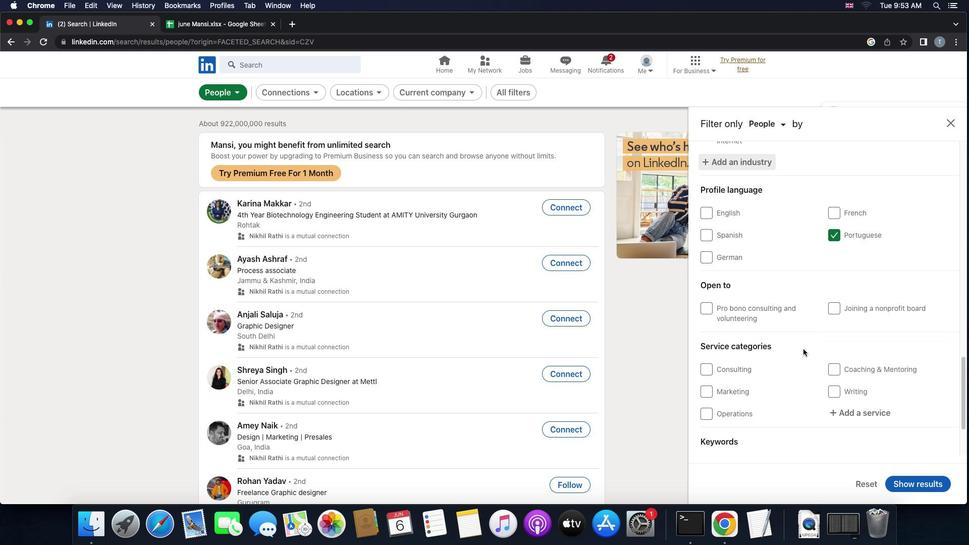 
Action: Mouse moved to (863, 400)
Screenshot: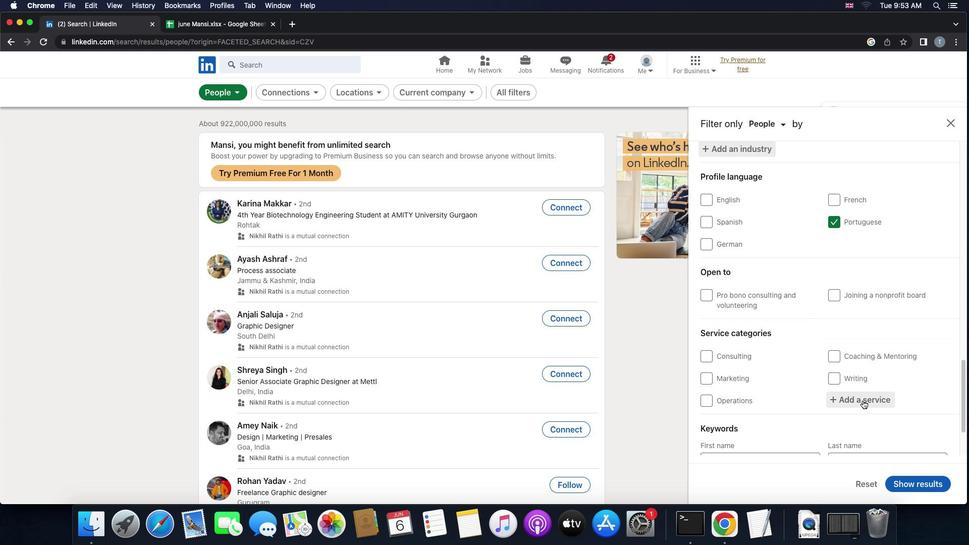 
Action: Mouse pressed left at (863, 400)
Screenshot: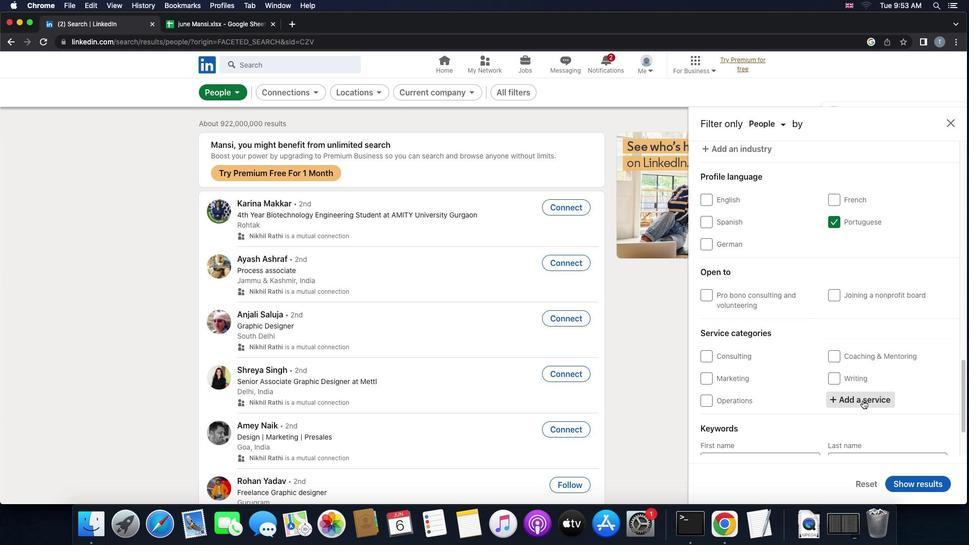 
Action: Key pressed 'n''o''n'
Screenshot: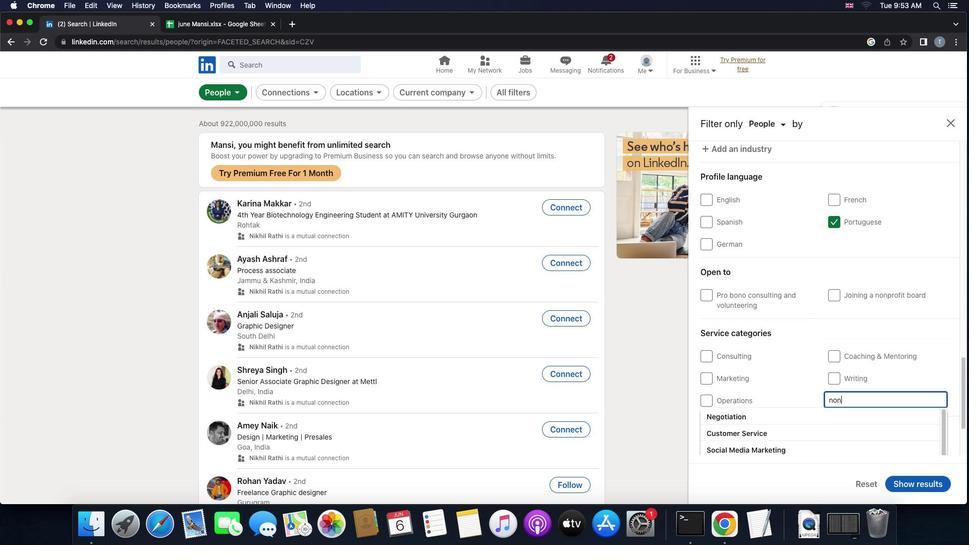 
Action: Mouse moved to (863, 400)
Screenshot: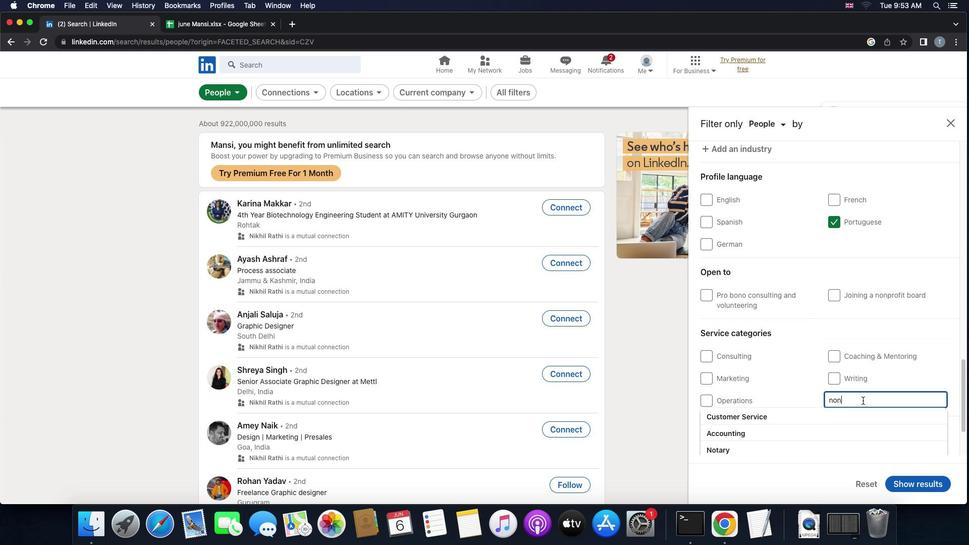 
Action: Key pressed 'p''r''o''f''i''t'
Screenshot: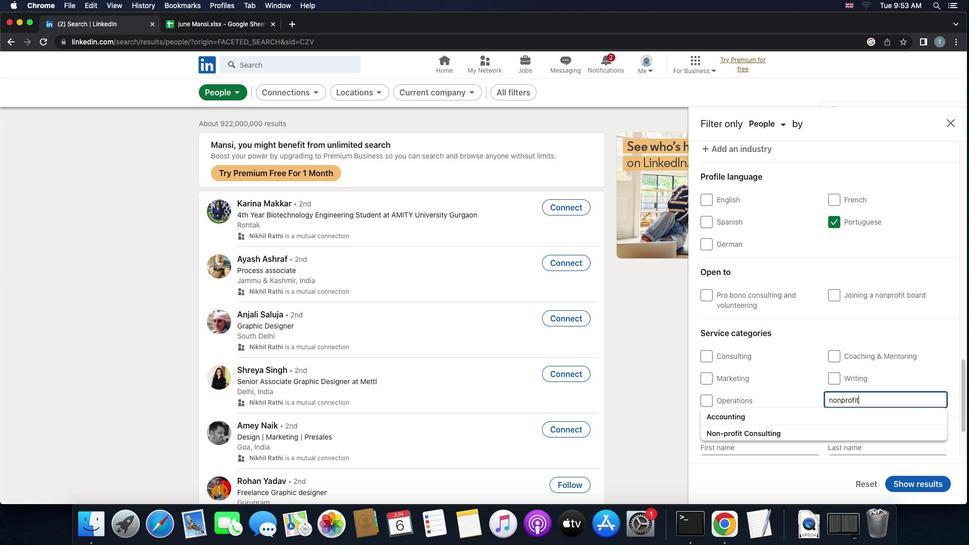 
Action: Mouse moved to (790, 431)
Screenshot: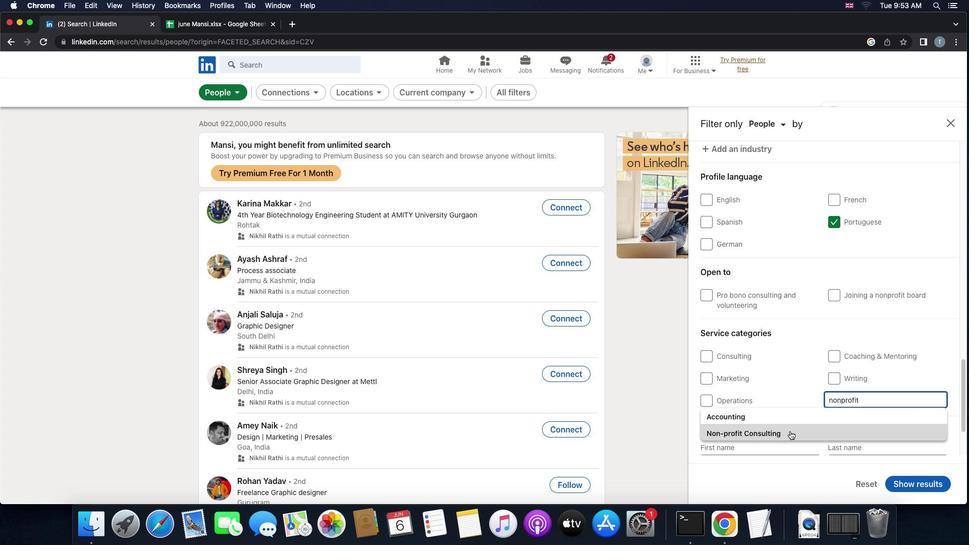 
Action: Mouse pressed left at (790, 431)
Screenshot: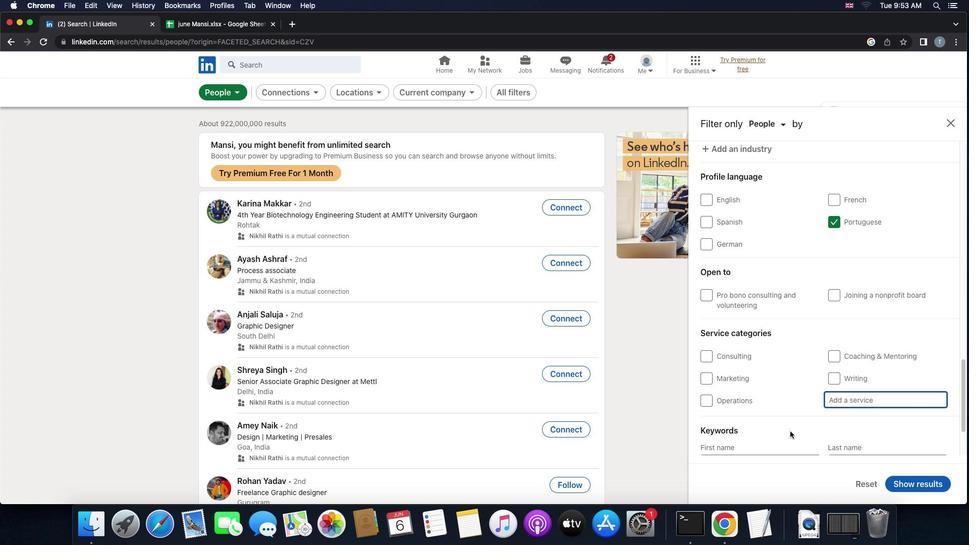 
Action: Mouse moved to (790, 430)
Screenshot: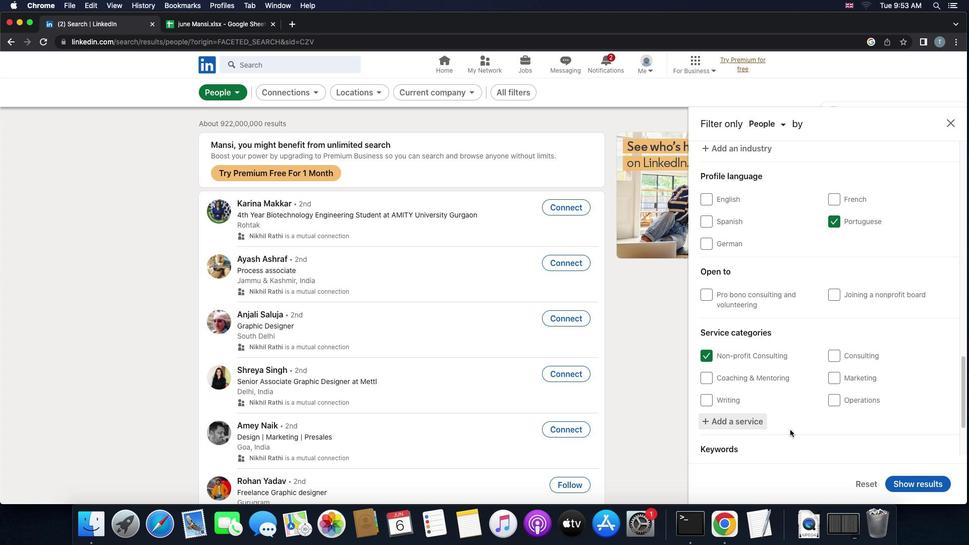 
Action: Mouse scrolled (790, 430) with delta (0, 0)
Screenshot: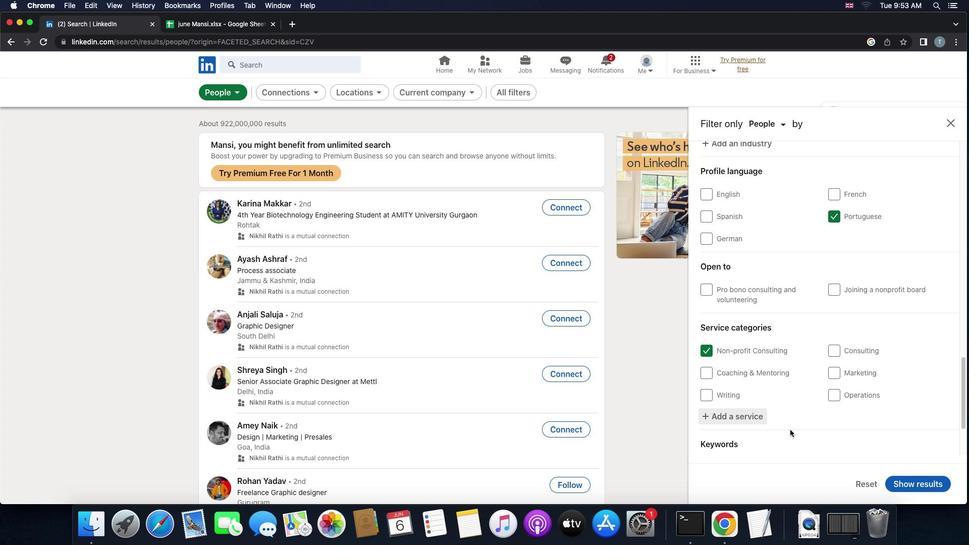 
Action: Mouse scrolled (790, 430) with delta (0, 0)
Screenshot: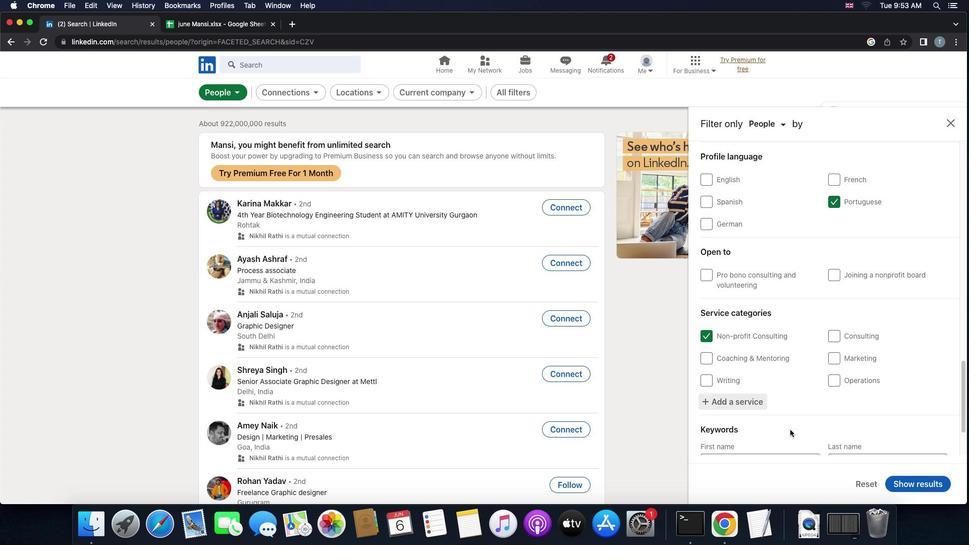 
Action: Mouse scrolled (790, 430) with delta (0, -1)
Screenshot: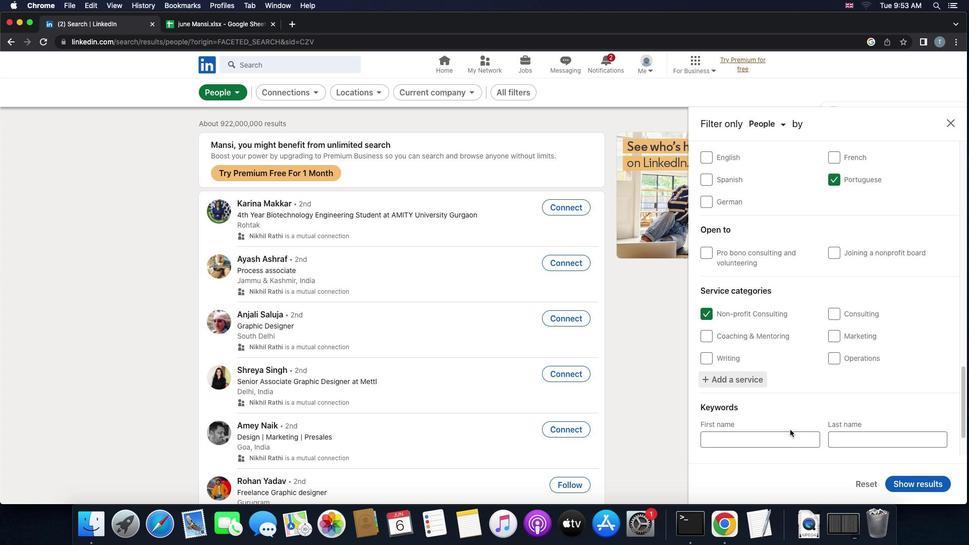 
Action: Mouse scrolled (790, 430) with delta (0, -2)
Screenshot: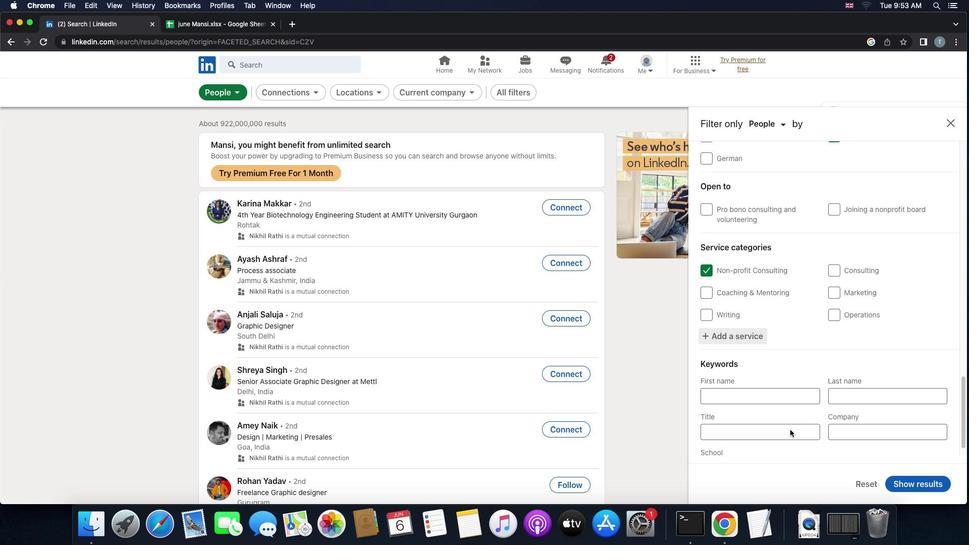 
Action: Mouse moved to (779, 411)
Screenshot: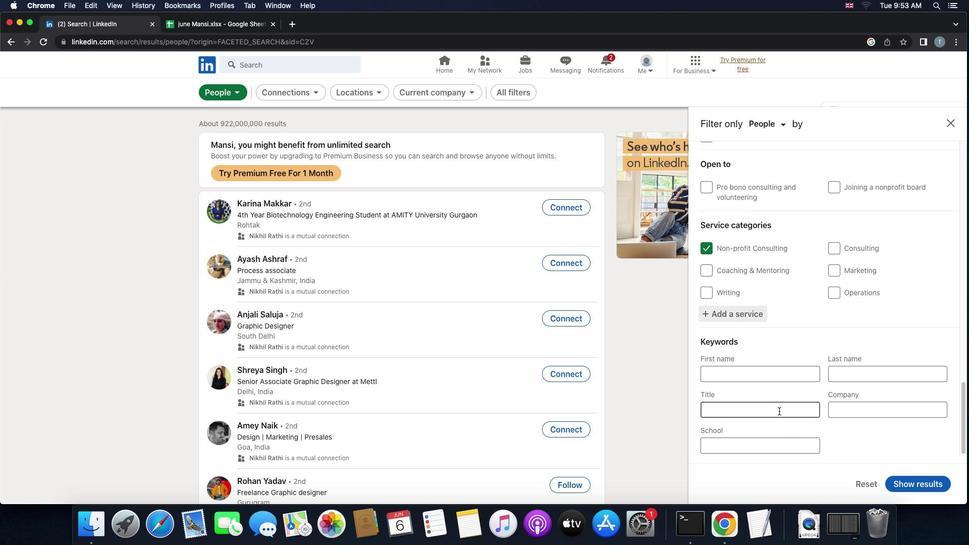
Action: Mouse pressed left at (779, 411)
Screenshot: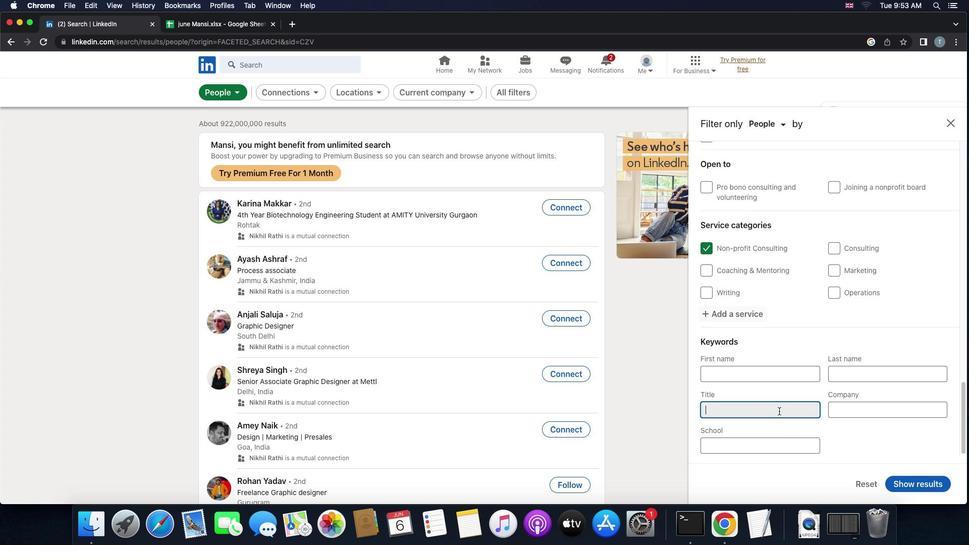 
Action: Key pressed 's''a''l''e''s'Key.space'e''n''g''i''n''e''e''r'
Screenshot: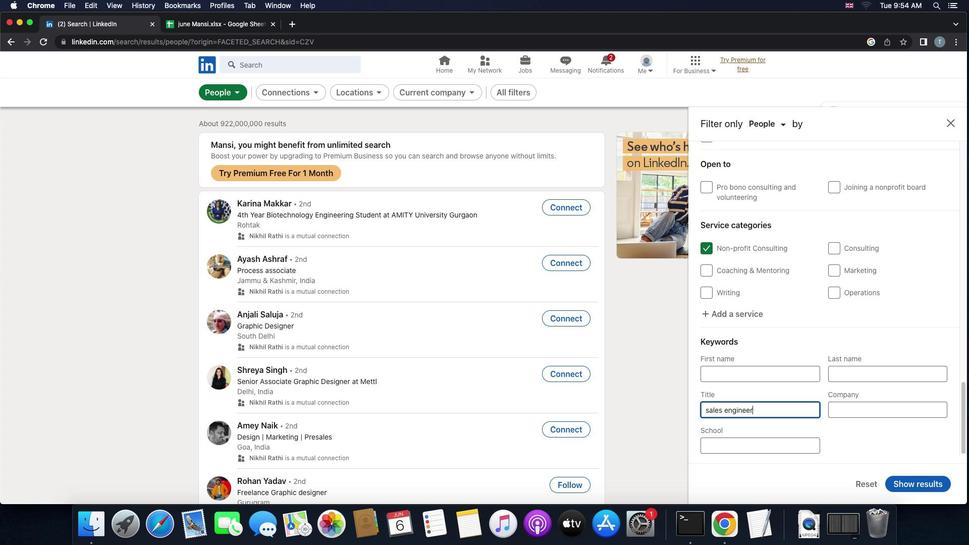 
Action: Mouse moved to (921, 481)
Screenshot: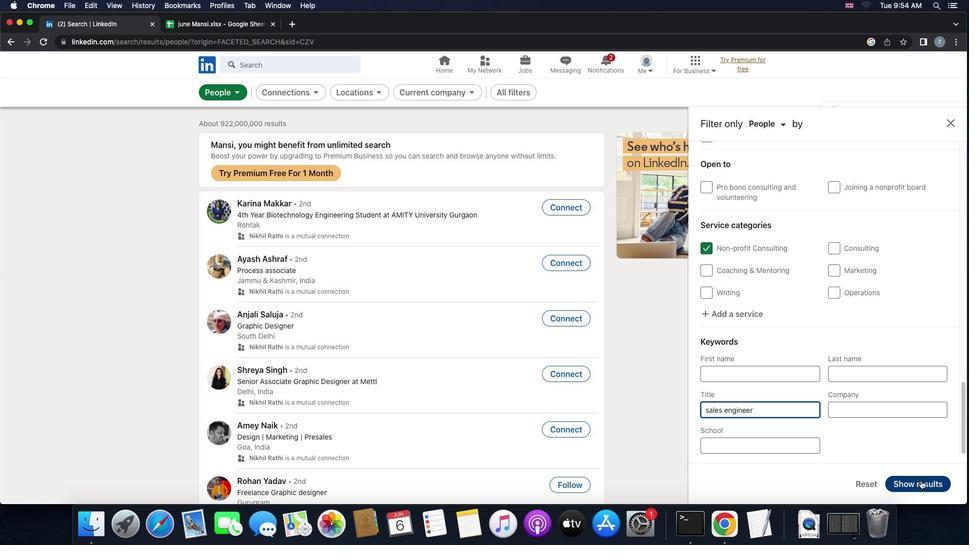 
Action: Mouse pressed left at (921, 481)
Screenshot: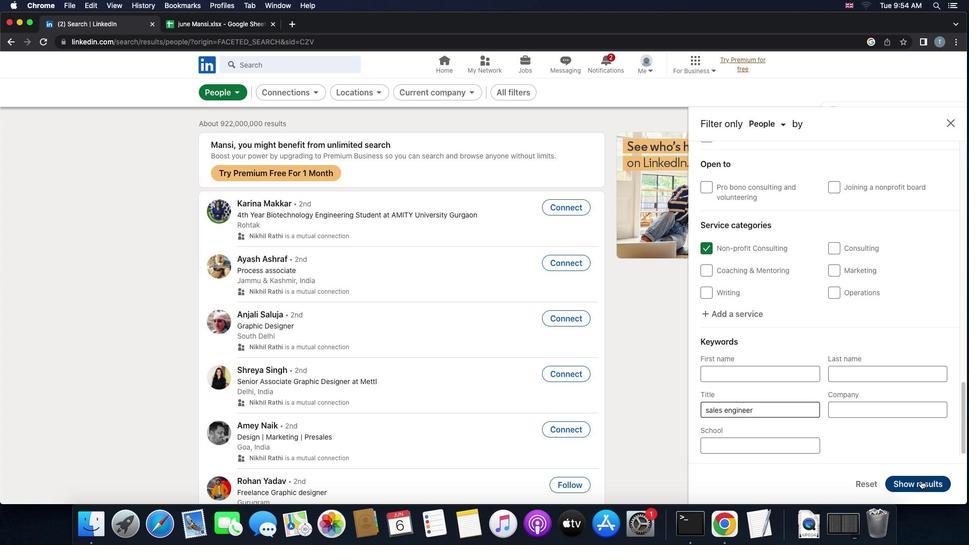 
Action: Mouse moved to (921, 474)
Screenshot: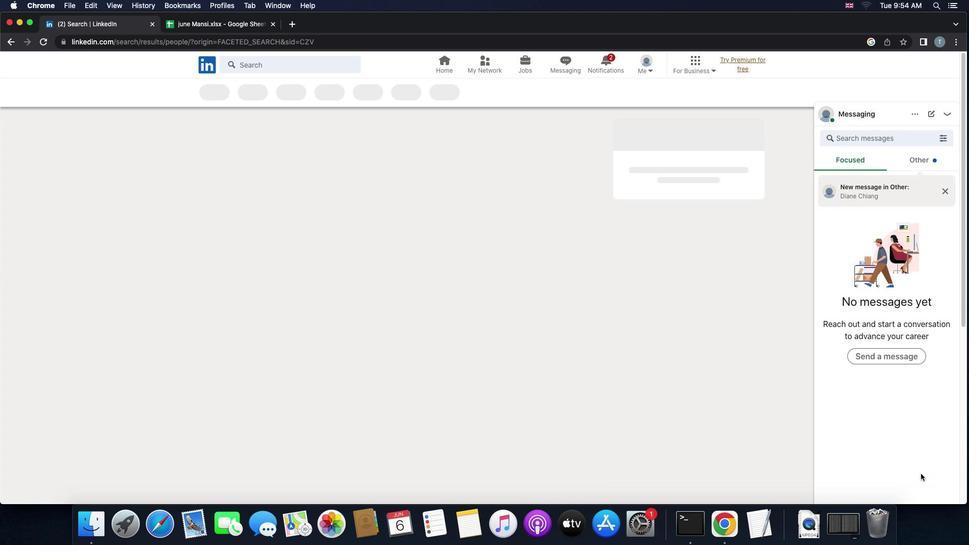 
